 Task: Request a call on "(758) 555-1234" in the English language with the "Saint Lucia" region.
Action: Mouse moved to (899, 381)
Screenshot: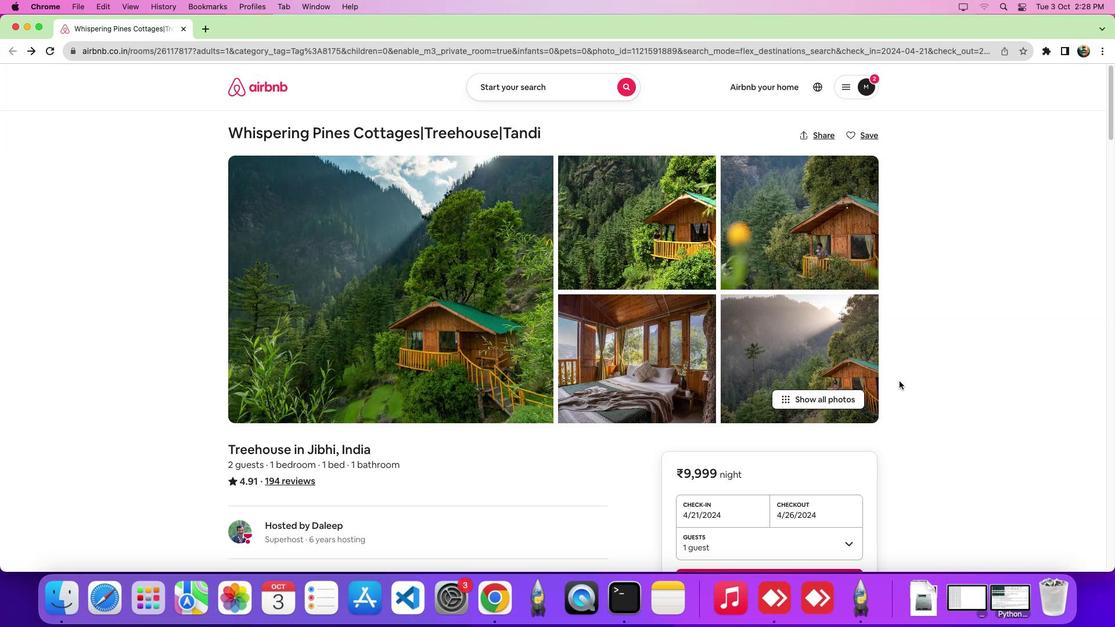 
Action: Mouse scrolled (899, 381) with delta (0, 0)
Screenshot: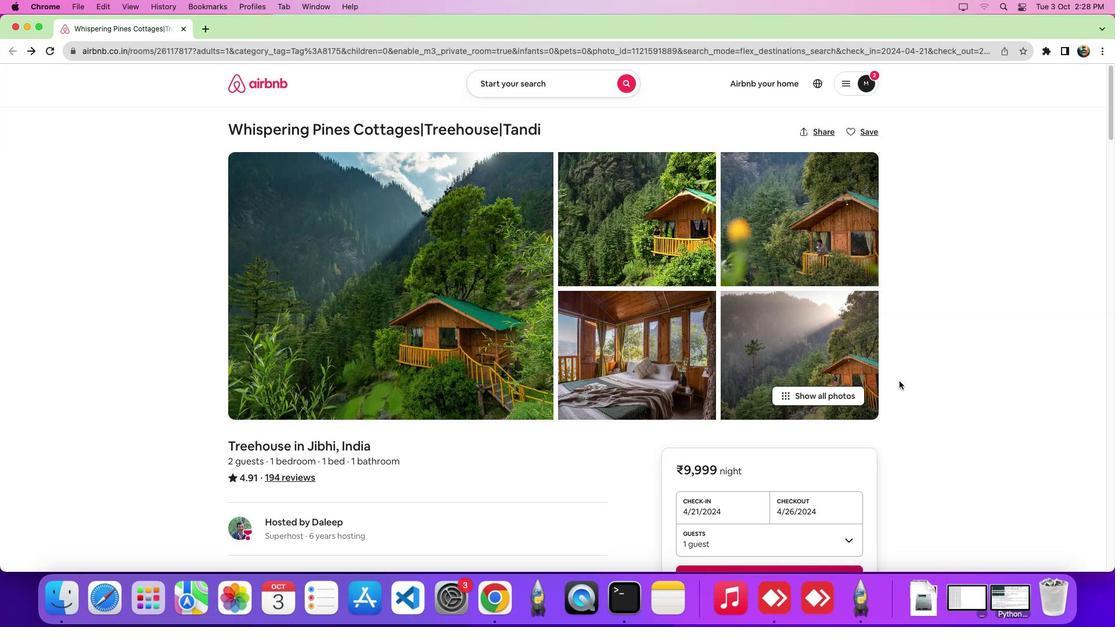
Action: Mouse scrolled (899, 381) with delta (0, 0)
Screenshot: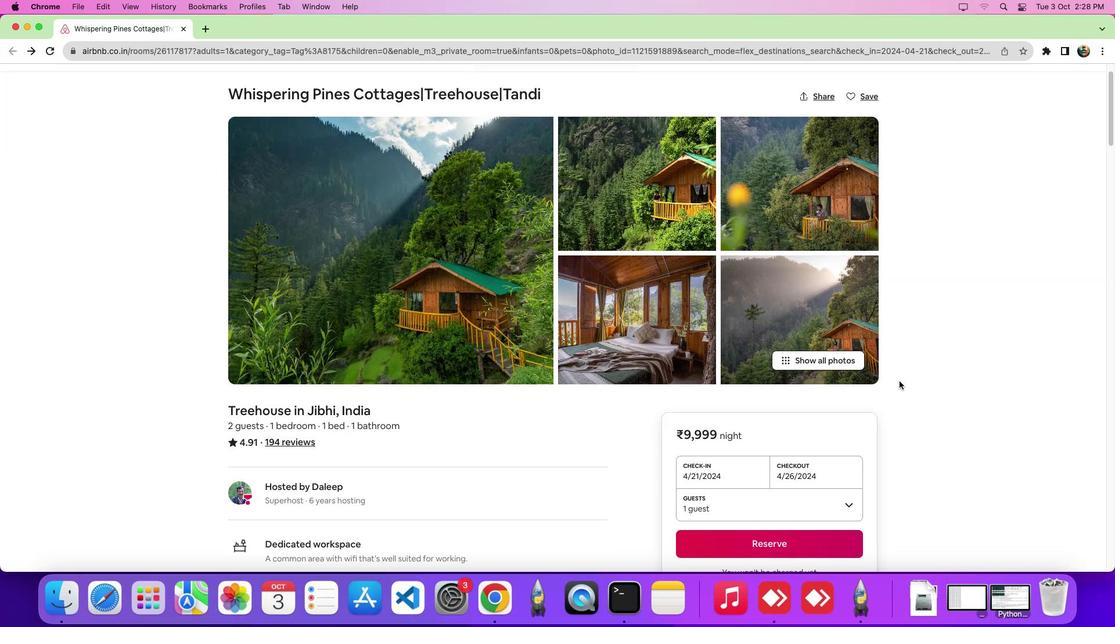 
Action: Mouse scrolled (899, 381) with delta (0, -4)
Screenshot: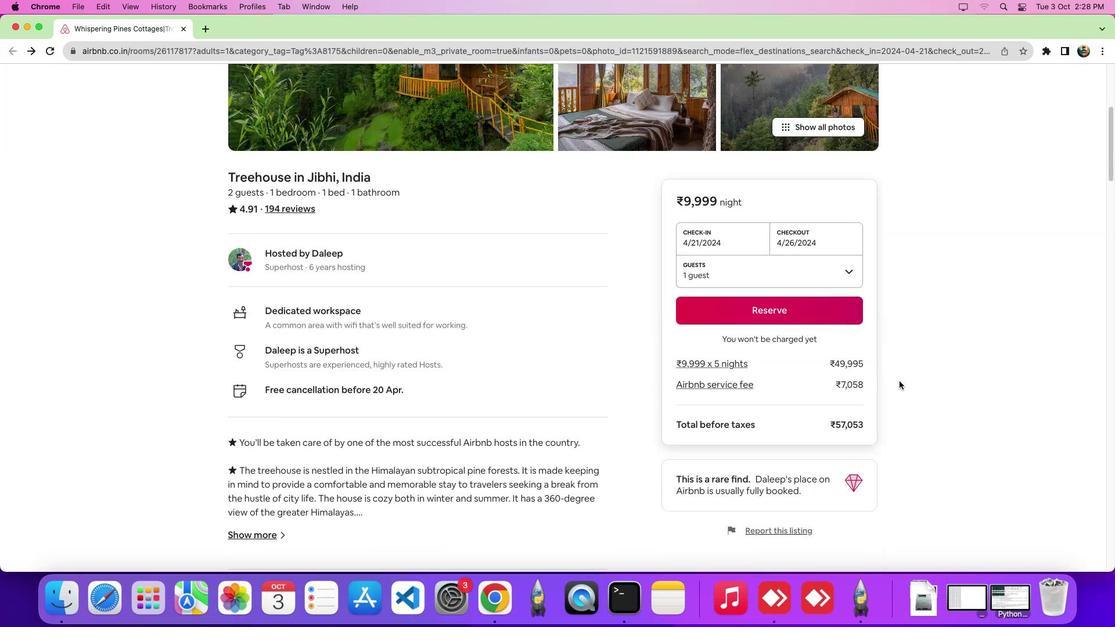 
Action: Mouse scrolled (899, 381) with delta (0, -6)
Screenshot: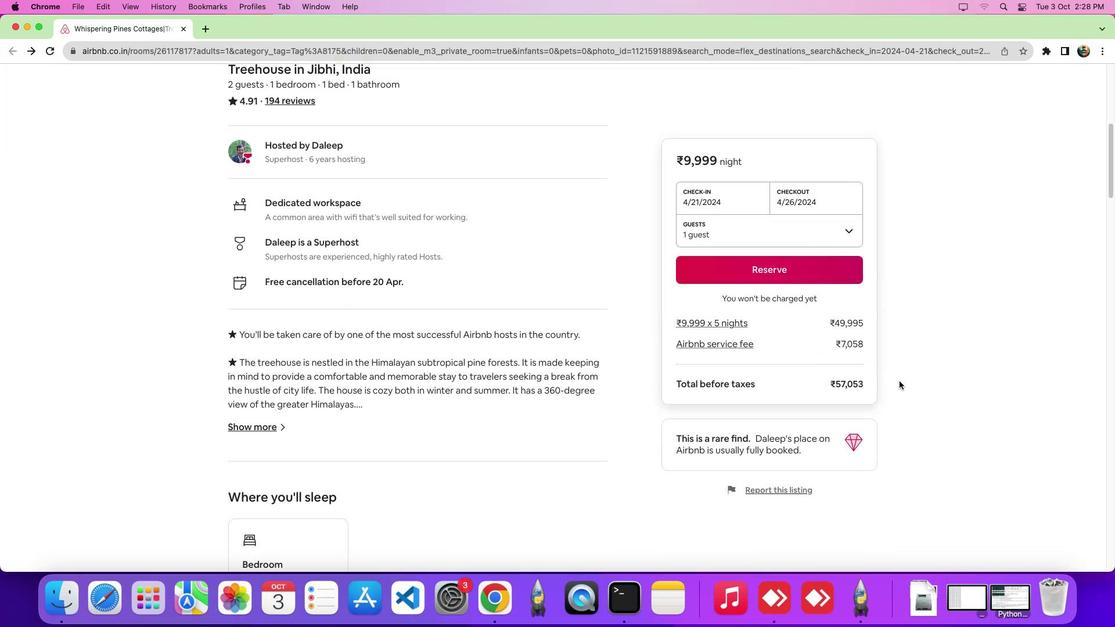 
Action: Mouse moved to (901, 381)
Screenshot: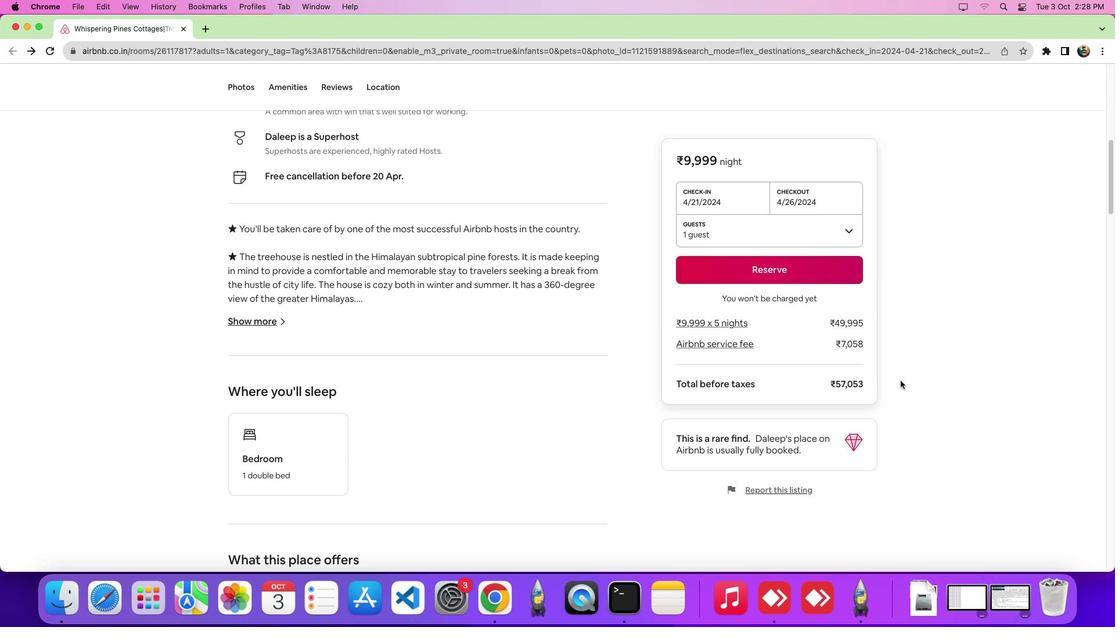 
Action: Mouse scrolled (901, 381) with delta (0, 0)
Screenshot: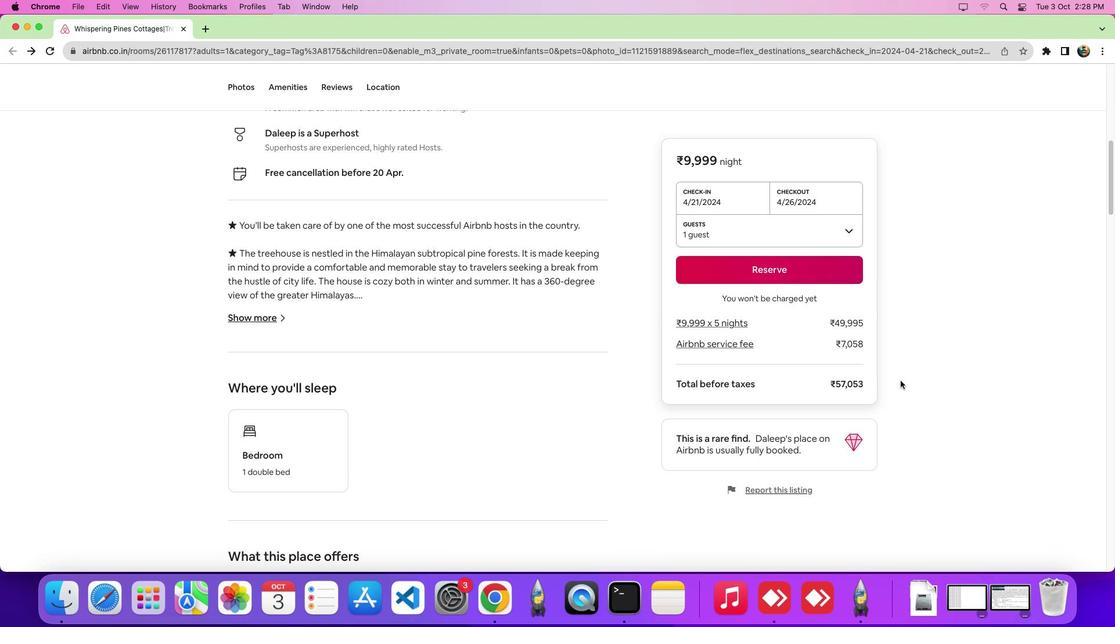 
Action: Mouse scrolled (901, 381) with delta (0, 0)
Screenshot: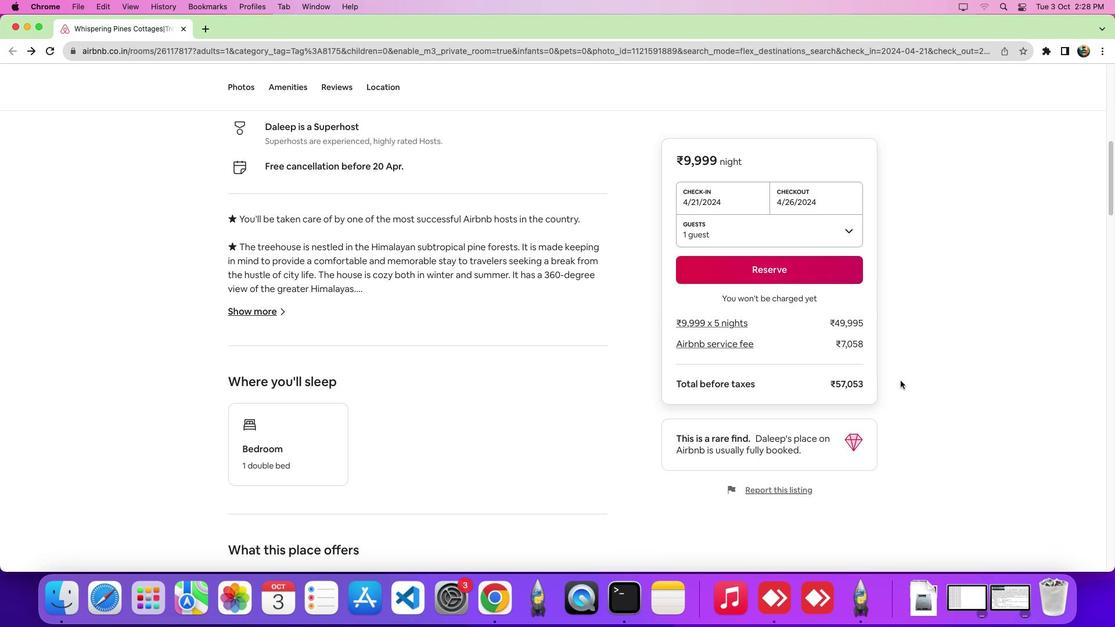 
Action: Mouse scrolled (901, 381) with delta (0, -1)
Screenshot: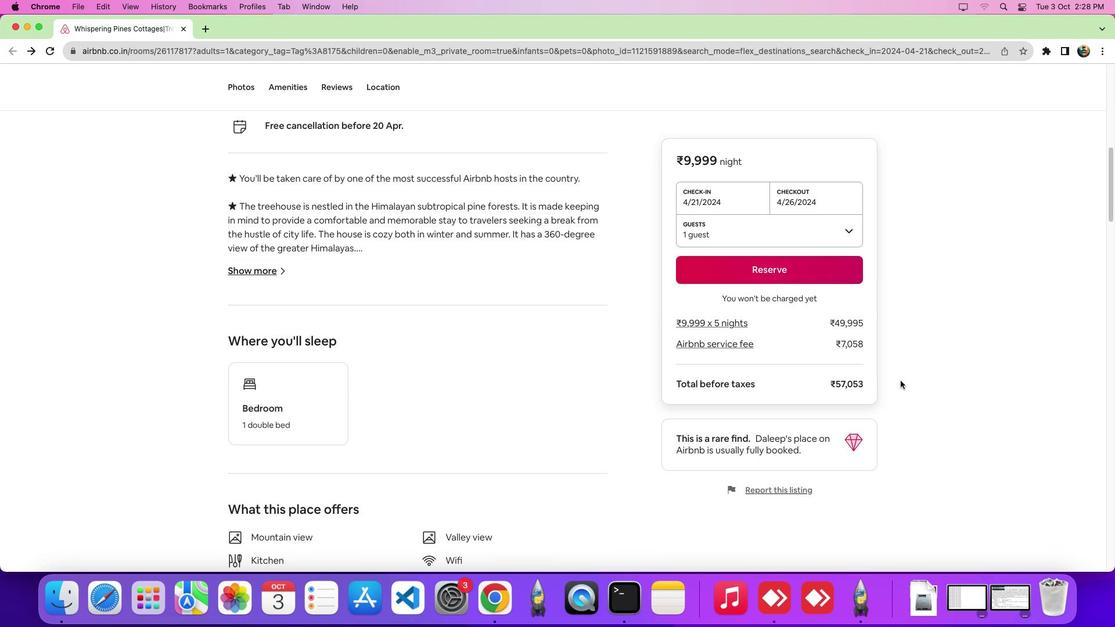 
Action: Mouse moved to (901, 381)
Screenshot: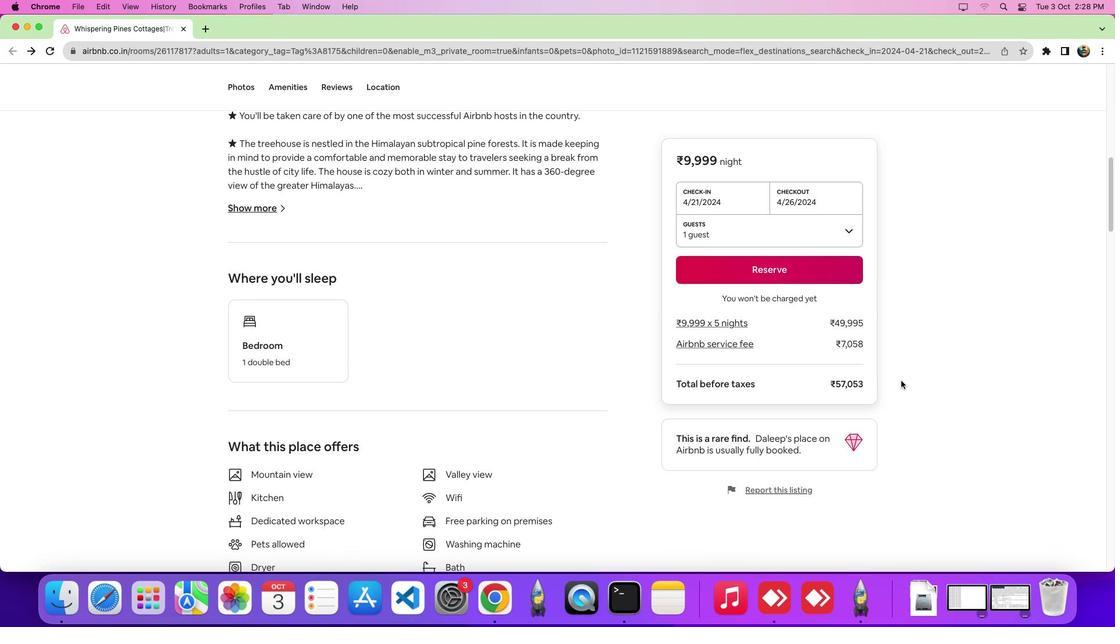 
Action: Mouse scrolled (901, 381) with delta (0, 0)
Screenshot: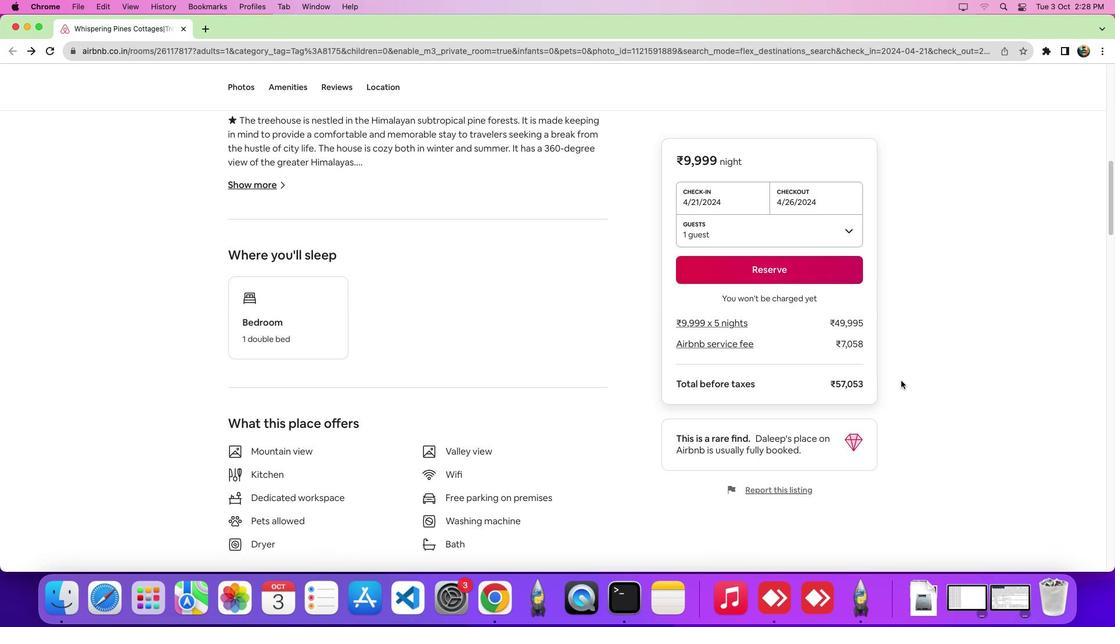 
Action: Mouse scrolled (901, 381) with delta (0, 0)
Screenshot: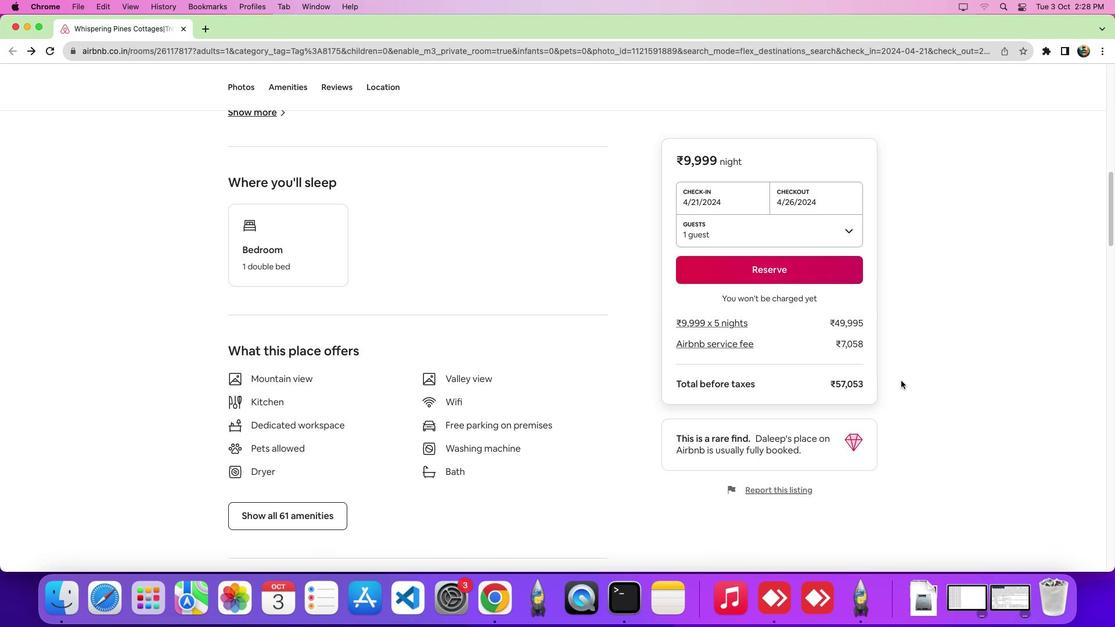 
Action: Mouse scrolled (901, 381) with delta (0, -4)
Screenshot: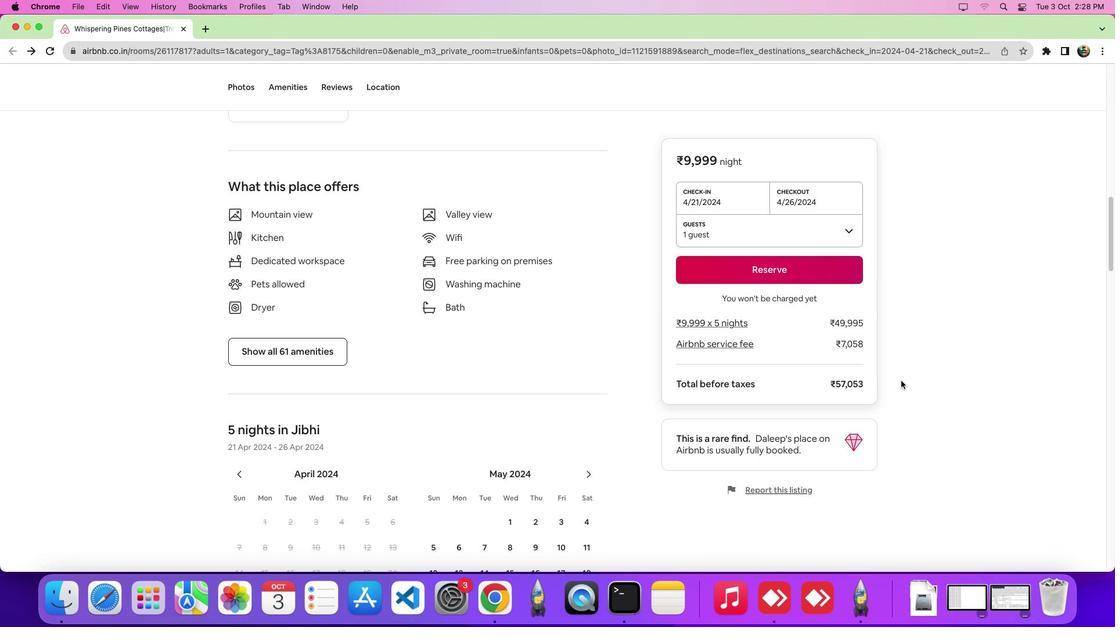 
Action: Mouse scrolled (901, 381) with delta (0, -5)
Screenshot: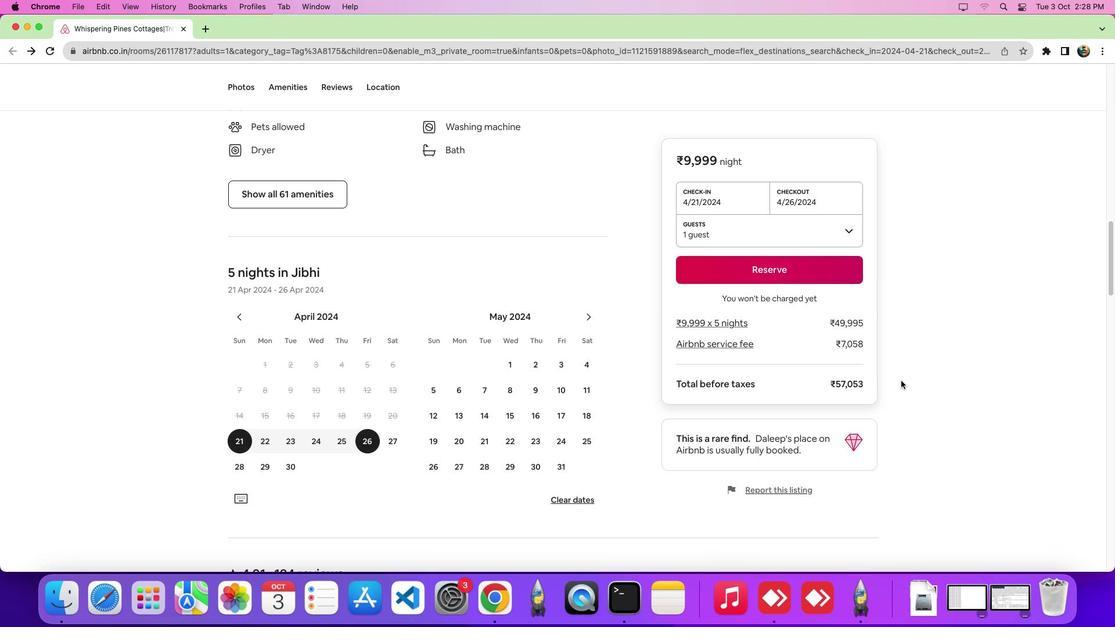 
Action: Mouse scrolled (901, 381) with delta (0, 0)
Screenshot: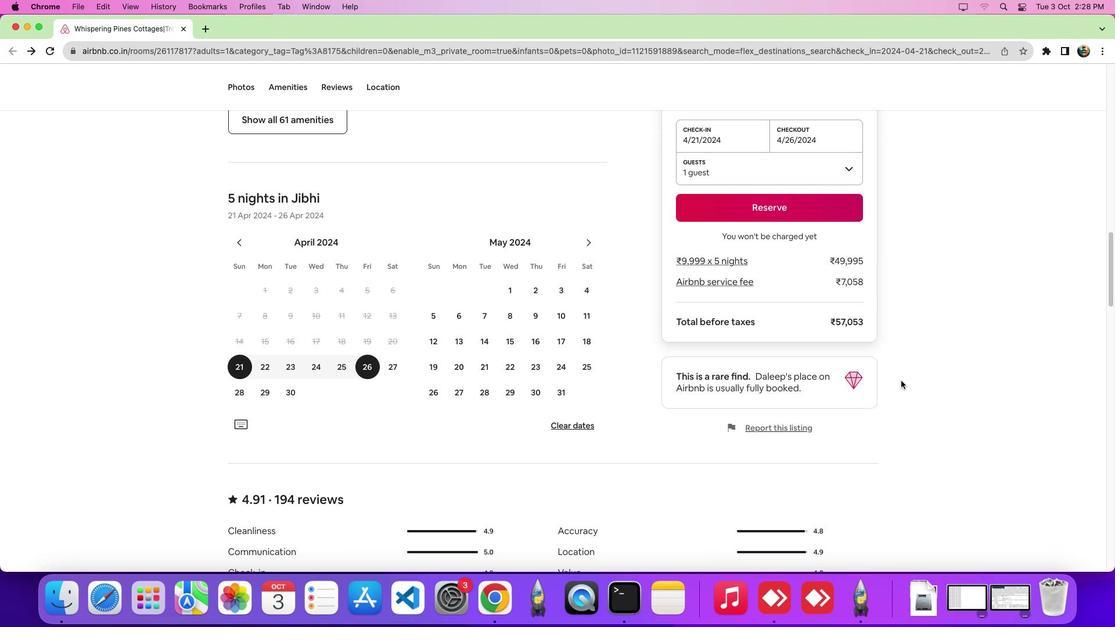 
Action: Mouse scrolled (901, 381) with delta (0, 0)
Screenshot: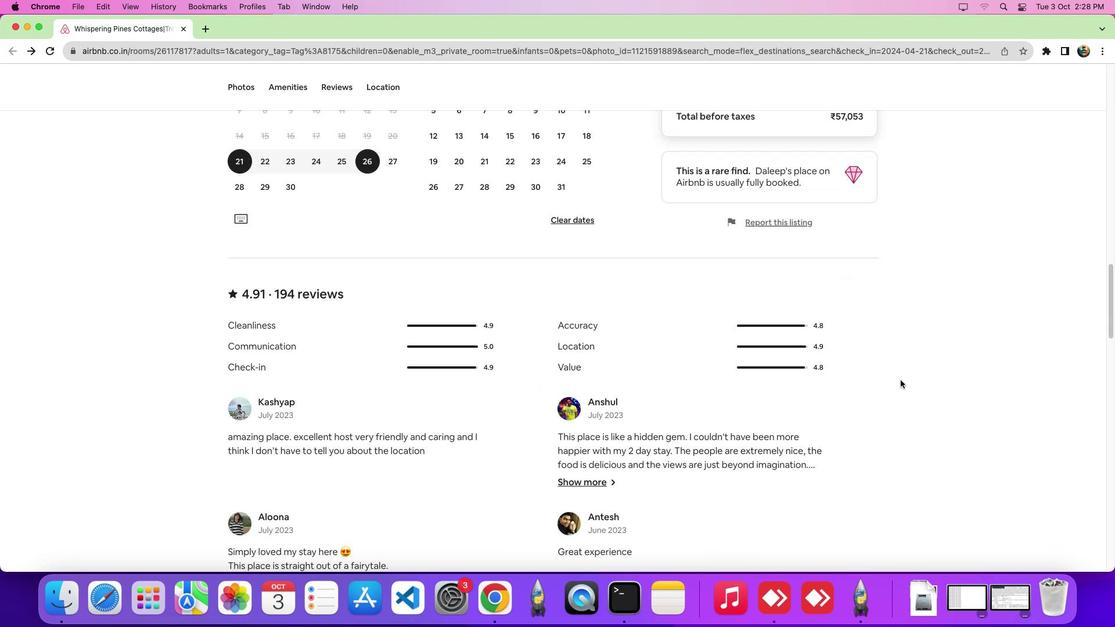 
Action: Mouse scrolled (901, 381) with delta (0, -5)
Screenshot: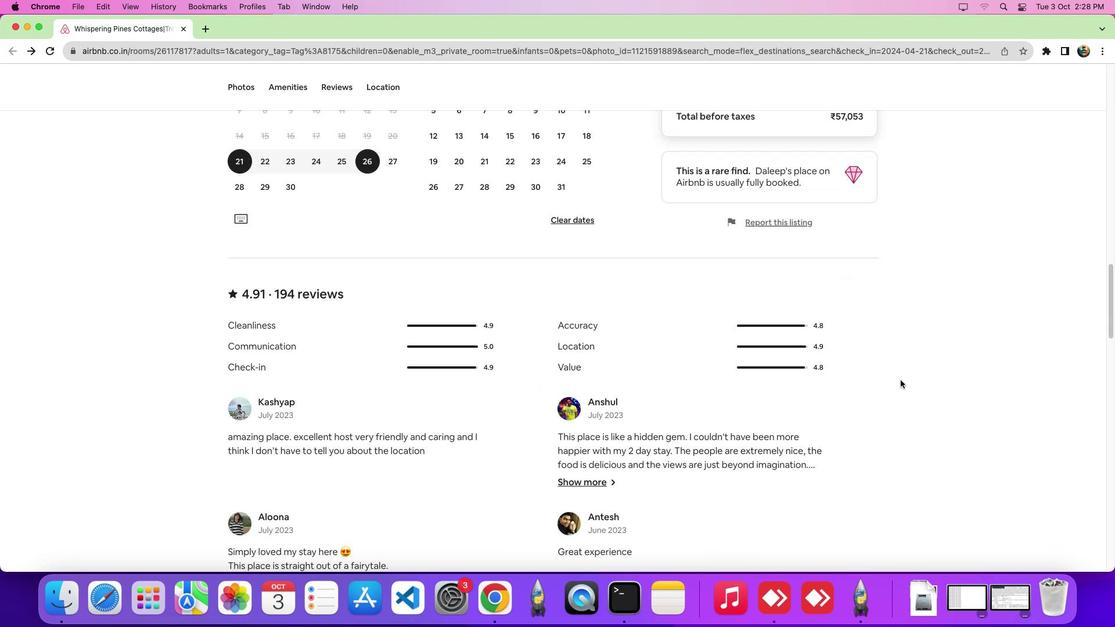 
Action: Mouse scrolled (901, 381) with delta (0, -7)
Screenshot: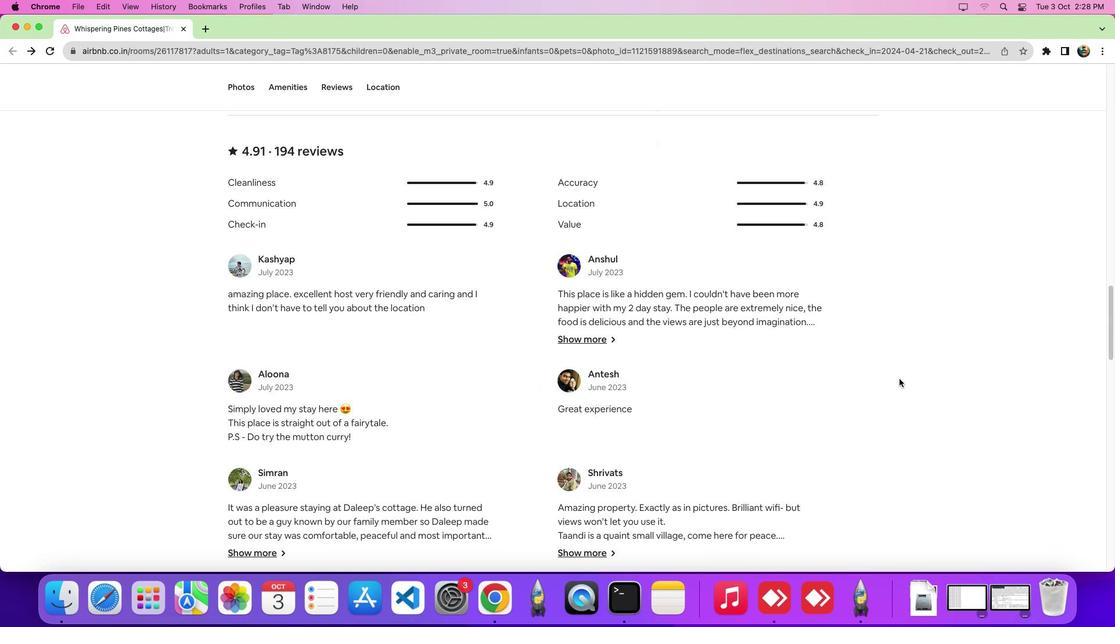 
Action: Mouse moved to (901, 380)
Screenshot: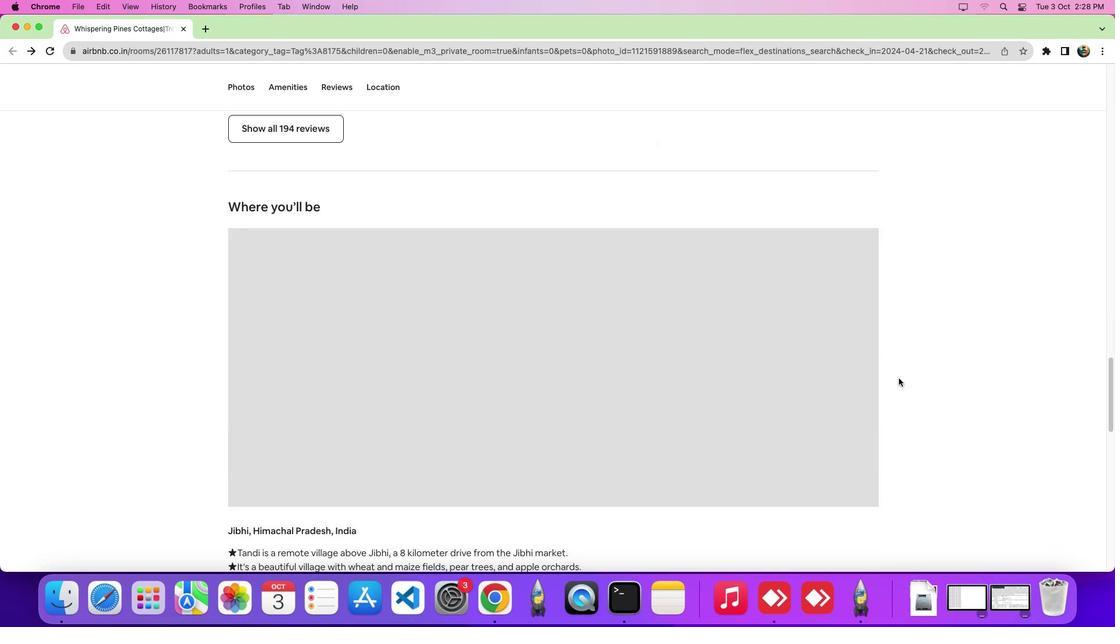 
Action: Mouse scrolled (901, 380) with delta (0, -8)
Screenshot: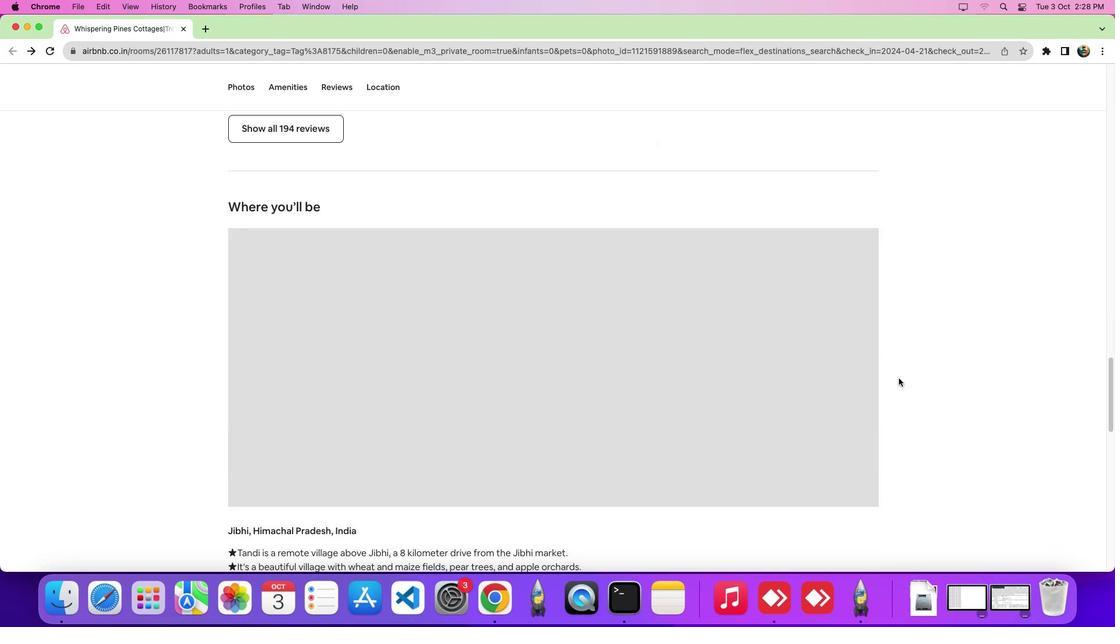 
Action: Mouse moved to (895, 373)
Screenshot: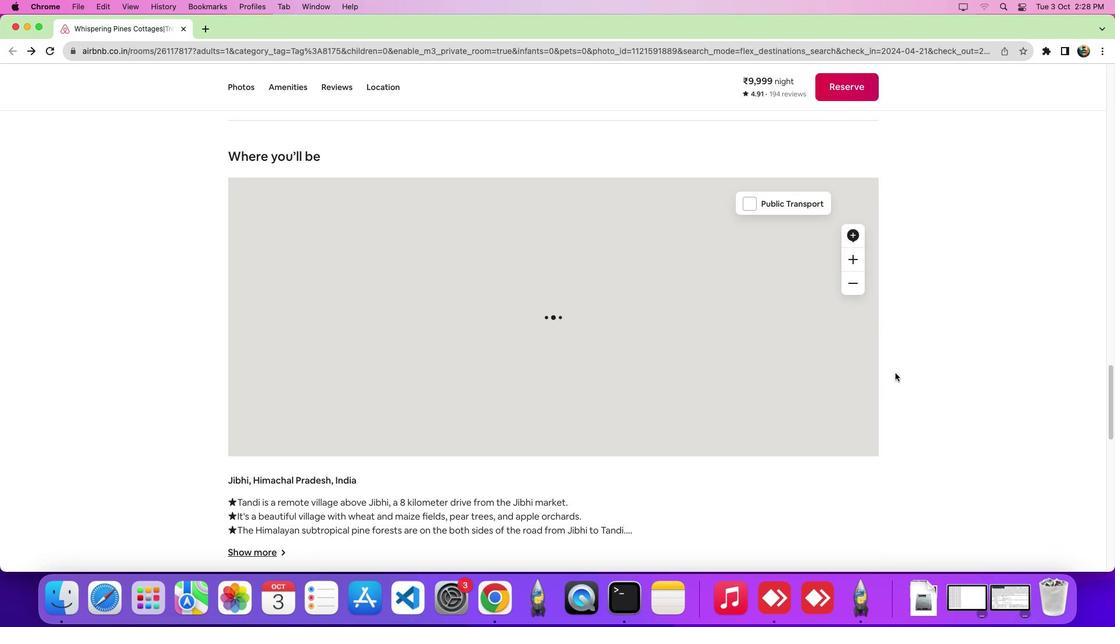 
Action: Mouse scrolled (895, 373) with delta (0, 0)
Screenshot: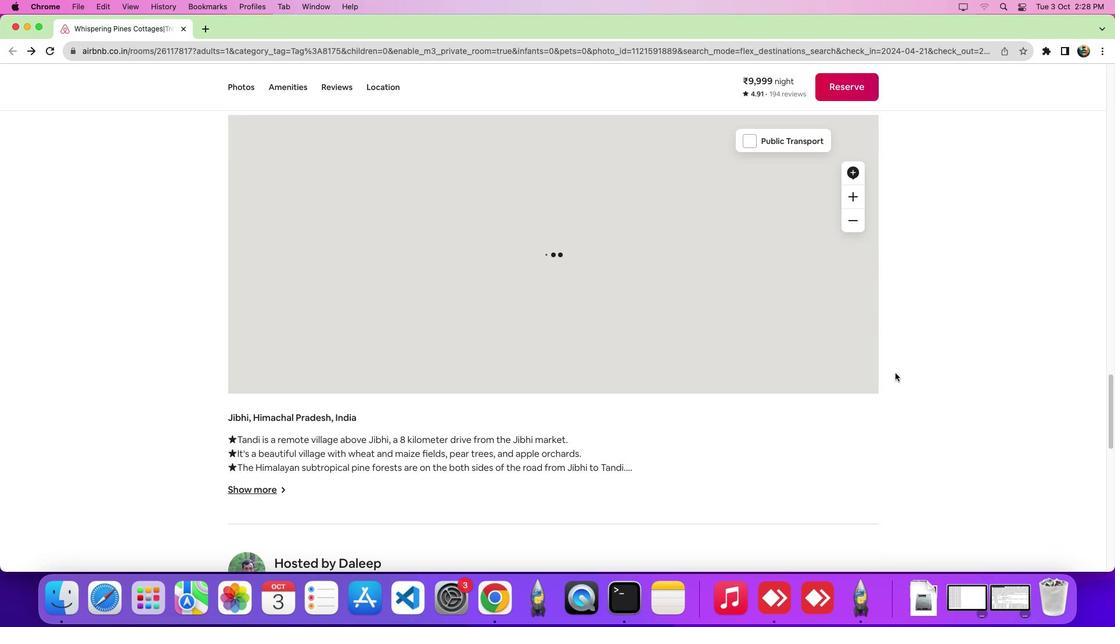 
Action: Mouse scrolled (895, 373) with delta (0, -1)
Screenshot: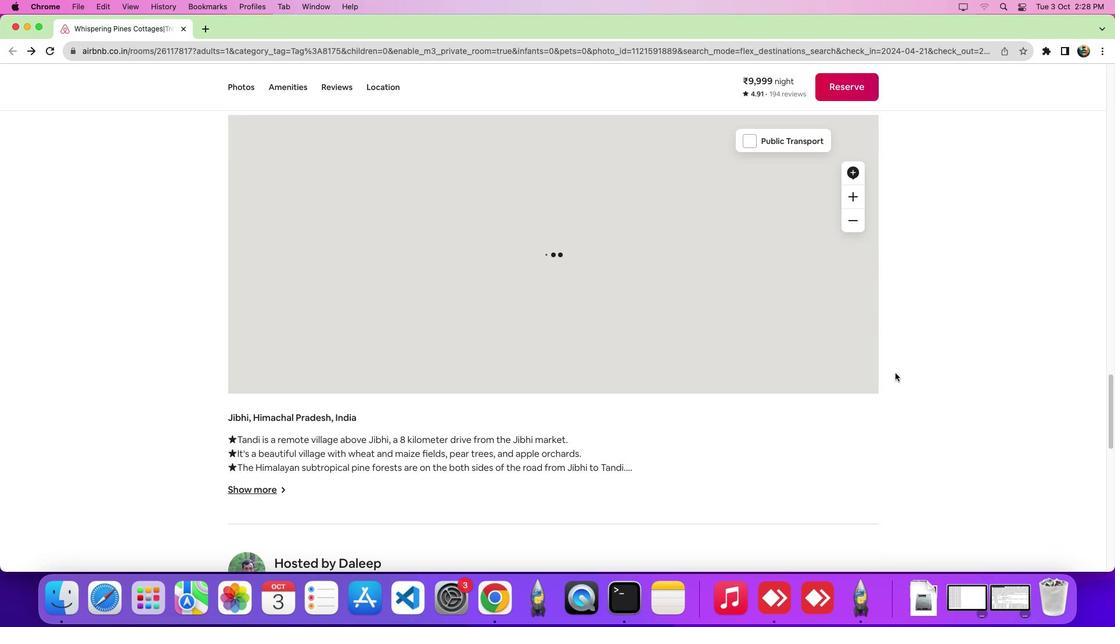 
Action: Mouse scrolled (895, 373) with delta (0, -5)
Screenshot: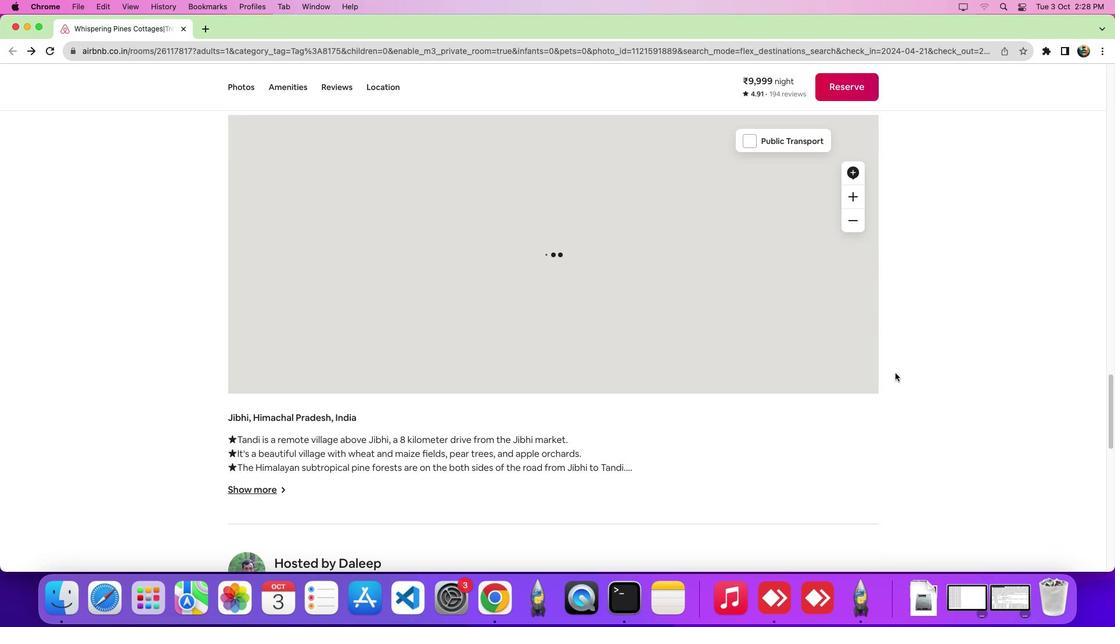 
Action: Mouse scrolled (895, 373) with delta (0, -7)
Screenshot: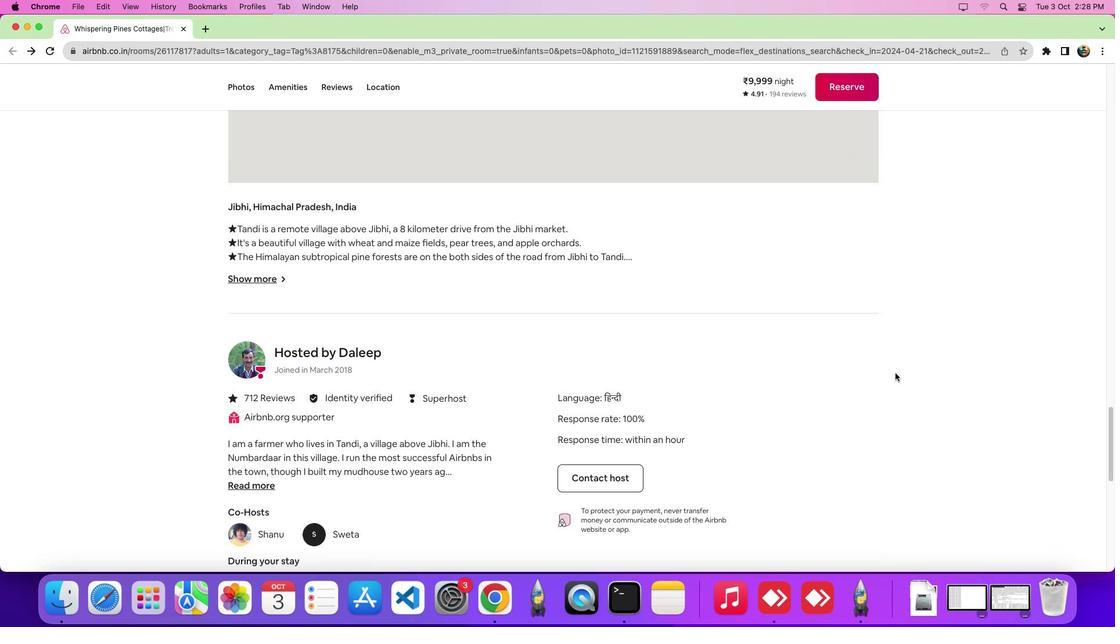 
Action: Mouse scrolled (895, 373) with delta (0, -8)
Screenshot: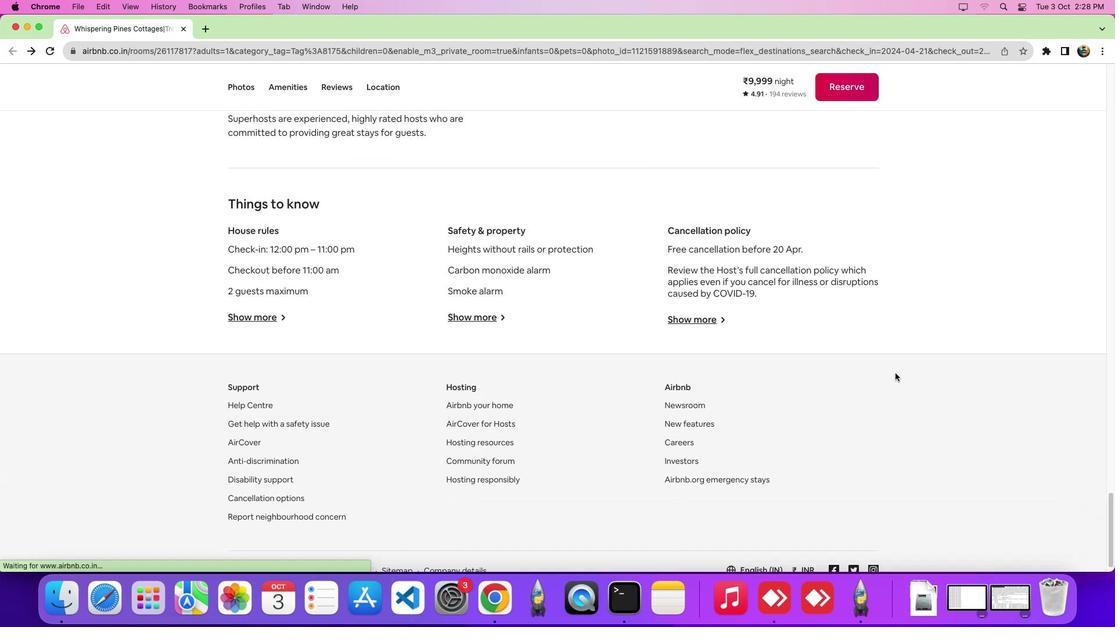 
Action: Mouse scrolled (895, 373) with delta (0, 0)
Screenshot: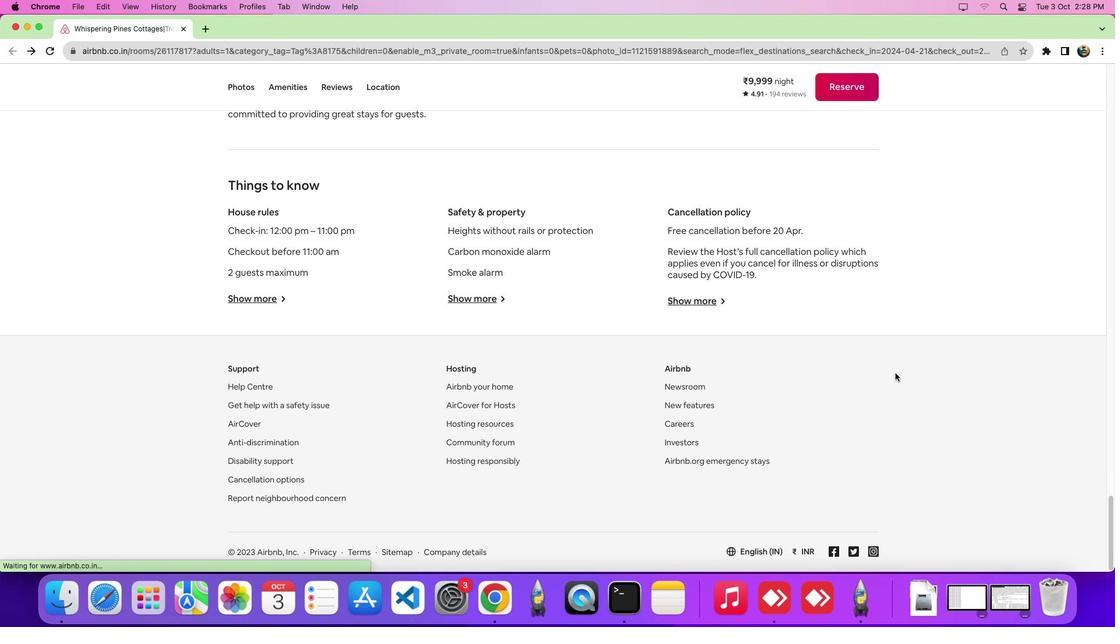 
Action: Mouse scrolled (895, 373) with delta (0, -1)
Screenshot: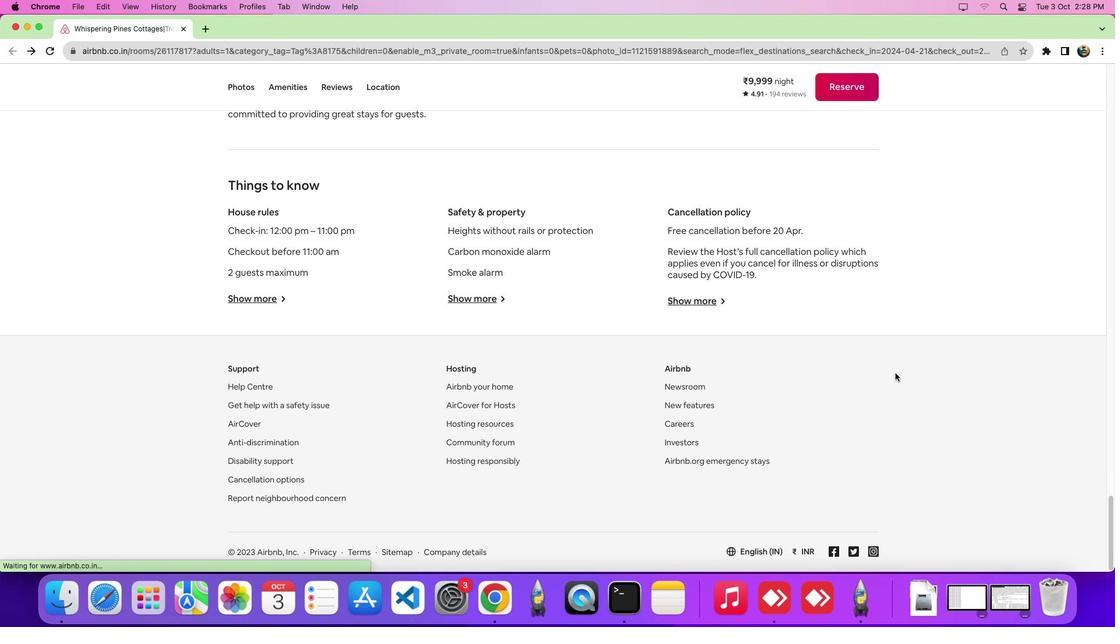 
Action: Mouse scrolled (895, 373) with delta (0, -5)
Screenshot: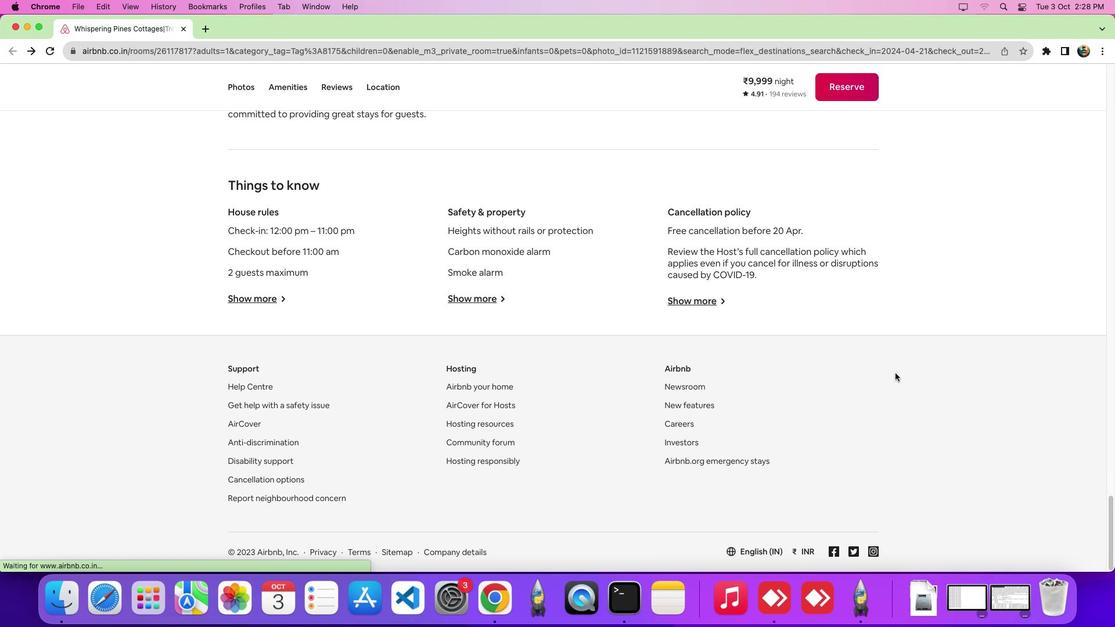 
Action: Mouse scrolled (895, 373) with delta (0, -8)
Screenshot: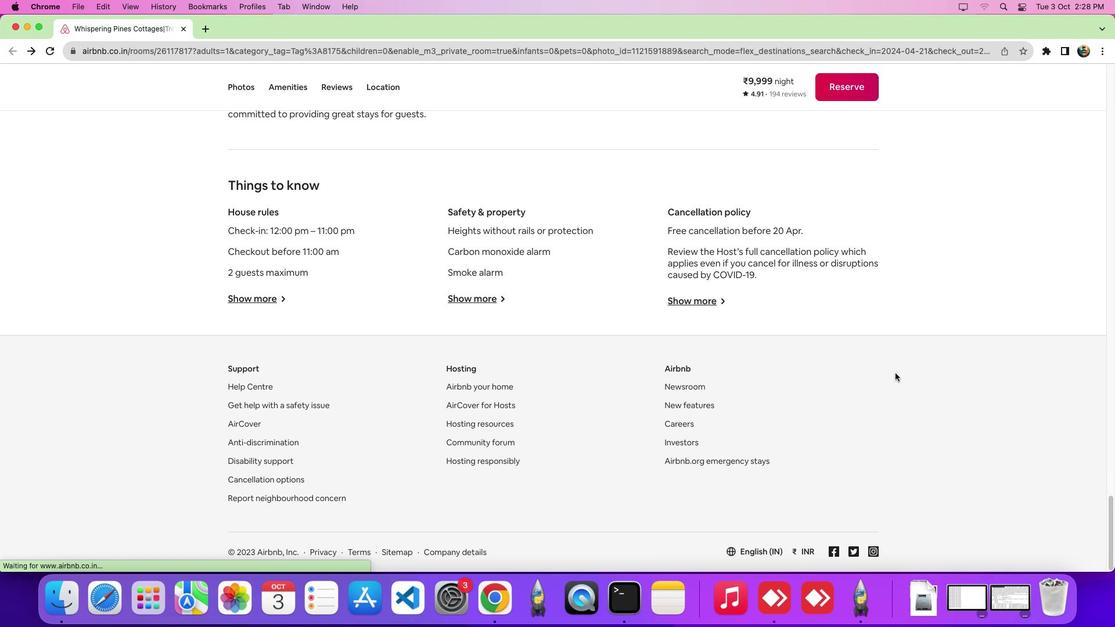 
Action: Mouse scrolled (895, 373) with delta (0, -8)
Screenshot: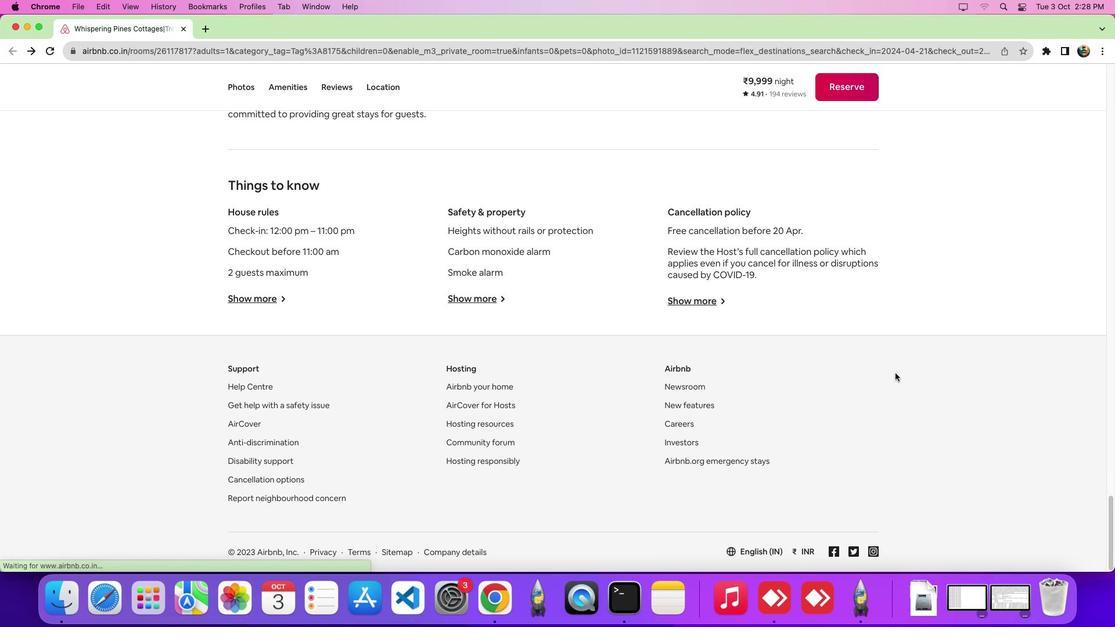 
Action: Mouse scrolled (895, 373) with delta (0, 0)
Screenshot: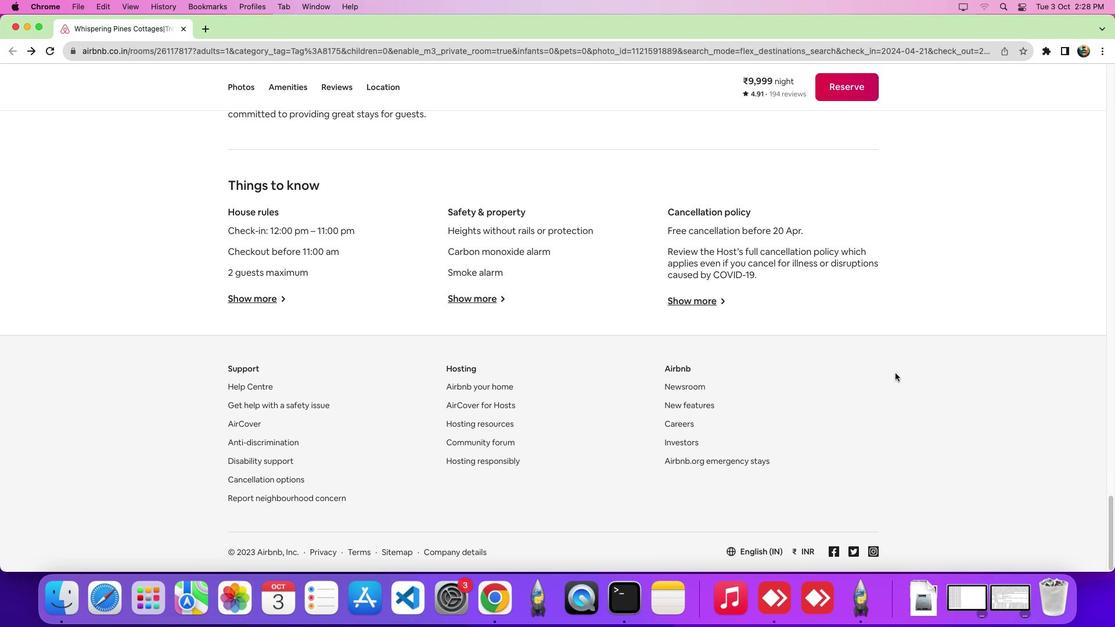 
Action: Mouse scrolled (895, 373) with delta (0, -1)
Screenshot: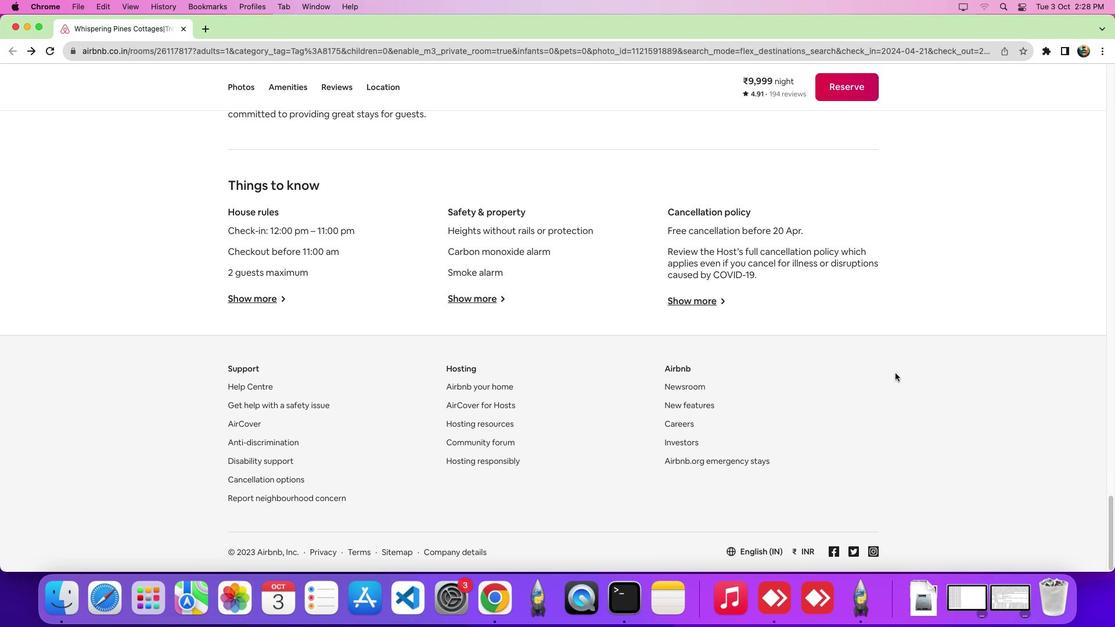 
Action: Mouse scrolled (895, 373) with delta (0, -5)
Screenshot: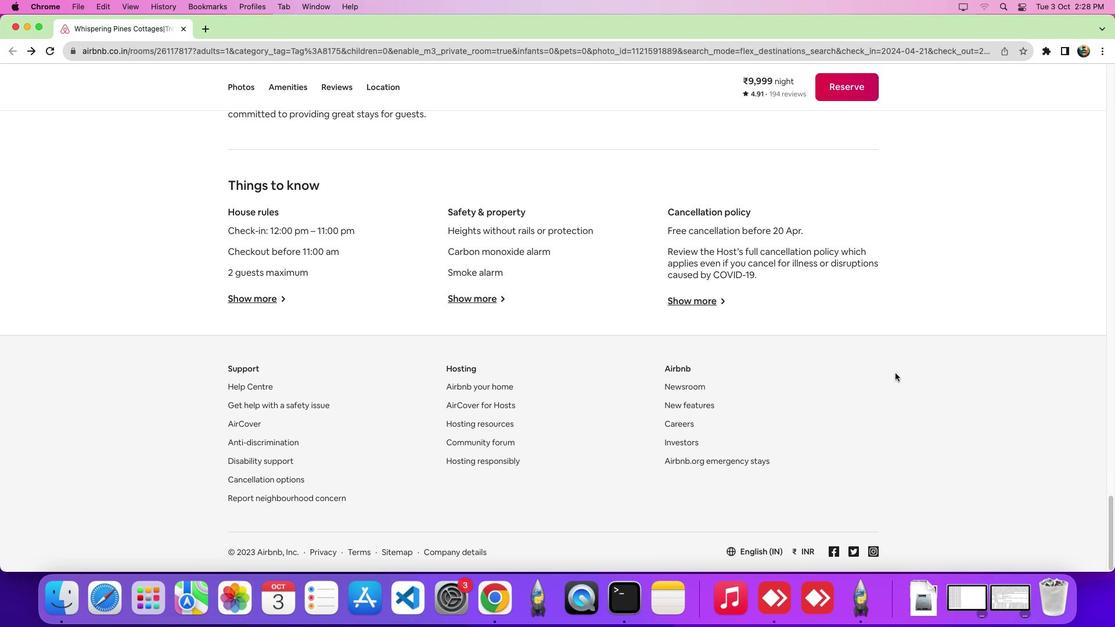 
Action: Mouse scrolled (895, 373) with delta (0, -7)
Screenshot: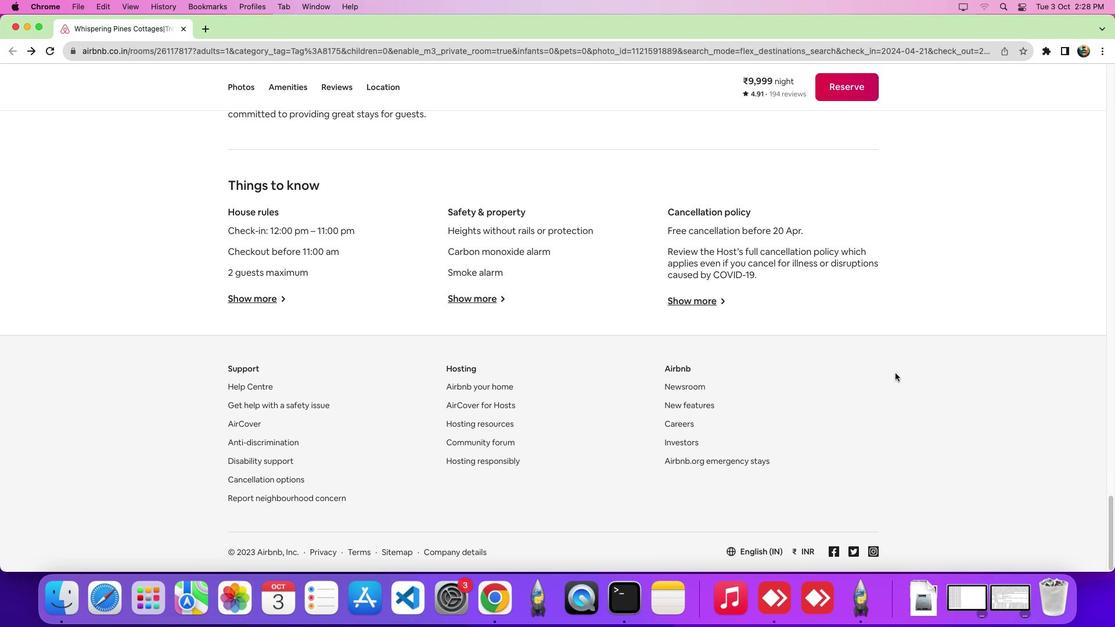 
Action: Mouse moved to (274, 495)
Screenshot: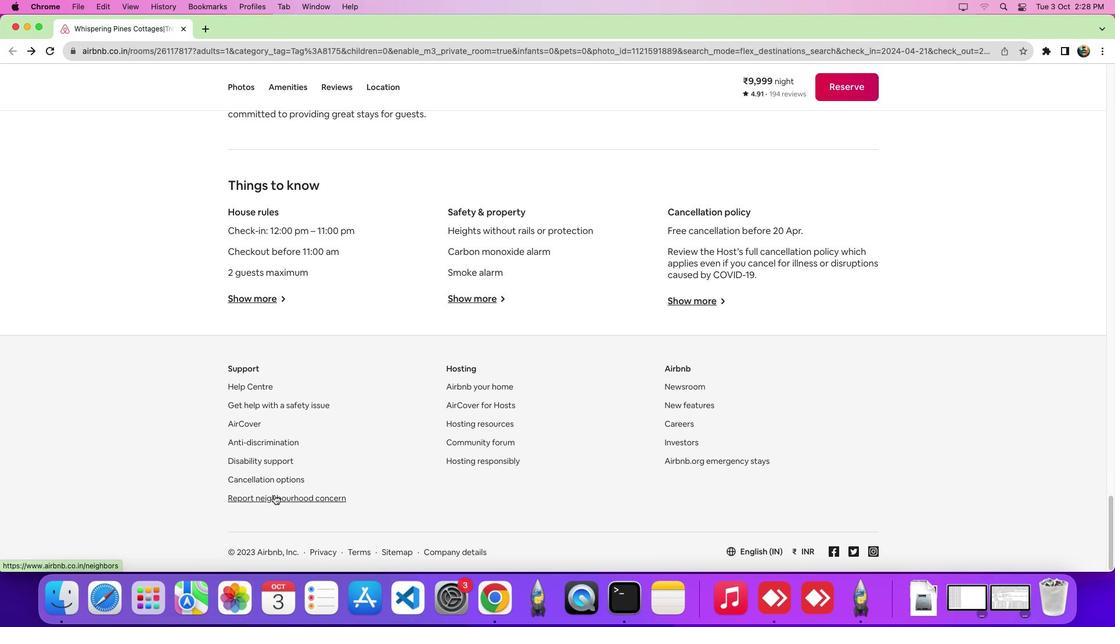 
Action: Mouse pressed left at (274, 495)
Screenshot: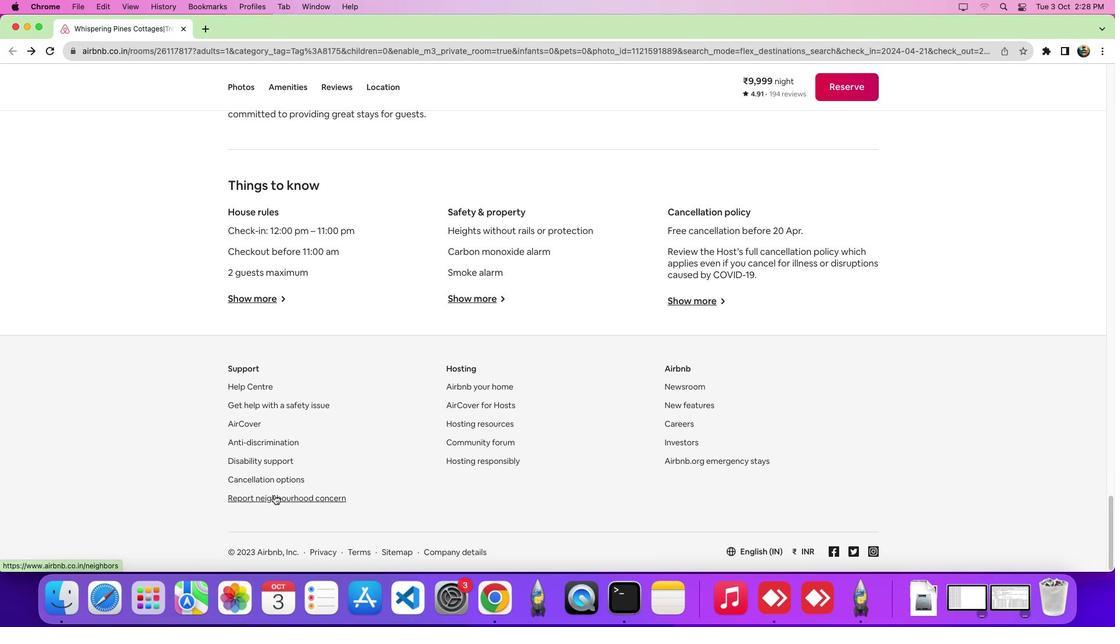 
Action: Mouse moved to (277, 498)
Screenshot: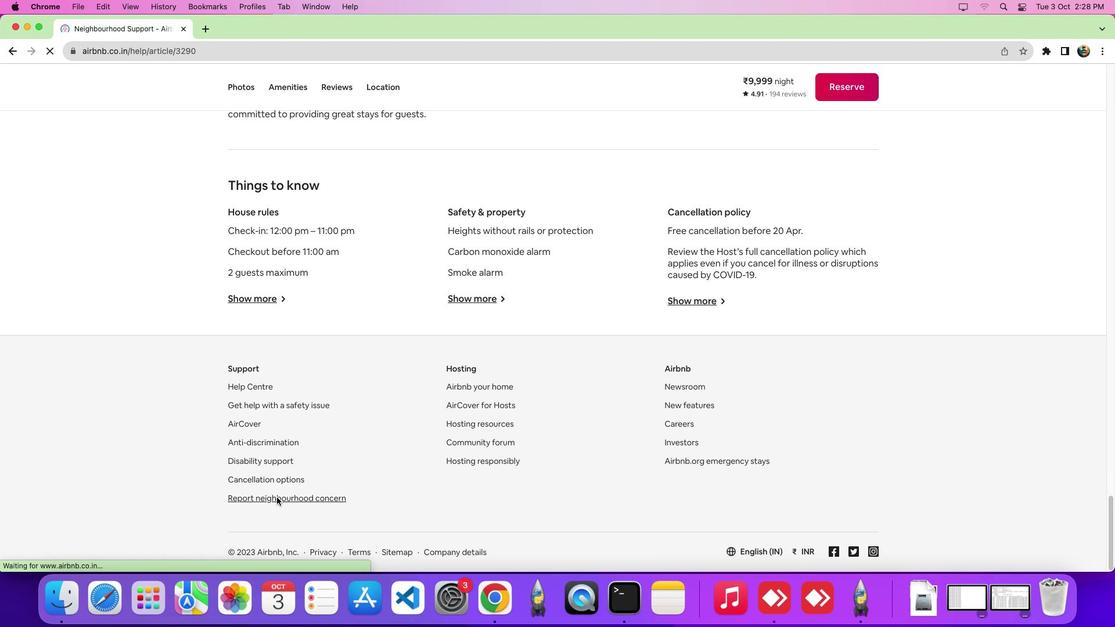 
Action: Mouse pressed left at (277, 498)
Screenshot: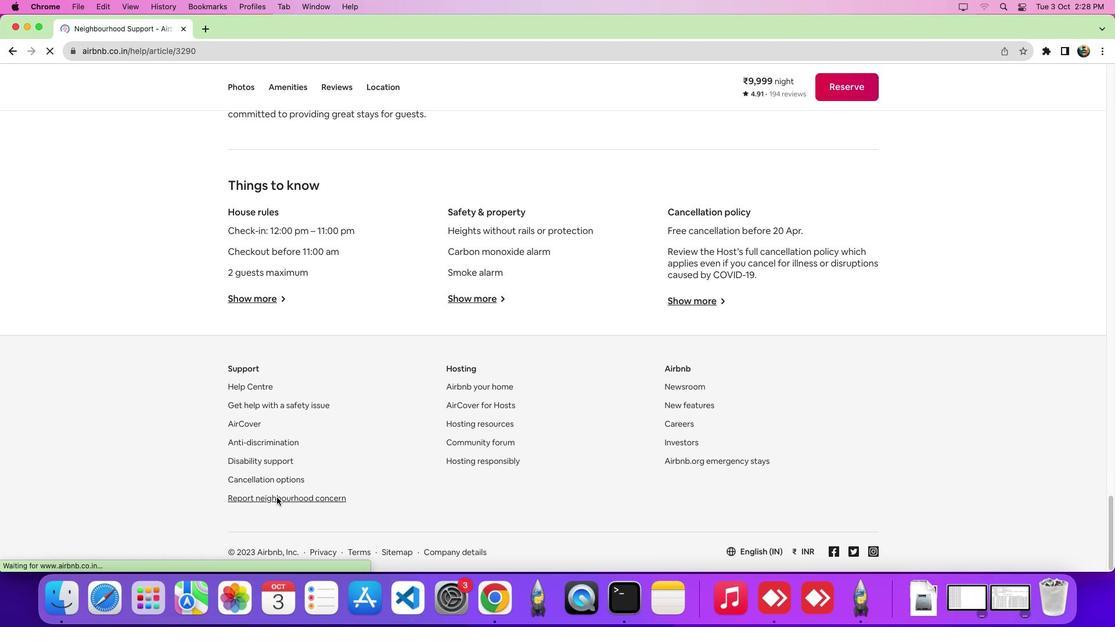 
Action: Mouse moved to (288, 433)
Screenshot: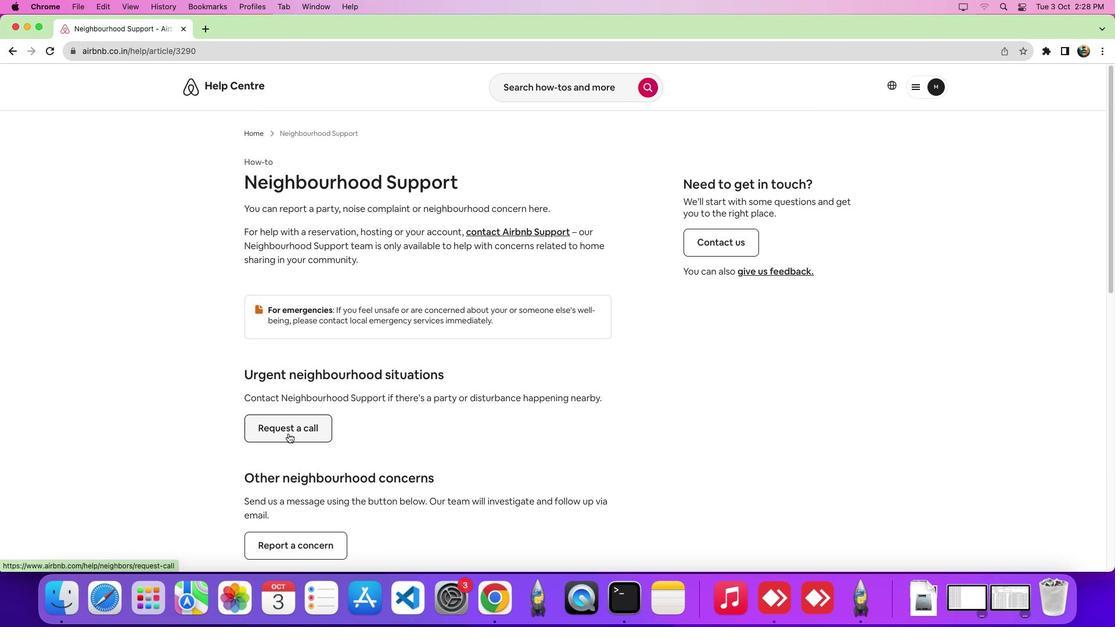 
Action: Mouse pressed left at (288, 433)
Screenshot: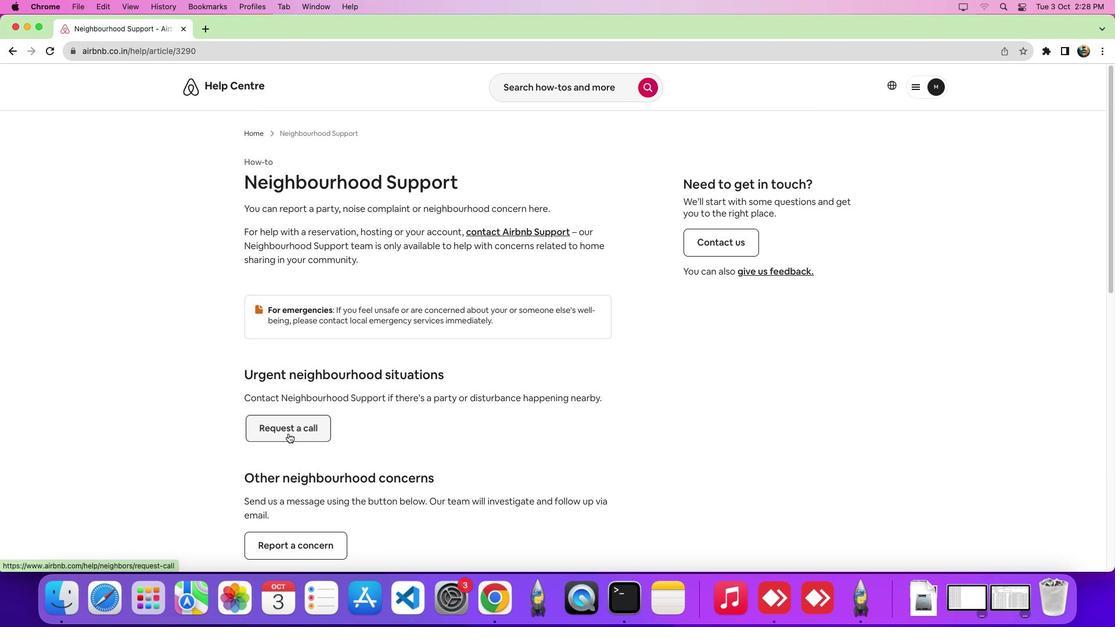 
Action: Mouse moved to (344, 252)
Screenshot: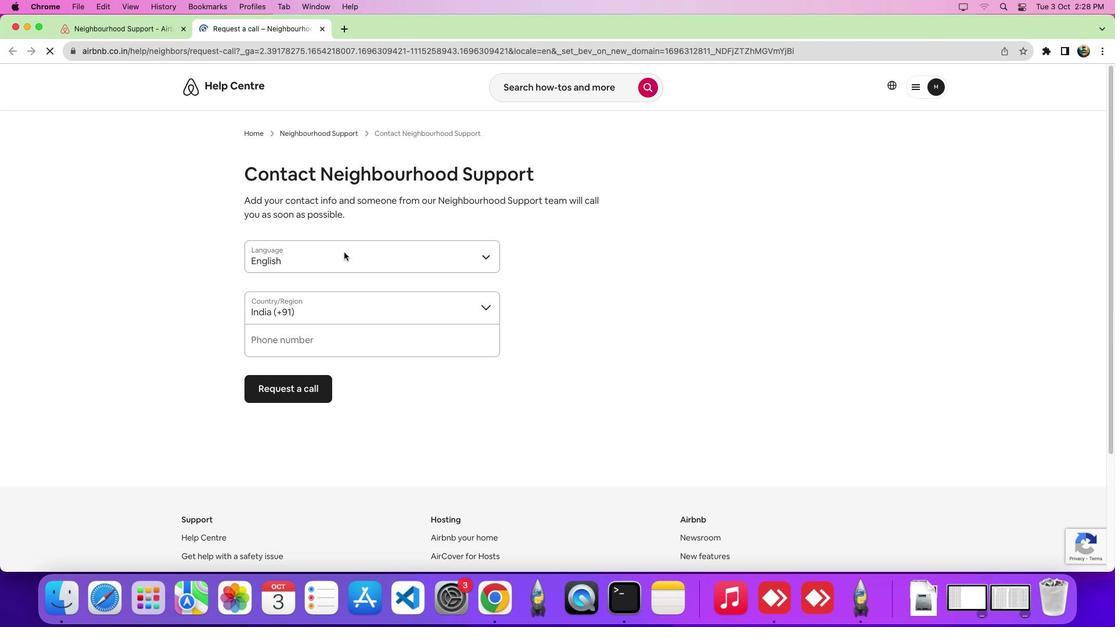 
Action: Mouse pressed left at (344, 252)
Screenshot: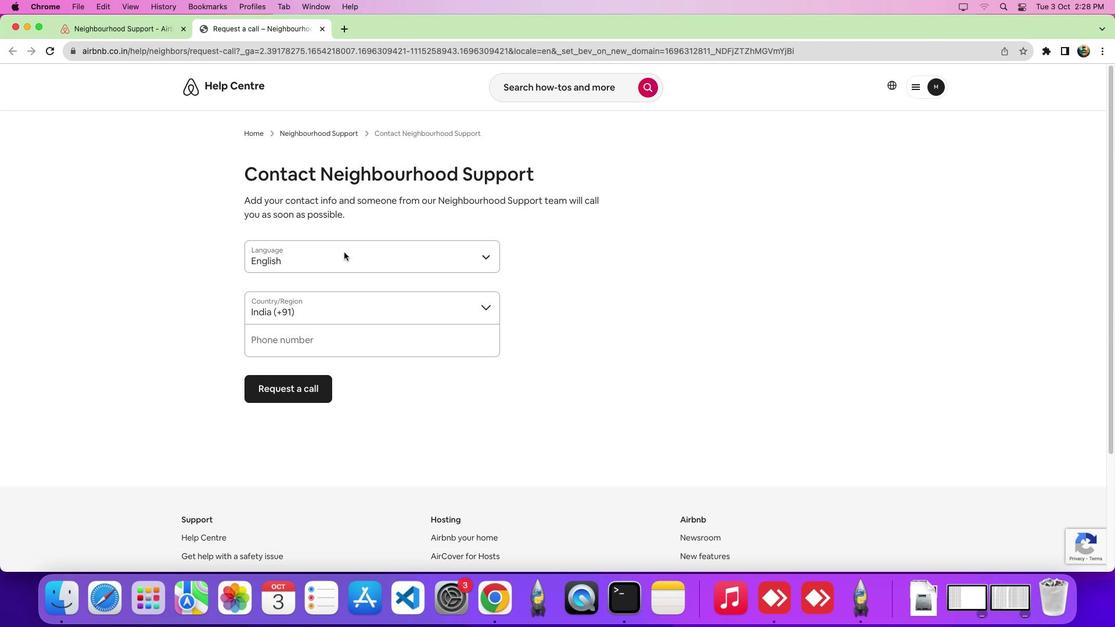 
Action: Mouse moved to (348, 262)
Screenshot: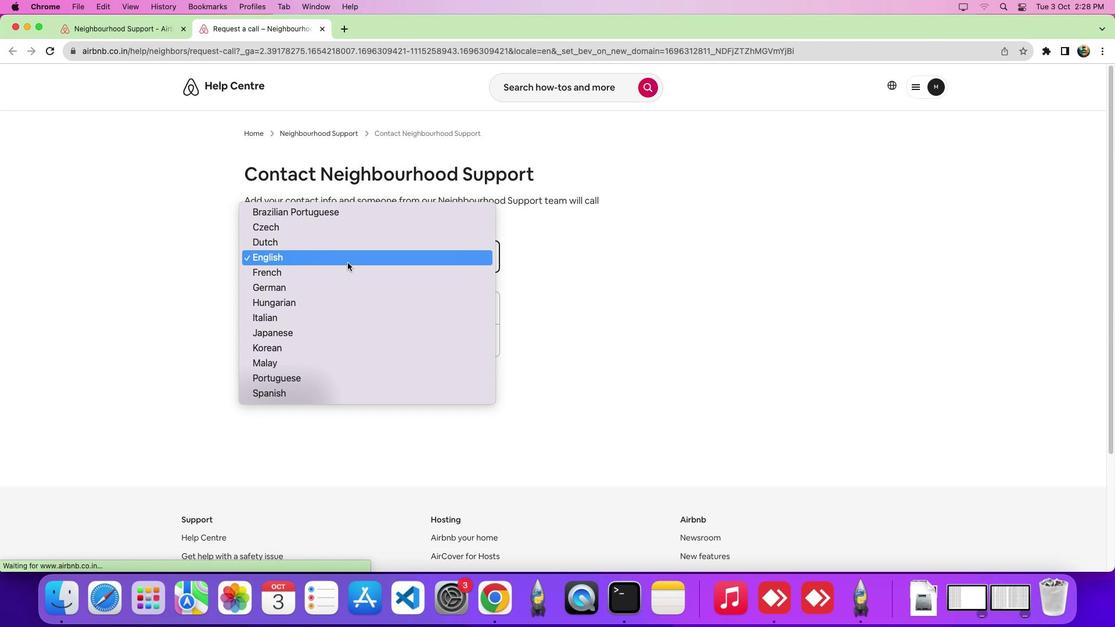 
Action: Mouse pressed left at (348, 262)
Screenshot: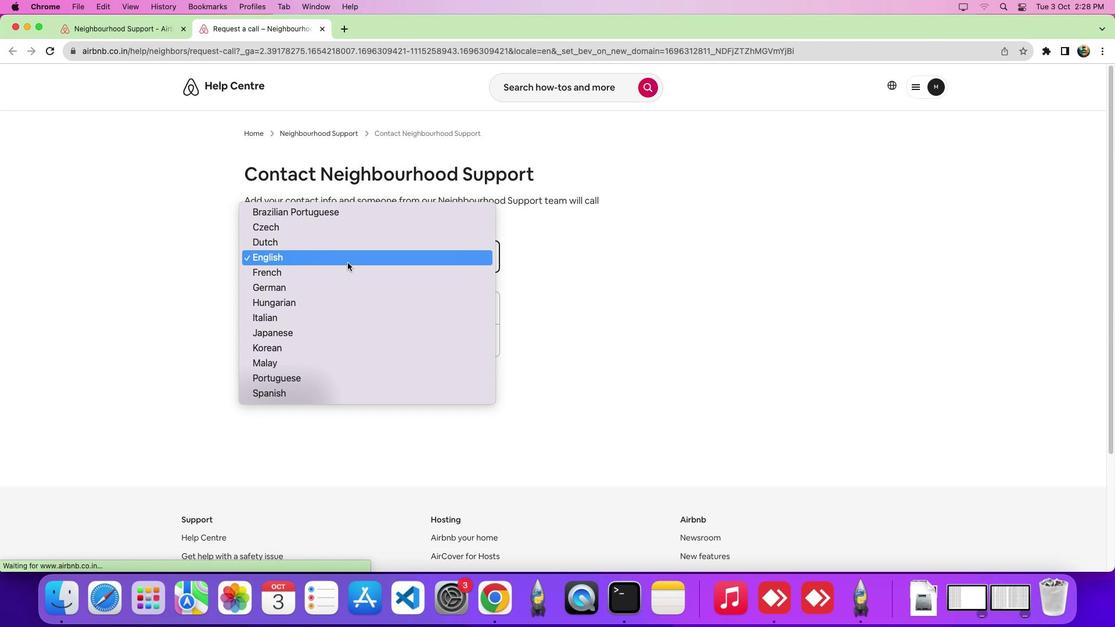 
Action: Mouse moved to (360, 313)
Screenshot: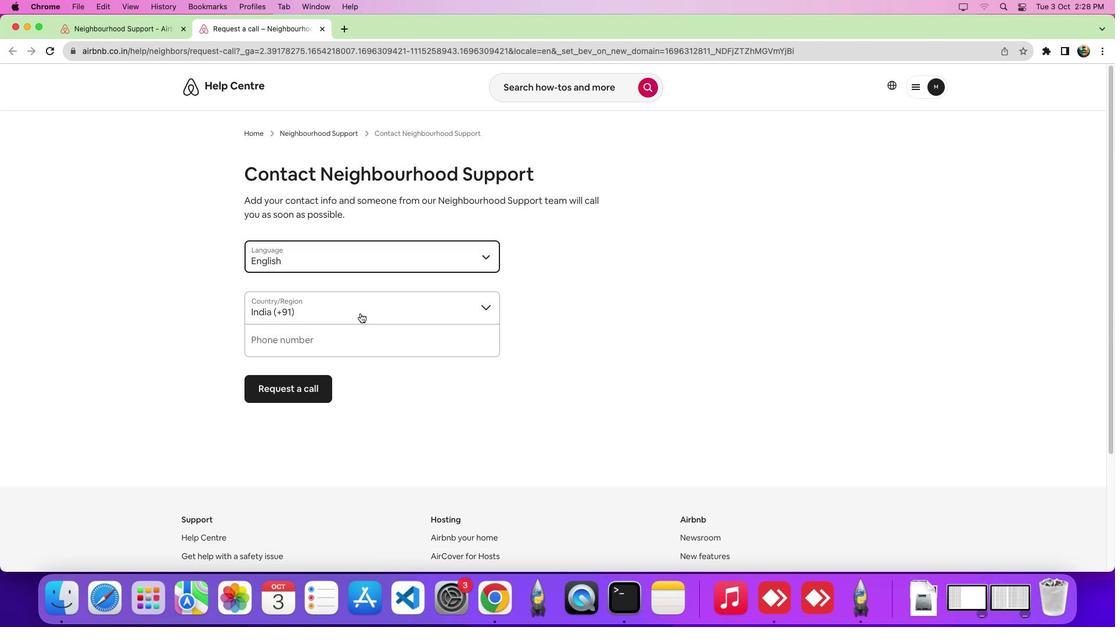 
Action: Mouse pressed left at (360, 313)
Screenshot: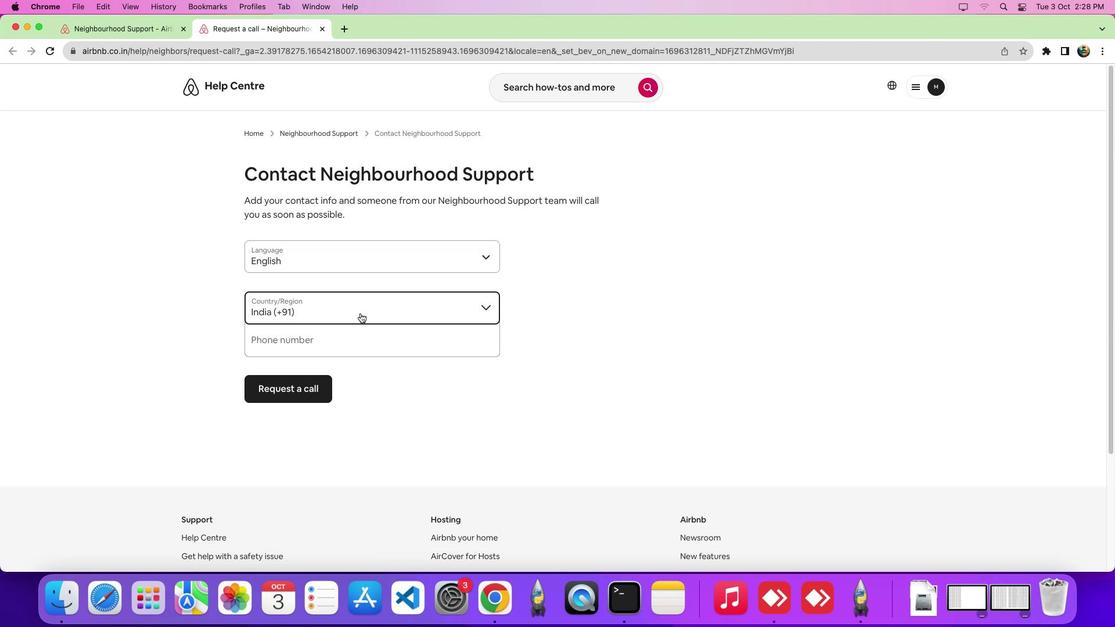 
Action: Mouse moved to (497, 306)
Screenshot: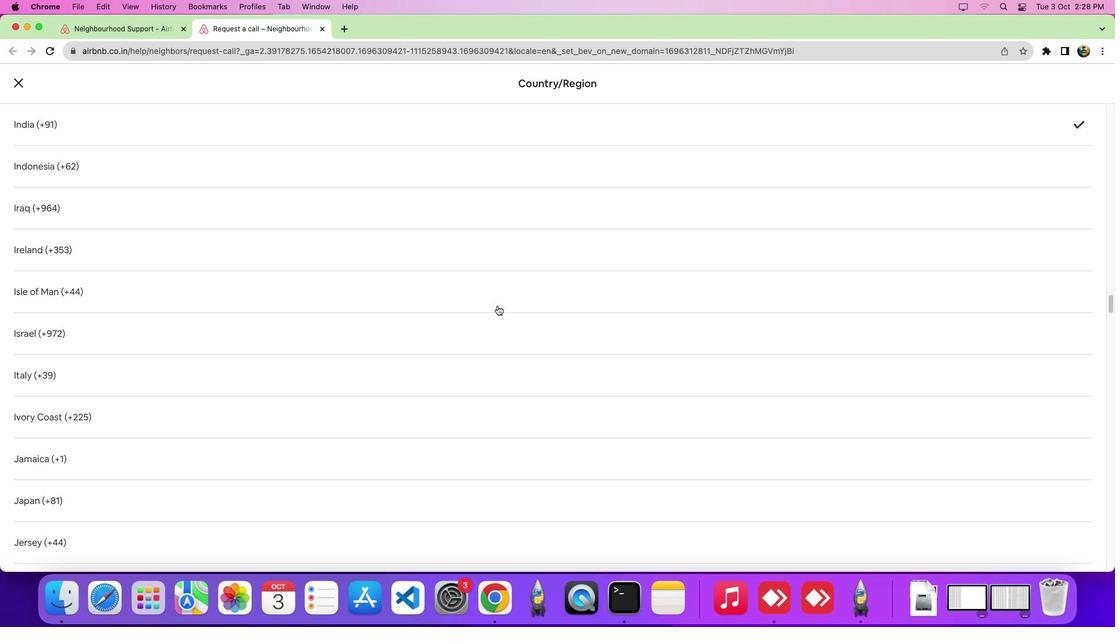 
Action: Mouse scrolled (497, 306) with delta (0, 0)
Screenshot: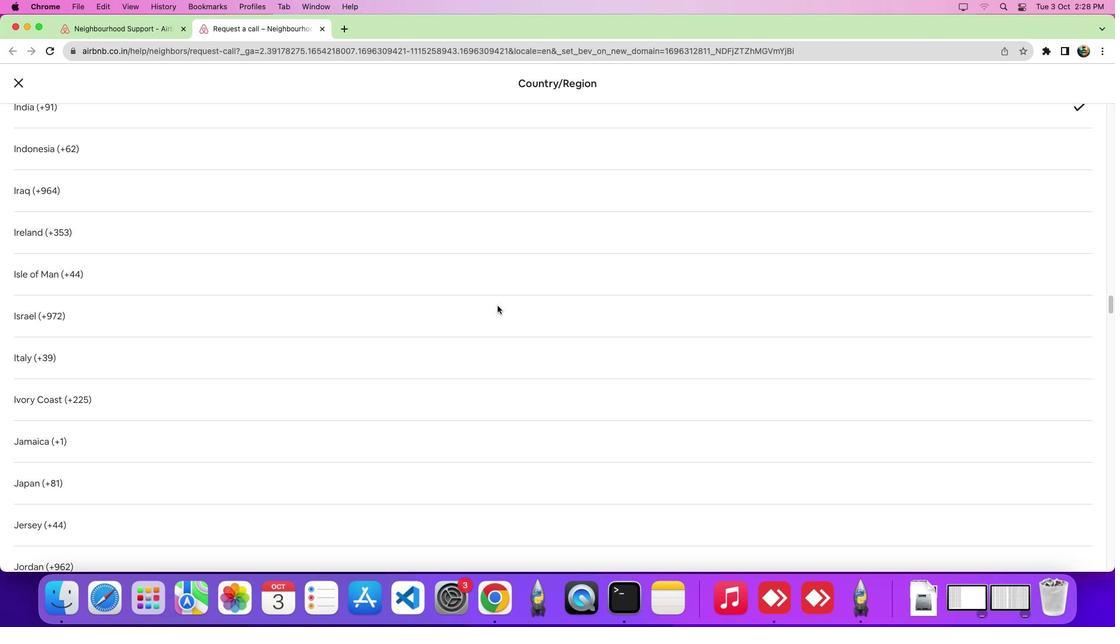 
Action: Mouse scrolled (497, 306) with delta (0, 0)
Screenshot: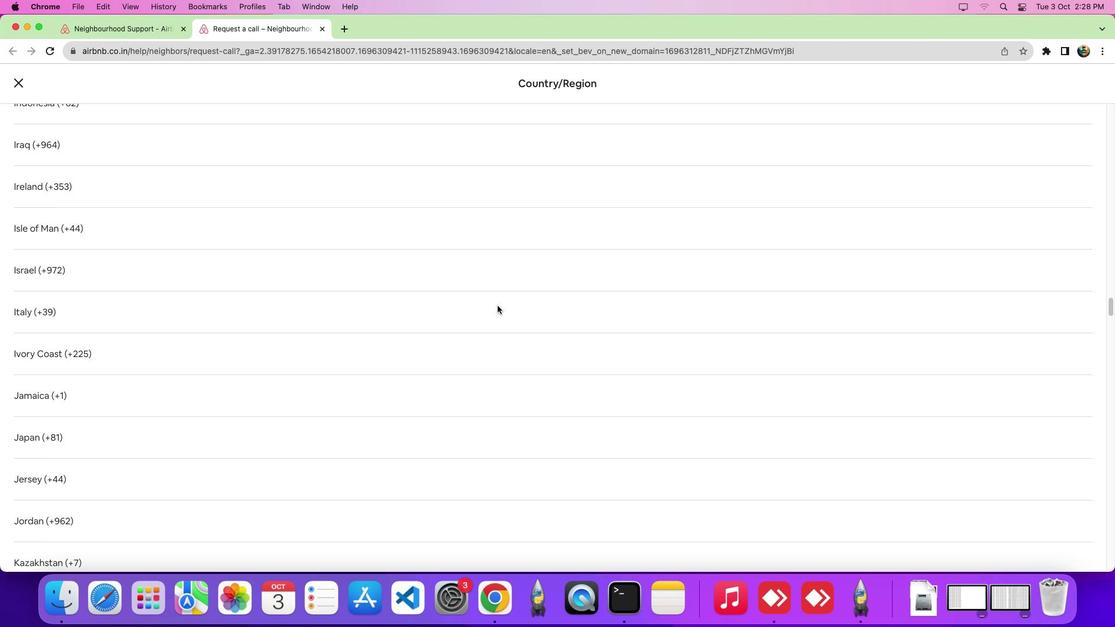 
Action: Mouse scrolled (497, 306) with delta (0, -3)
Screenshot: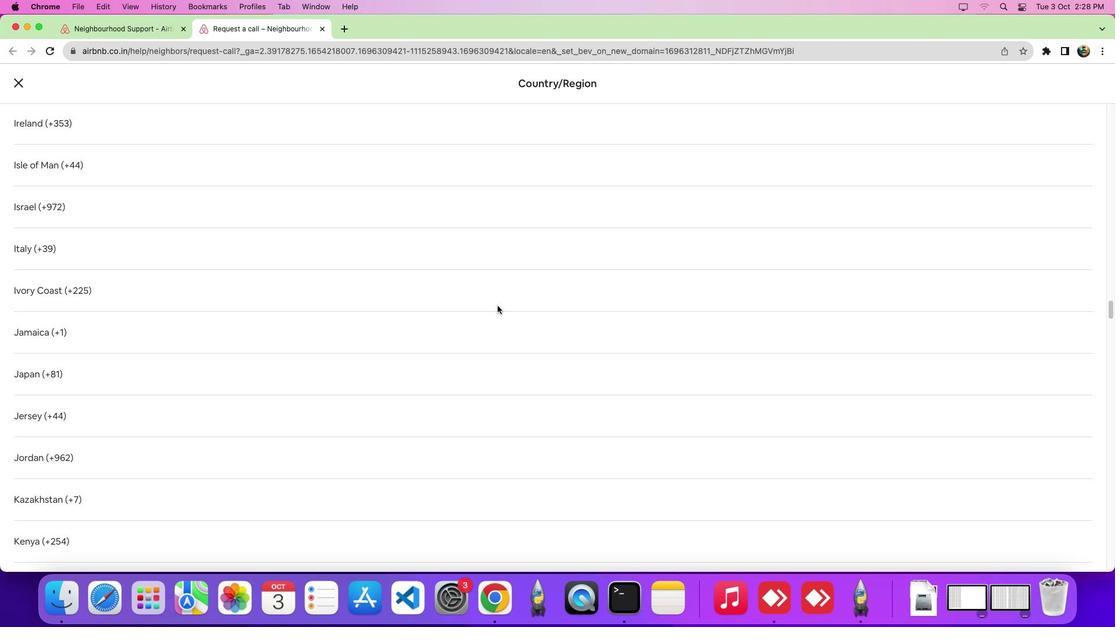 
Action: Mouse scrolled (497, 306) with delta (0, 0)
Screenshot: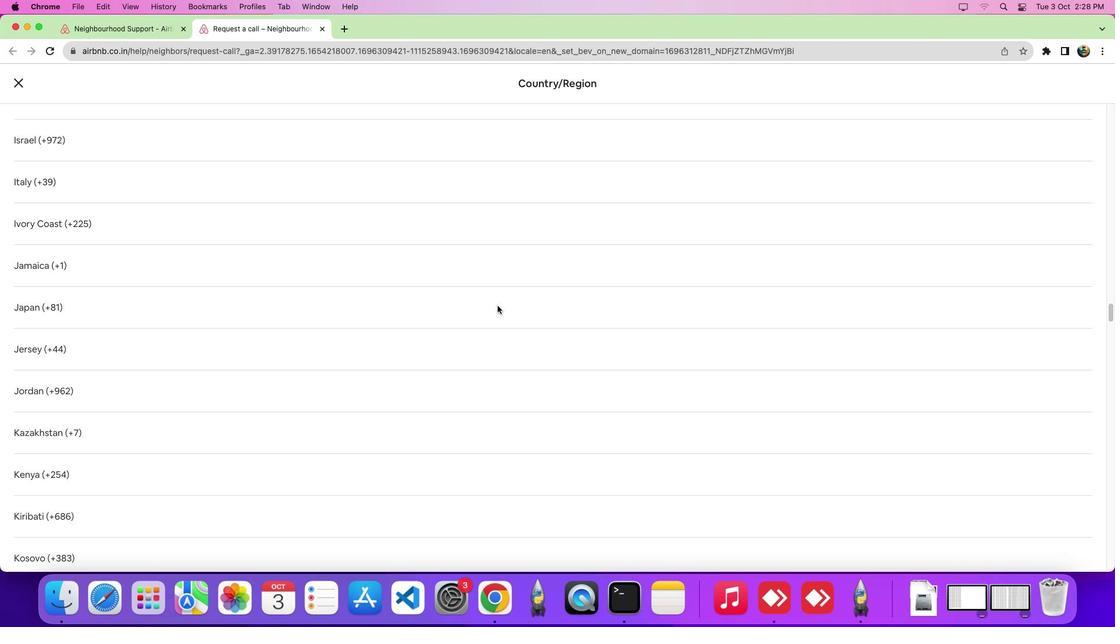 
Action: Mouse scrolled (497, 306) with delta (0, 0)
Screenshot: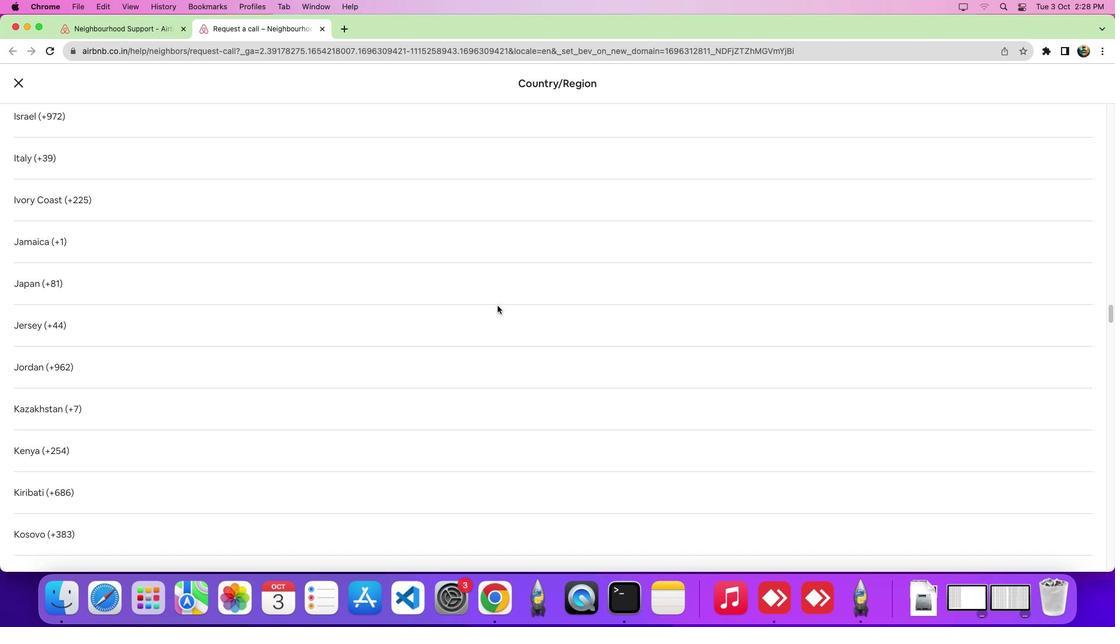 
Action: Mouse scrolled (497, 306) with delta (0, -4)
Screenshot: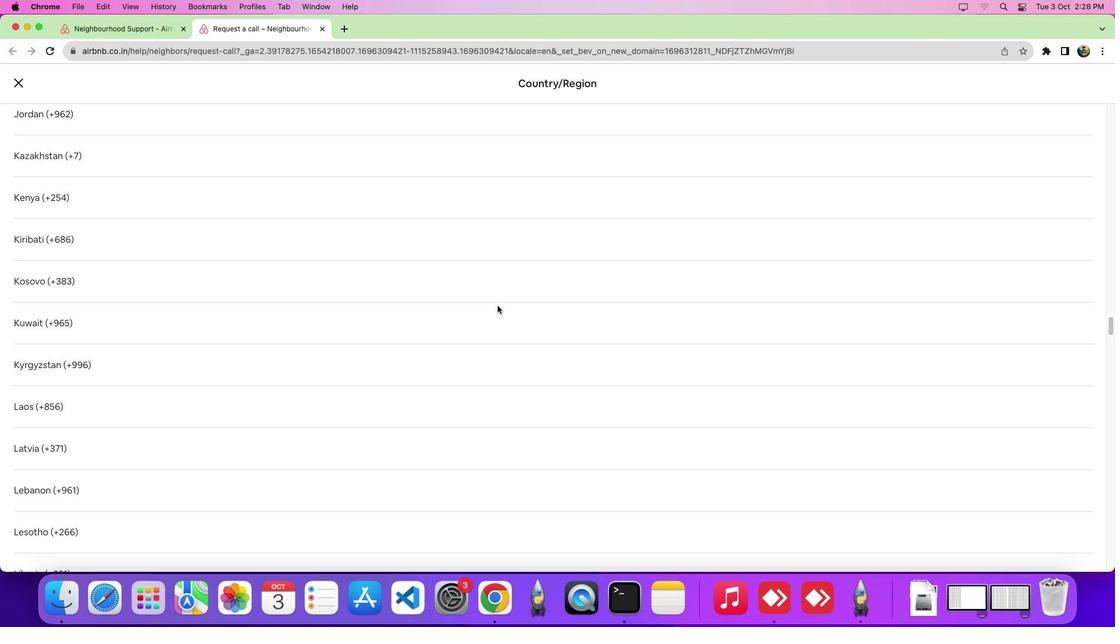 
Action: Mouse scrolled (497, 306) with delta (0, -5)
Screenshot: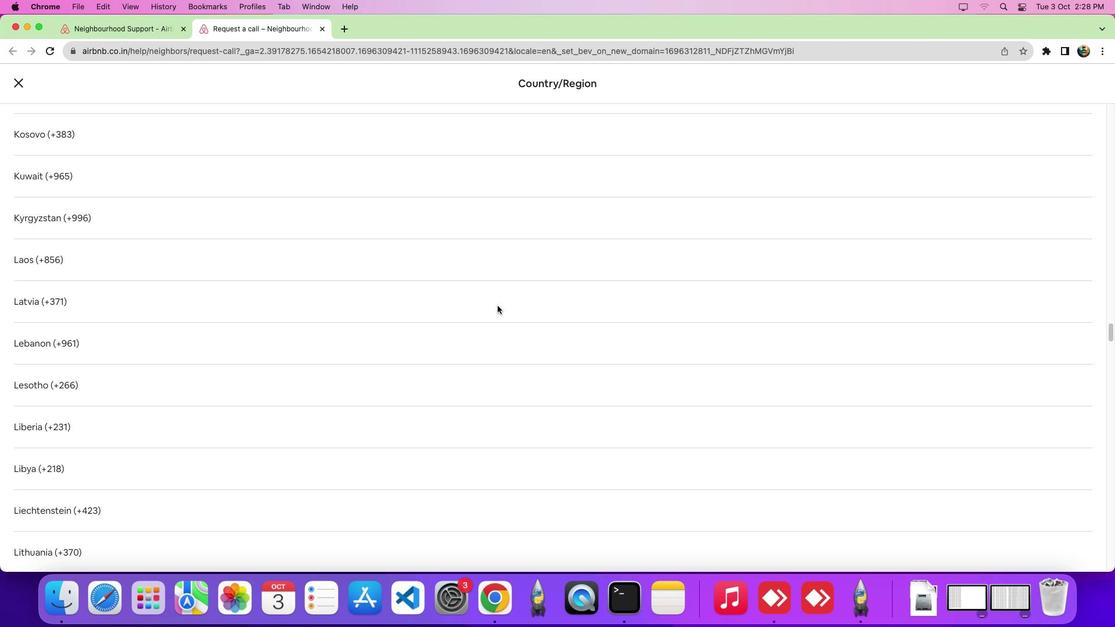 
Action: Mouse moved to (498, 306)
Screenshot: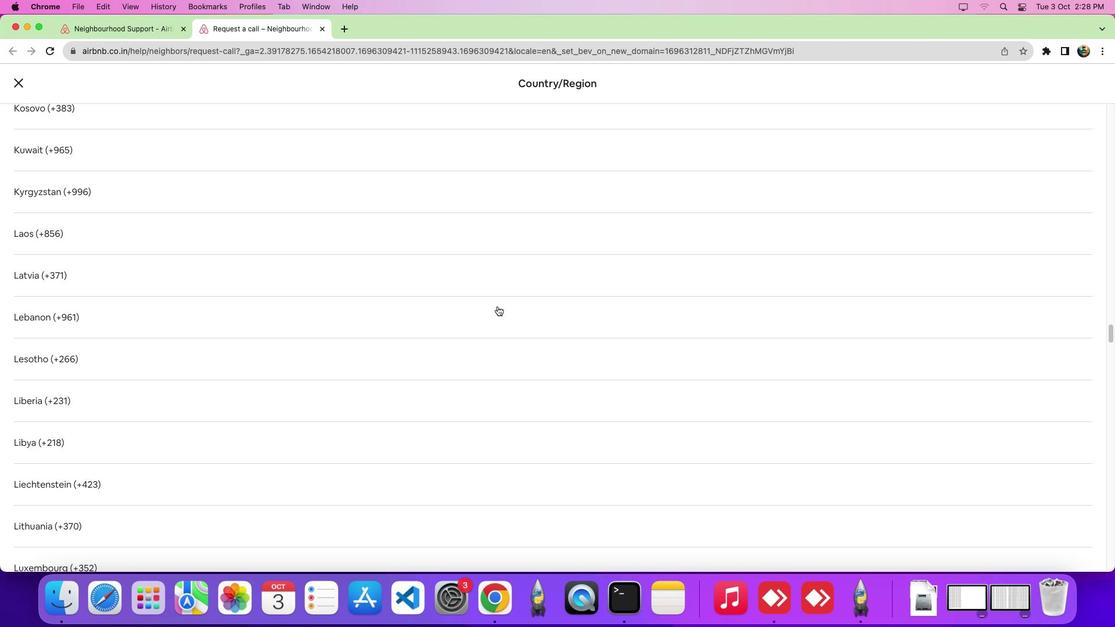 
Action: Mouse scrolled (498, 306) with delta (0, 0)
Screenshot: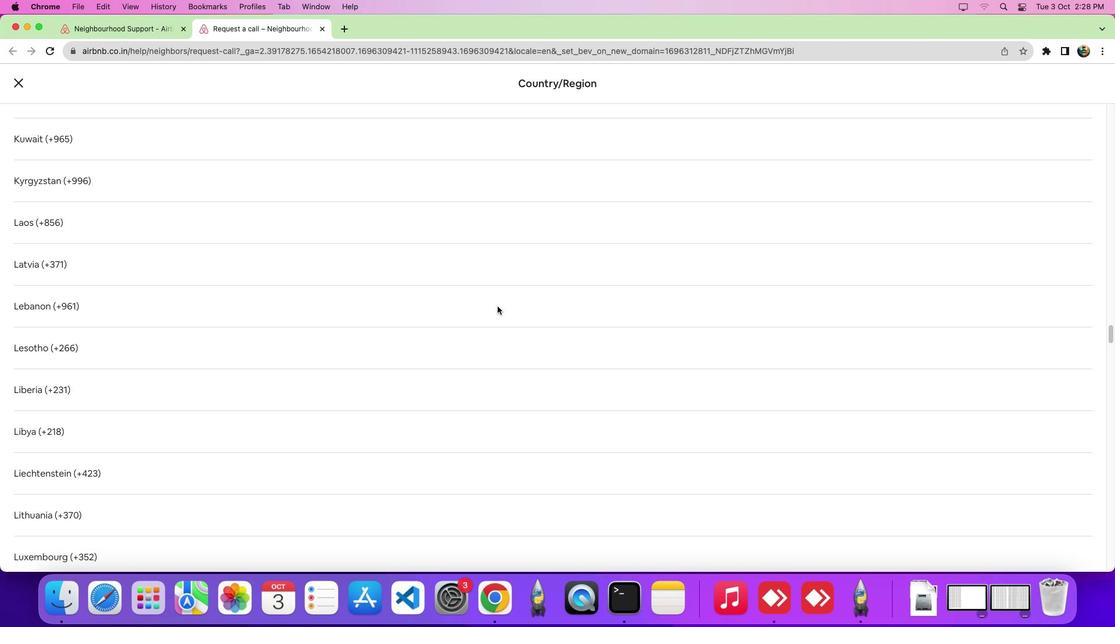 
Action: Mouse scrolled (498, 306) with delta (0, 0)
Screenshot: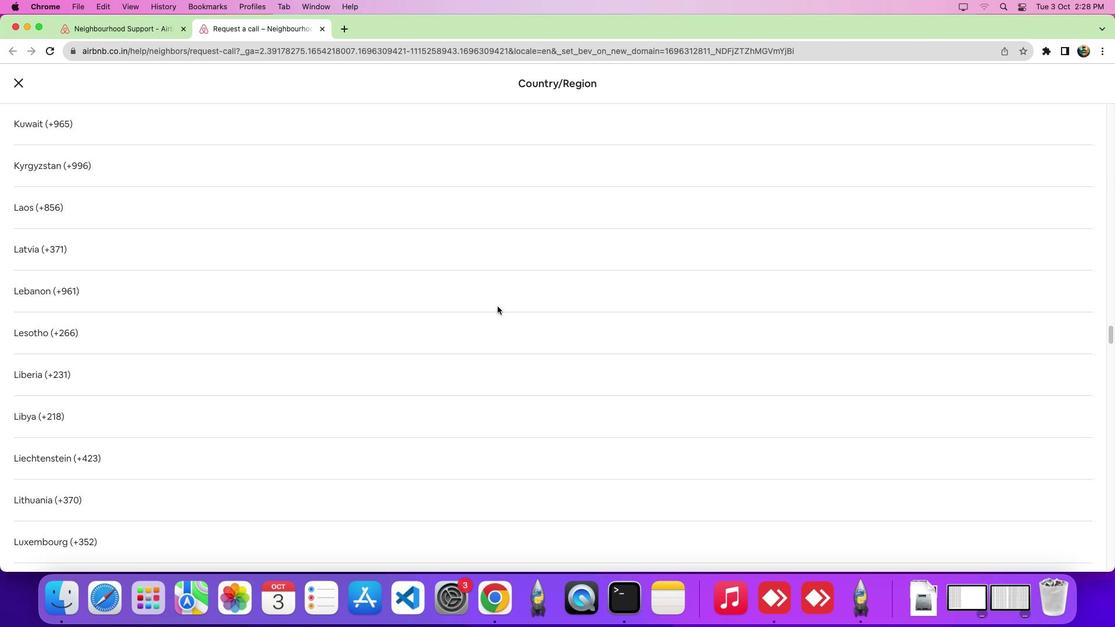 
Action: Mouse scrolled (498, 306) with delta (0, -2)
Screenshot: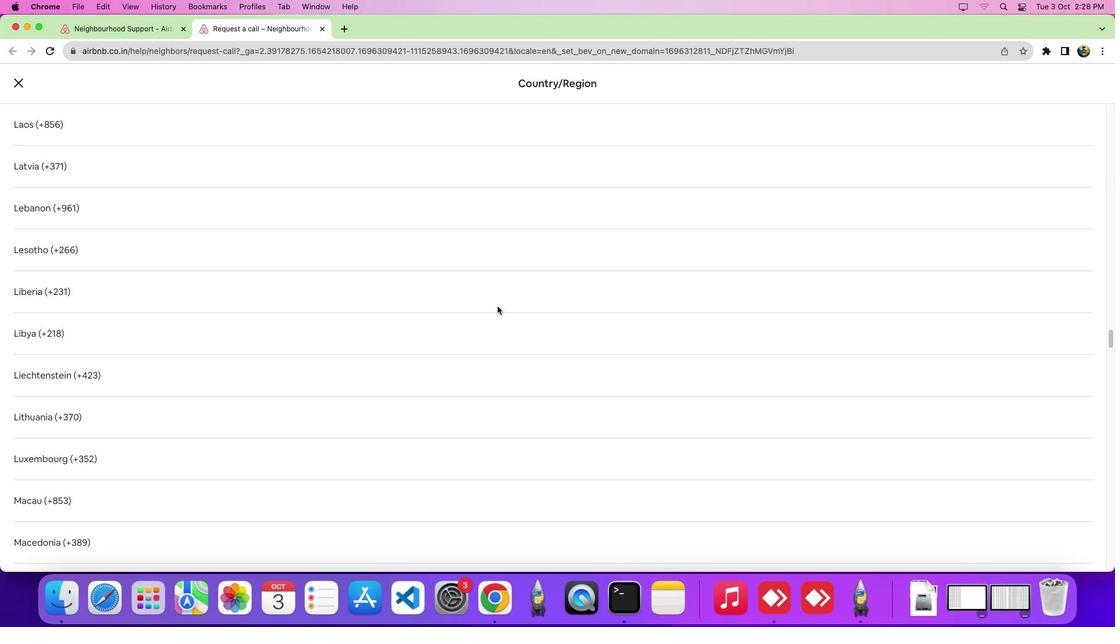 
Action: Mouse scrolled (498, 306) with delta (0, 0)
Screenshot: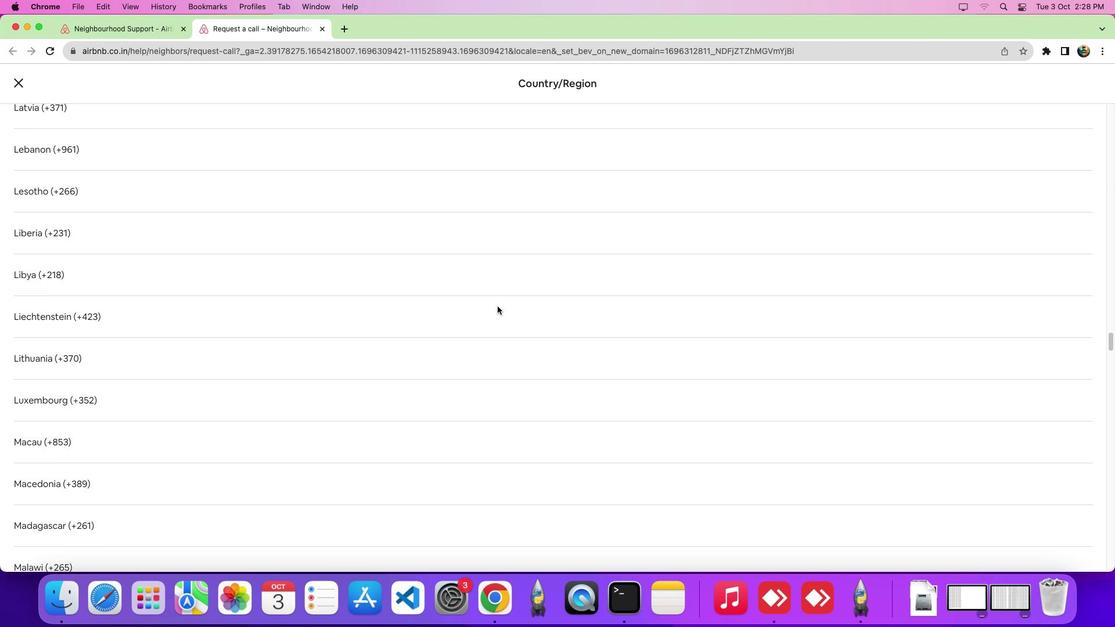 
Action: Mouse scrolled (498, 306) with delta (0, 0)
Screenshot: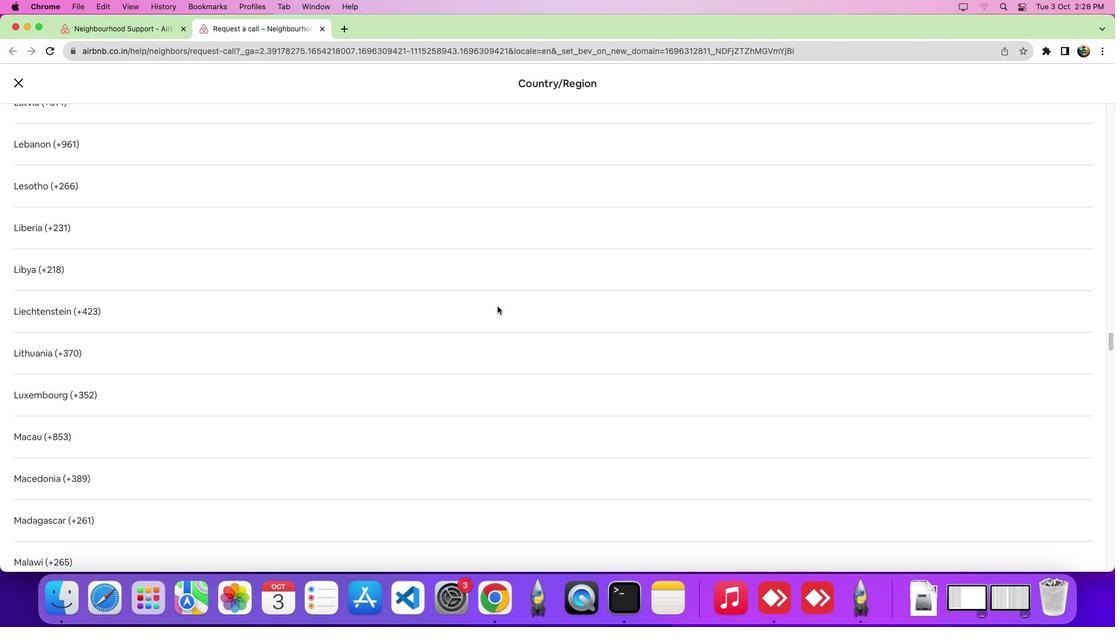 
Action: Mouse scrolled (498, 306) with delta (0, 0)
Screenshot: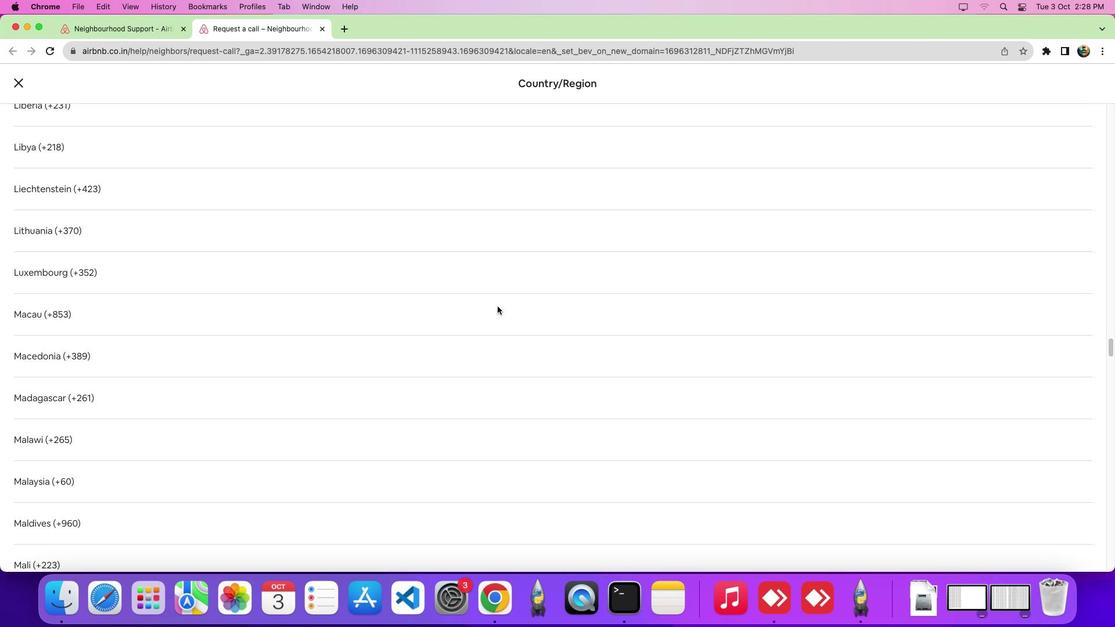 
Action: Mouse scrolled (498, 306) with delta (0, -1)
Screenshot: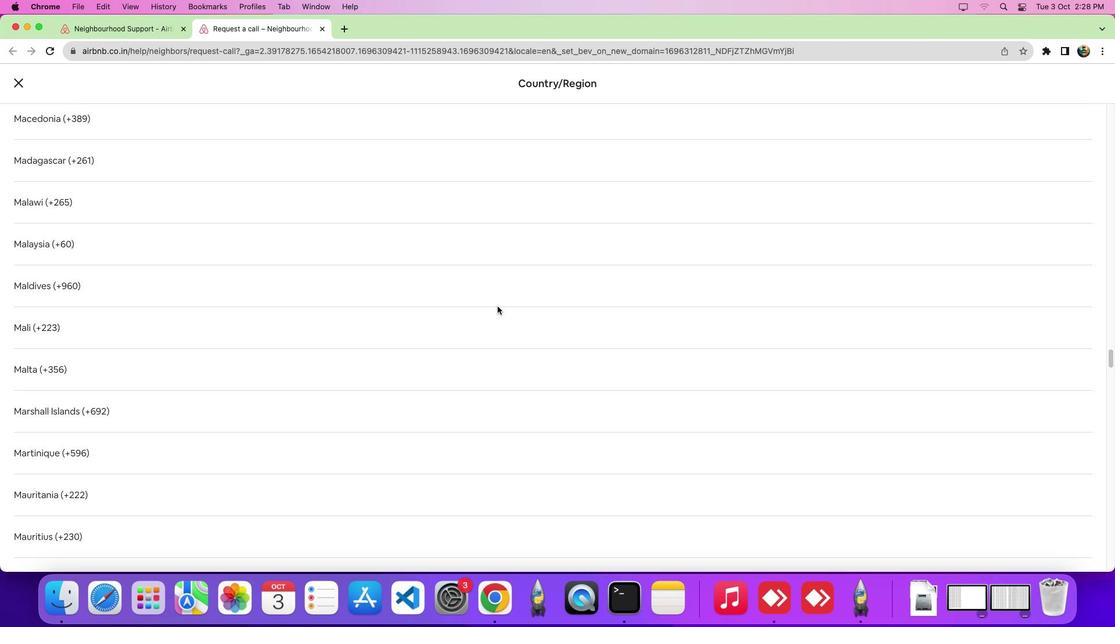 
Action: Mouse scrolled (498, 306) with delta (0, -5)
Screenshot: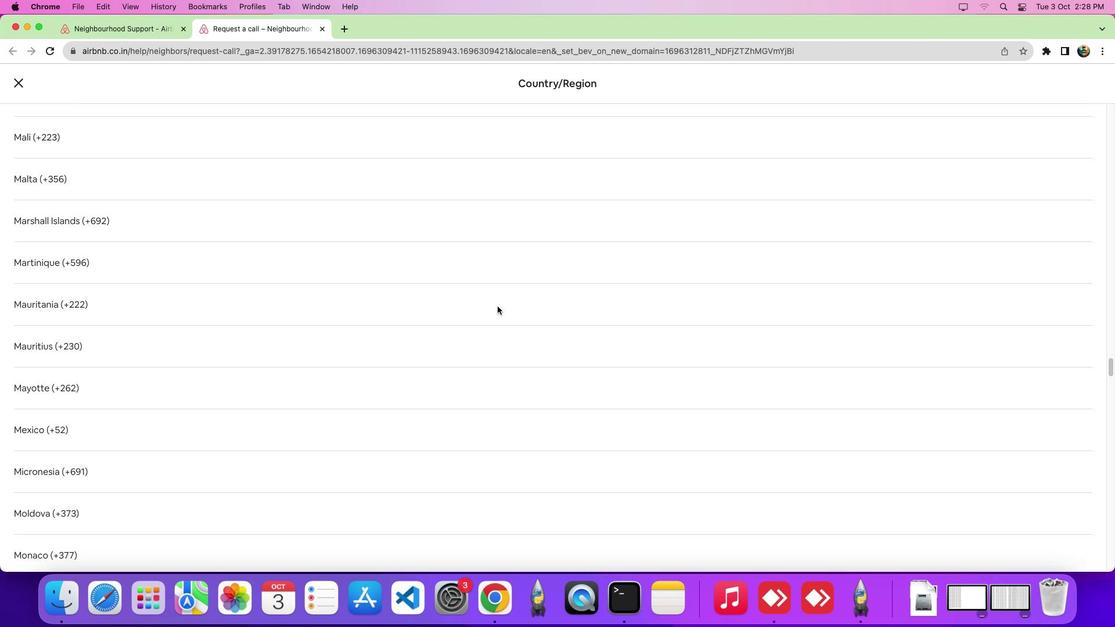 
Action: Mouse scrolled (498, 306) with delta (0, -7)
Screenshot: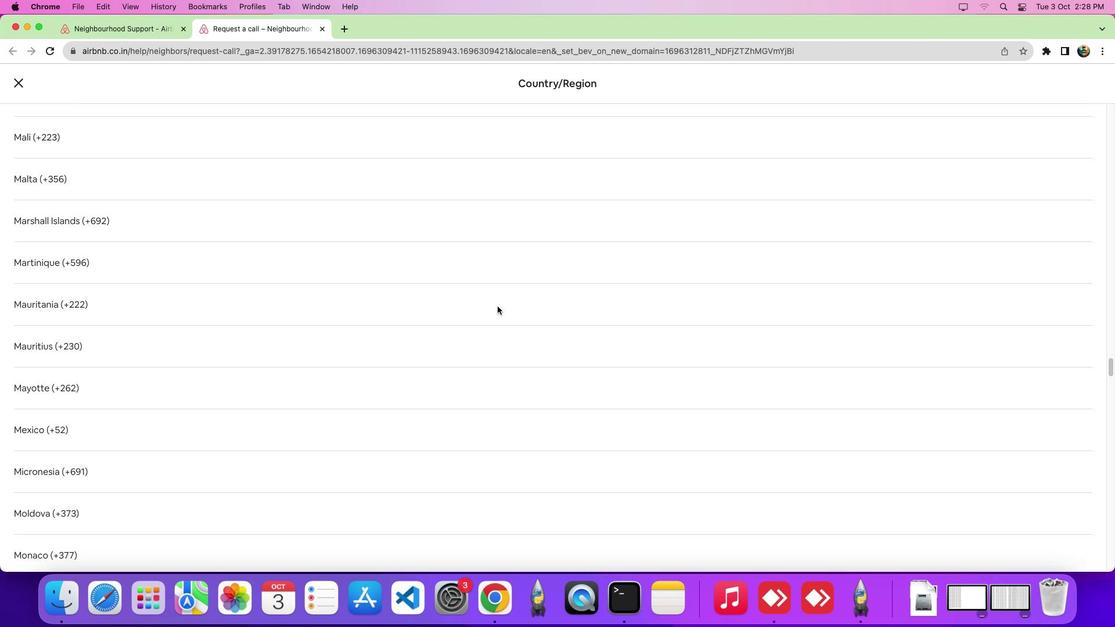 
Action: Mouse scrolled (498, 306) with delta (0, 0)
Screenshot: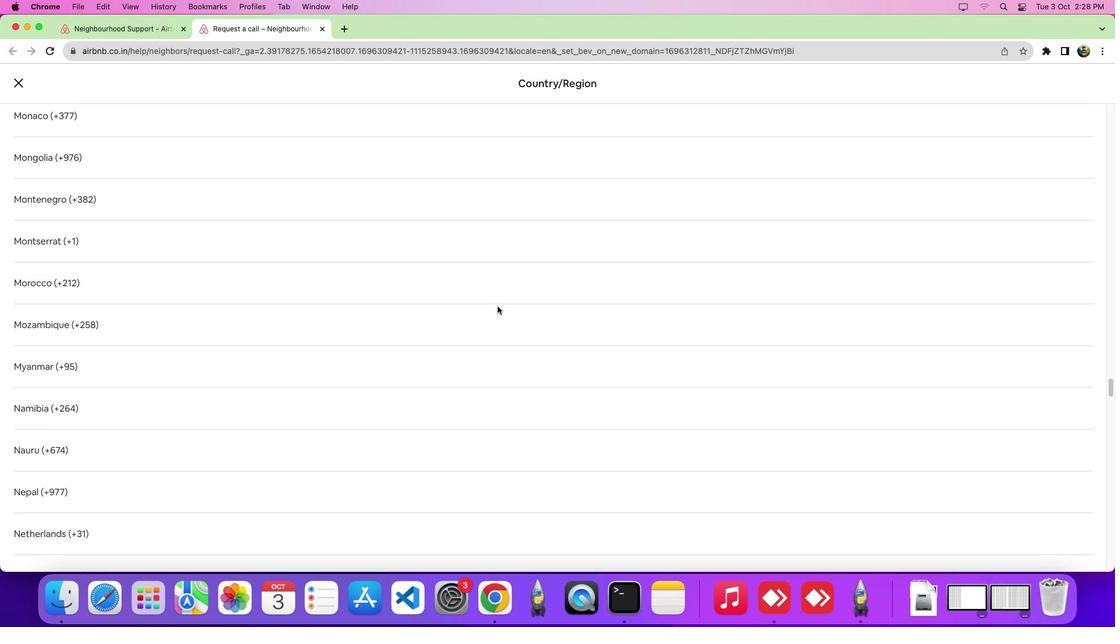 
Action: Mouse scrolled (498, 306) with delta (0, -1)
Screenshot: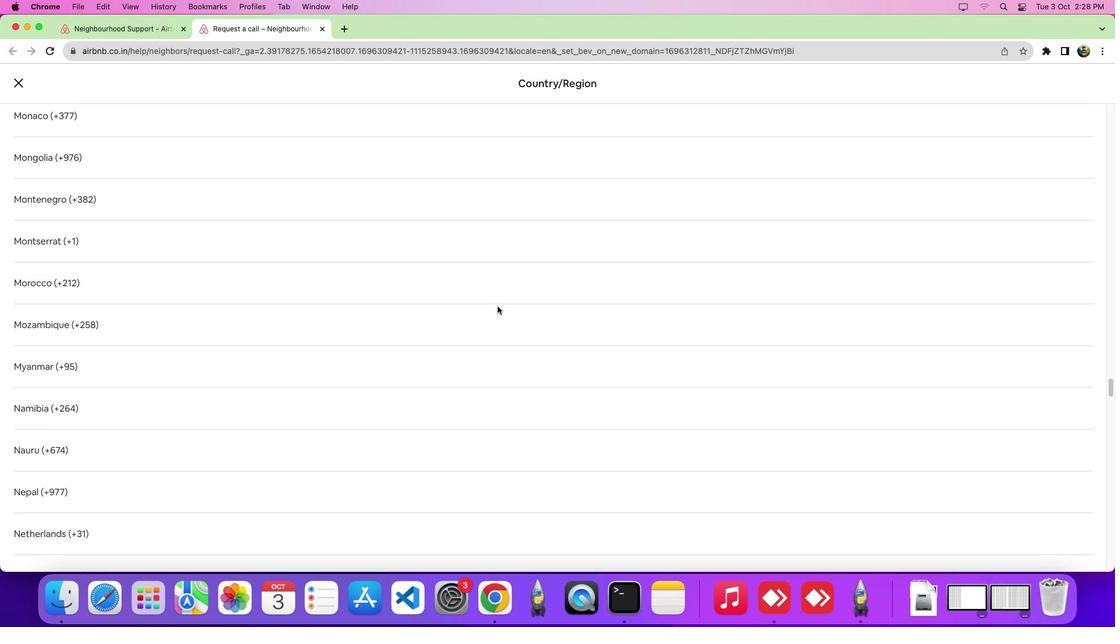 
Action: Mouse scrolled (498, 306) with delta (0, -5)
Screenshot: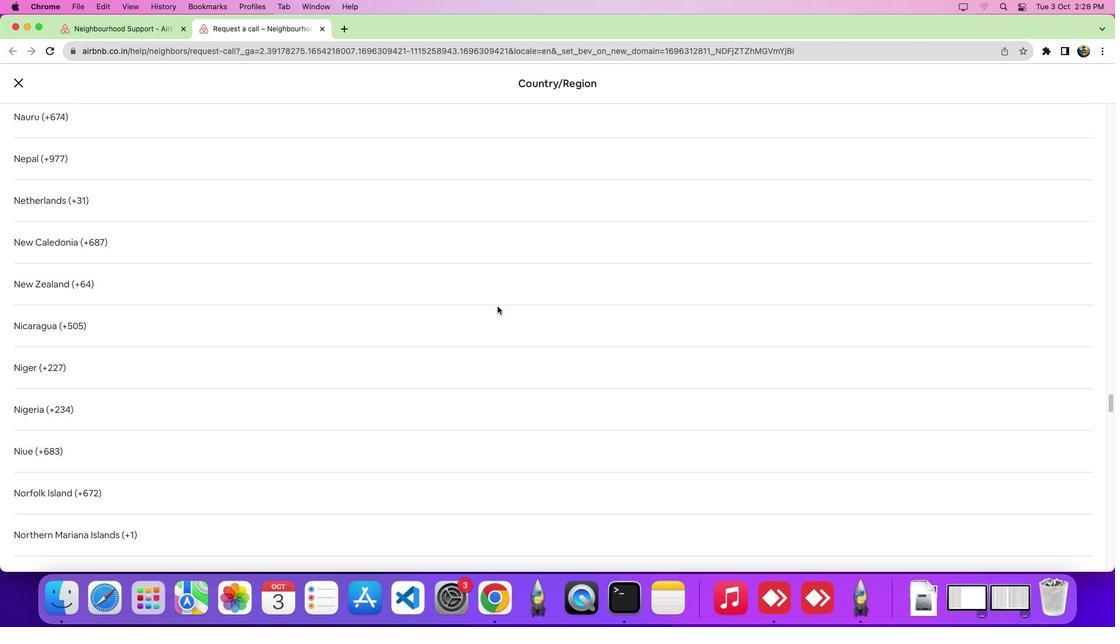
Action: Mouse scrolled (498, 306) with delta (0, -8)
Screenshot: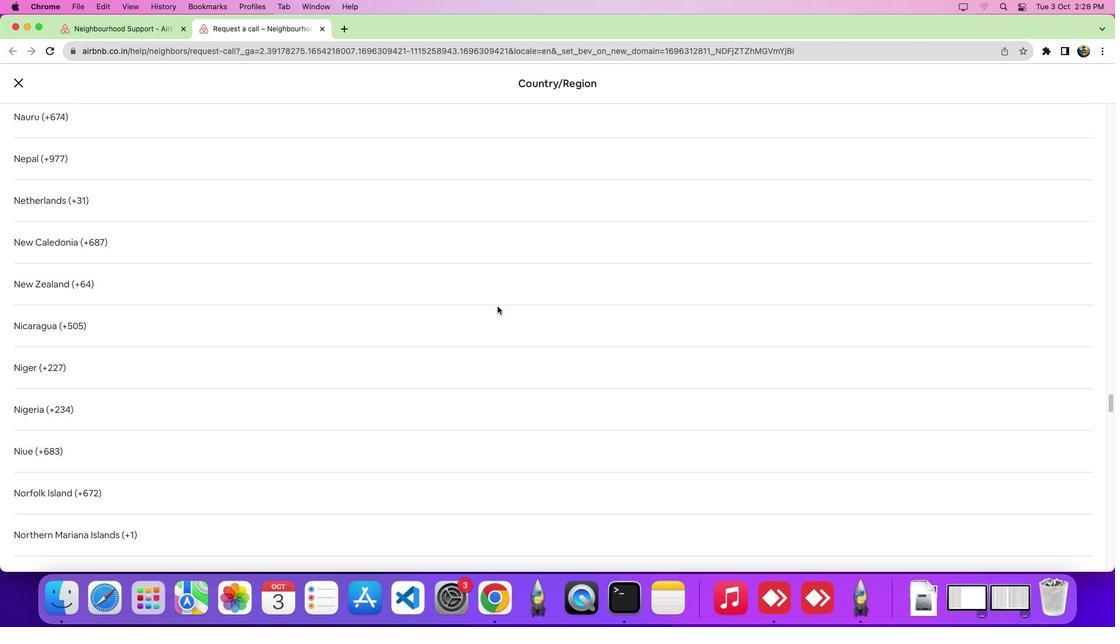 
Action: Mouse scrolled (498, 306) with delta (0, -8)
Screenshot: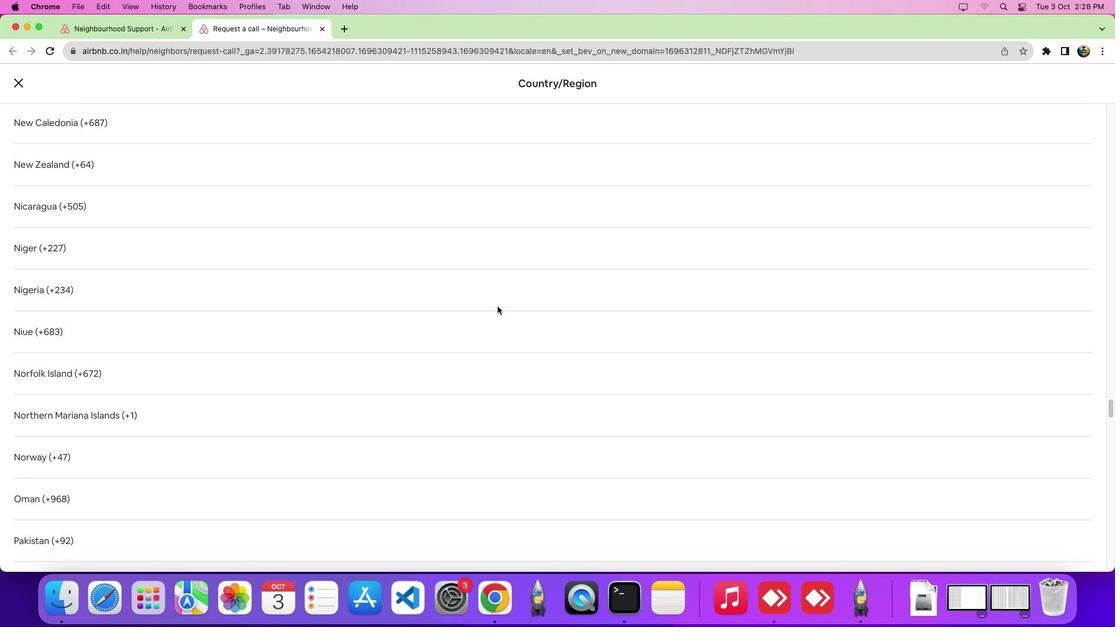 
Action: Mouse scrolled (498, 306) with delta (0, 0)
Screenshot: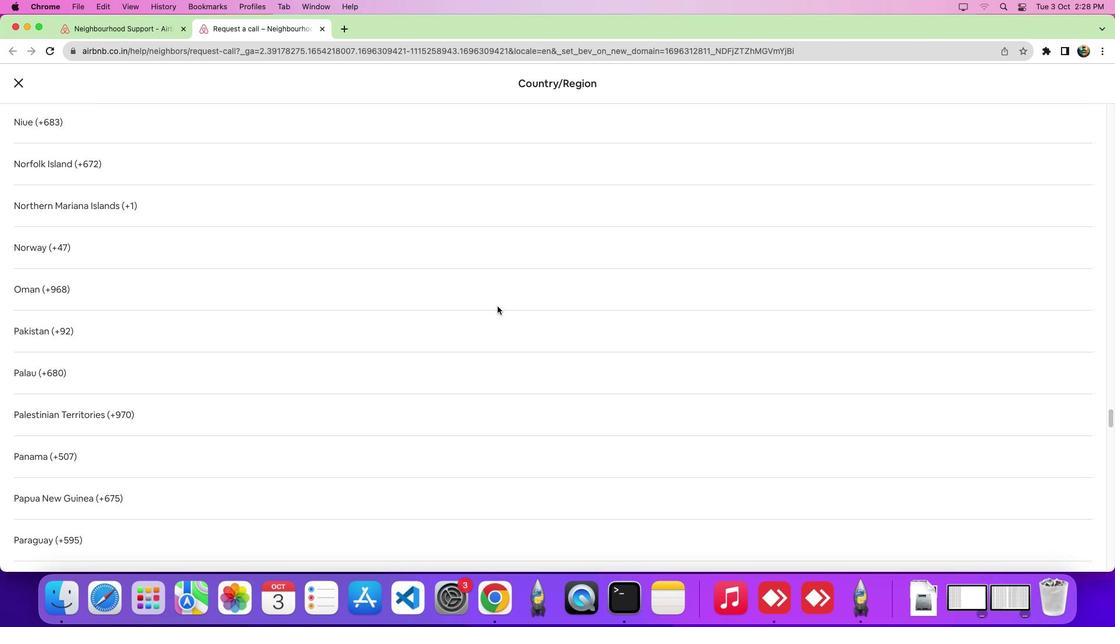 
Action: Mouse scrolled (498, 306) with delta (0, -1)
Screenshot: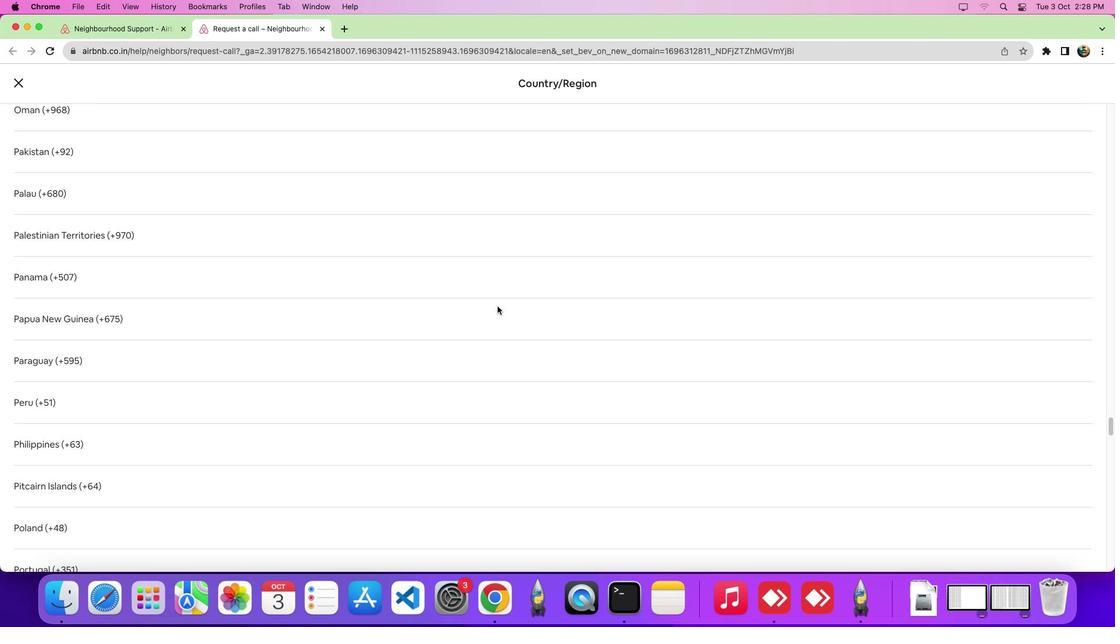 
Action: Mouse scrolled (498, 306) with delta (0, -5)
Screenshot: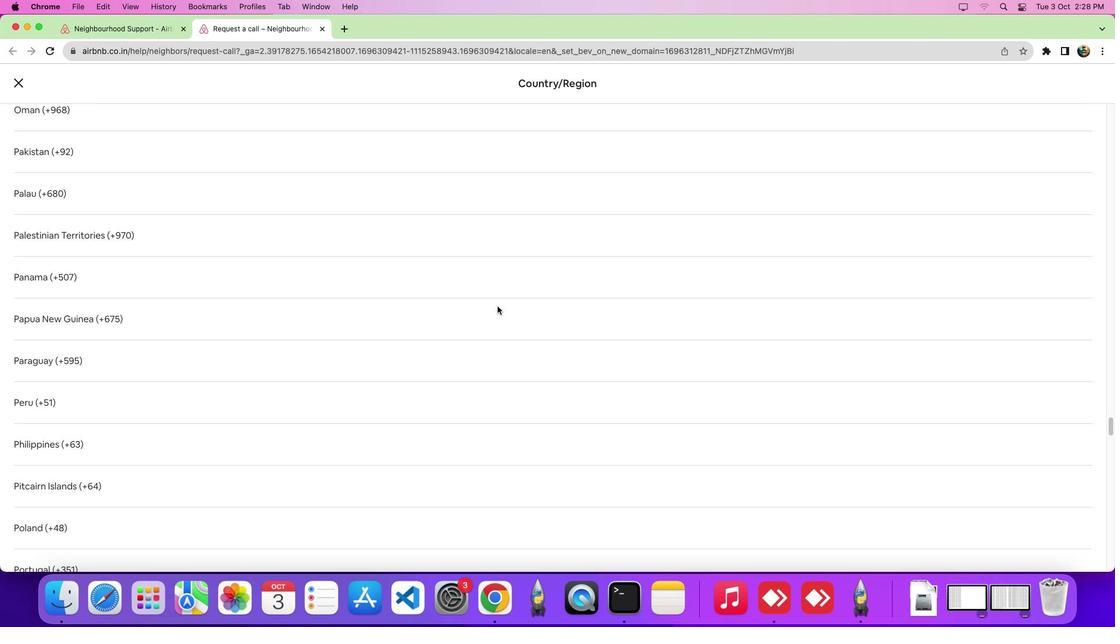 
Action: Mouse scrolled (498, 306) with delta (0, -6)
Screenshot: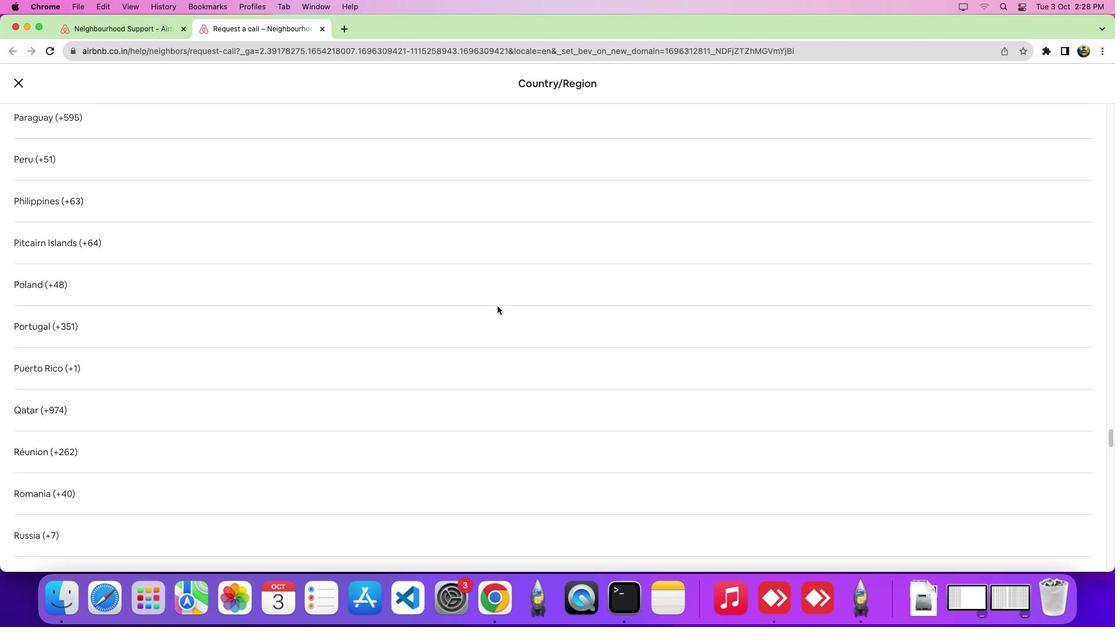
Action: Mouse scrolled (498, 306) with delta (0, 0)
Screenshot: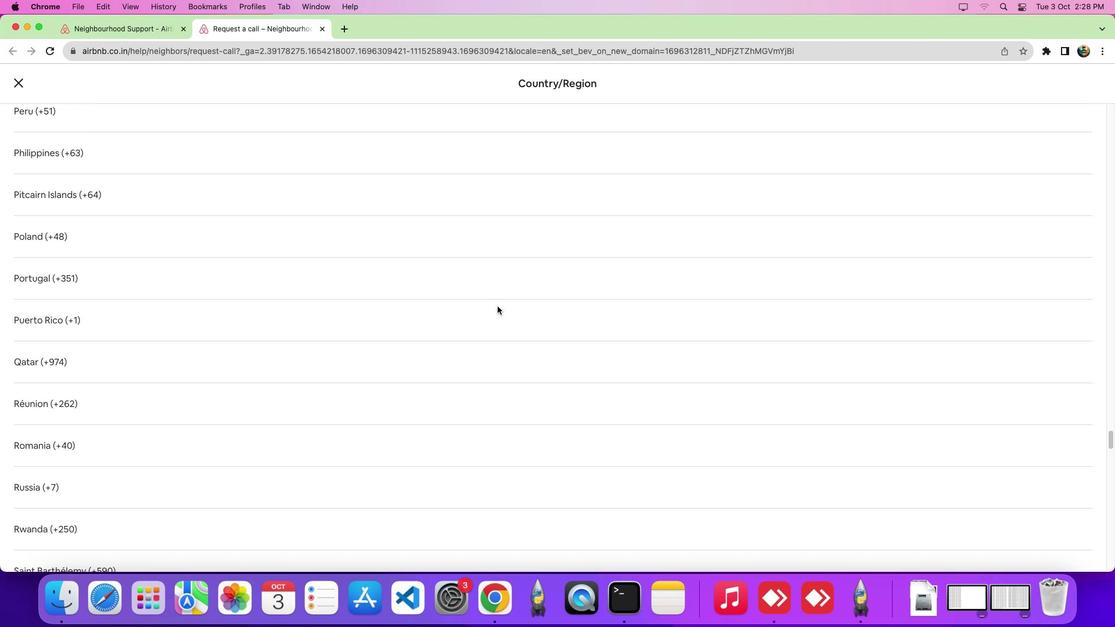 
Action: Mouse scrolled (498, 306) with delta (0, 0)
Screenshot: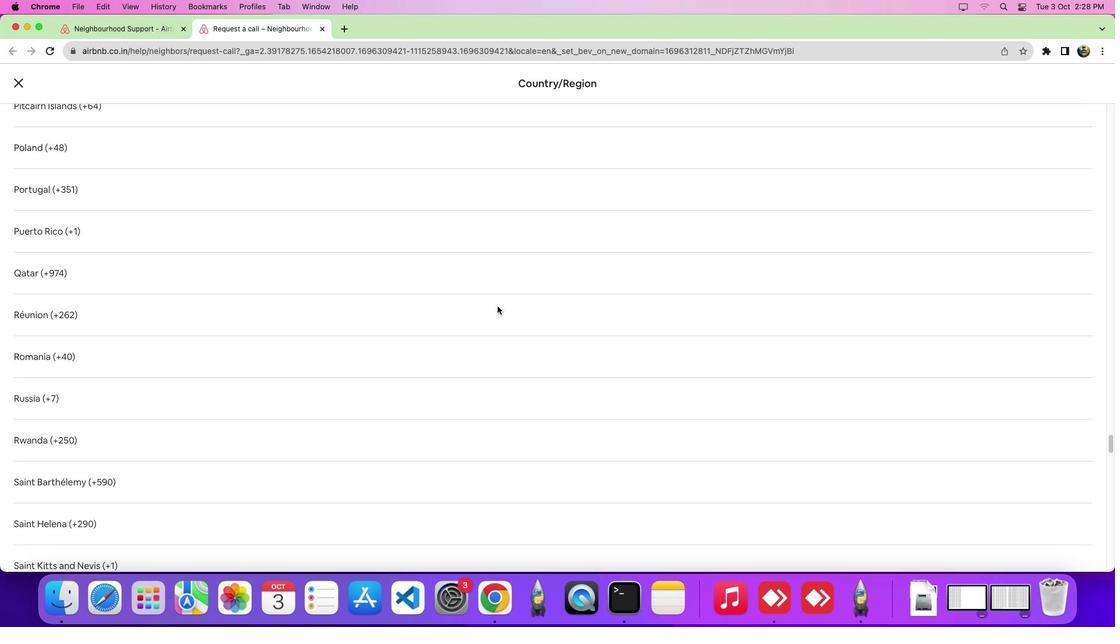 
Action: Mouse scrolled (498, 306) with delta (0, -4)
Screenshot: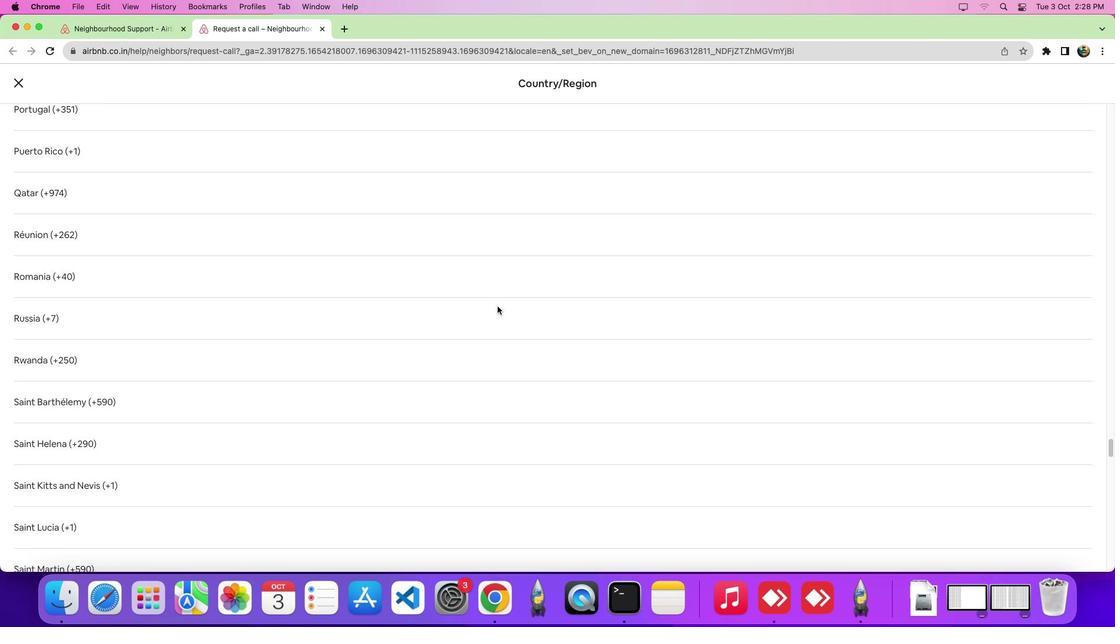 
Action: Mouse scrolled (498, 306) with delta (0, -4)
Screenshot: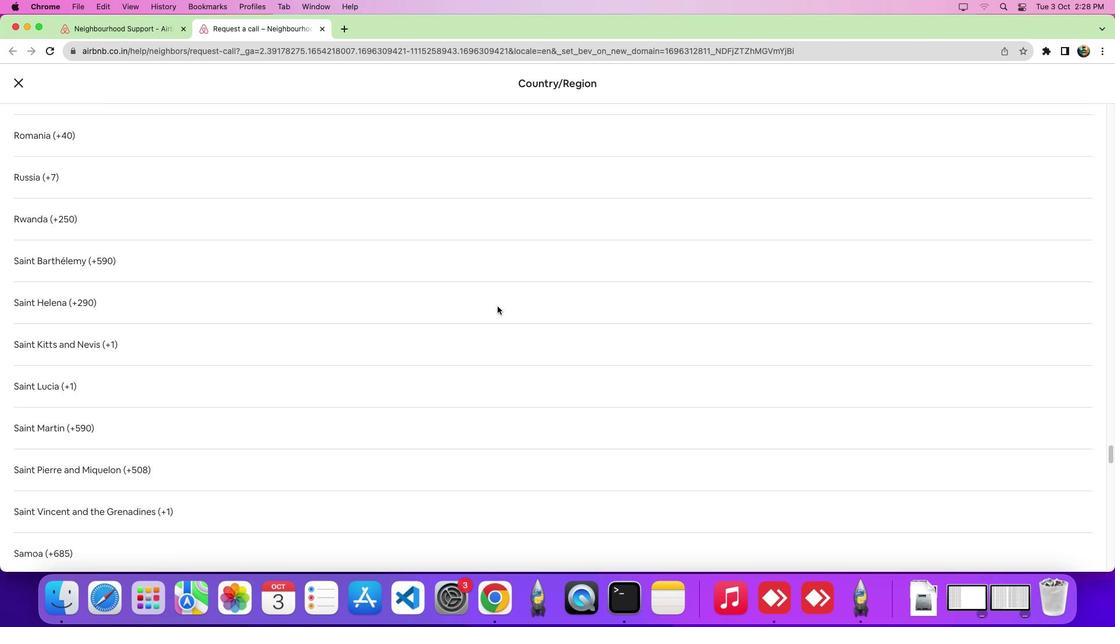 
Action: Mouse moved to (133, 335)
Screenshot: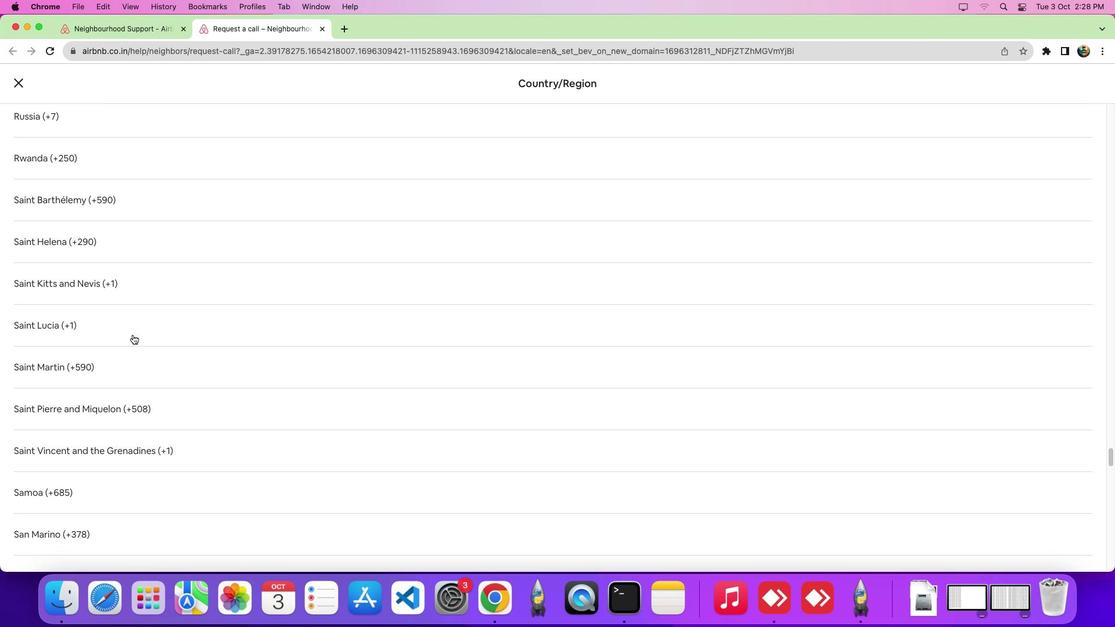 
Action: Mouse pressed left at (133, 335)
Screenshot: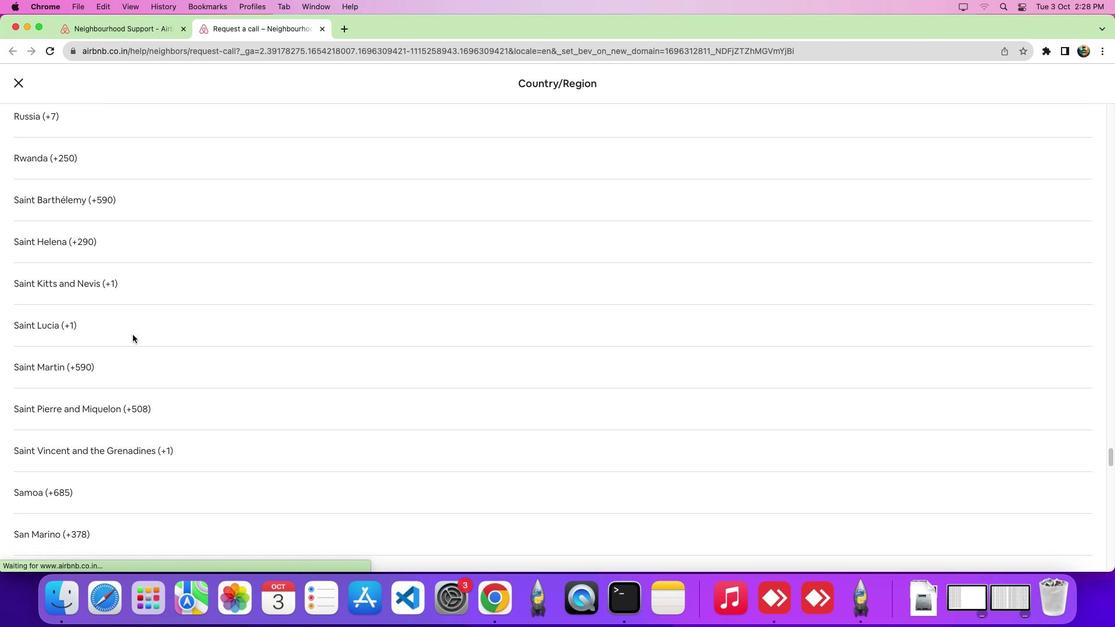
Action: Mouse moved to (320, 346)
Screenshot: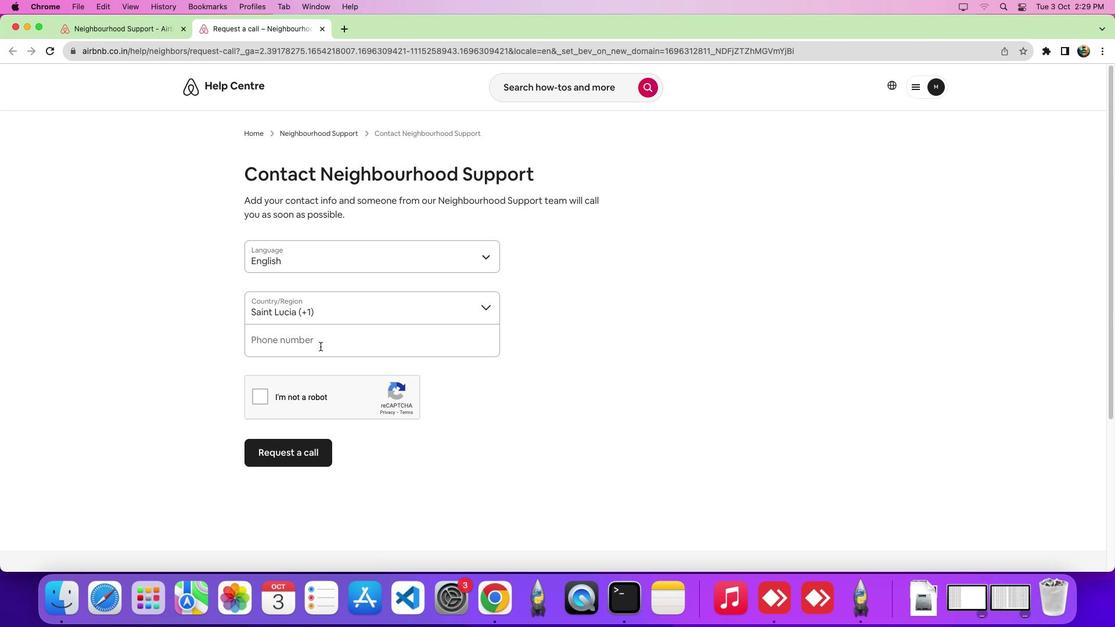 
Action: Mouse pressed left at (320, 346)
Screenshot: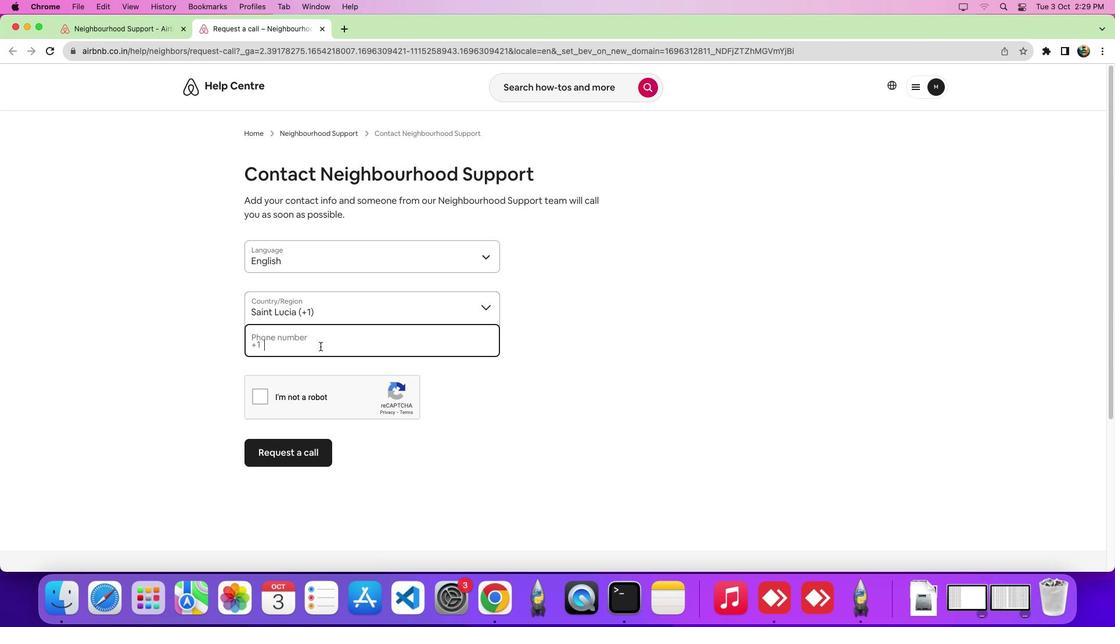 
Action: Key pressed '7''5''8''5''5''5''1''2''3''4''5'Key.backspace
Screenshot: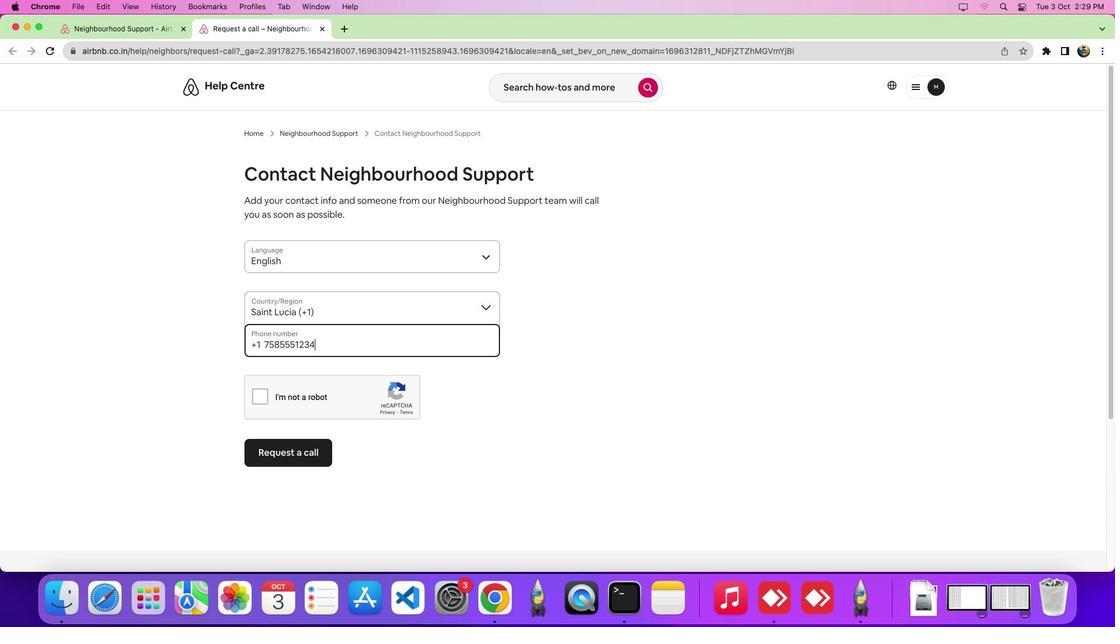
Action: Mouse moved to (259, 398)
Screenshot: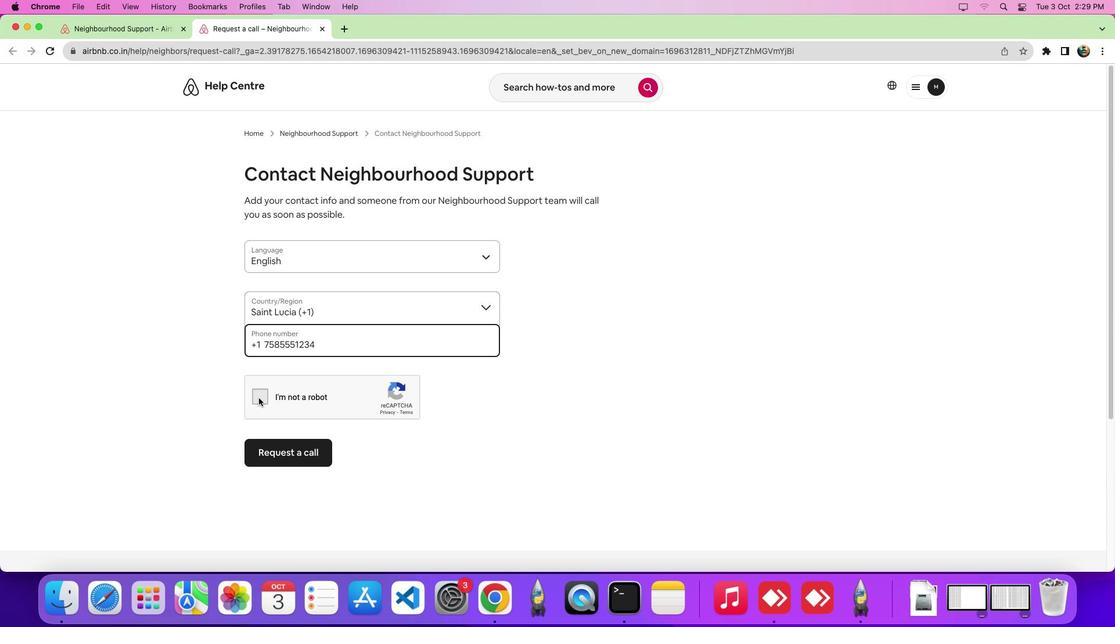 
Action: Mouse pressed left at (259, 398)
Screenshot: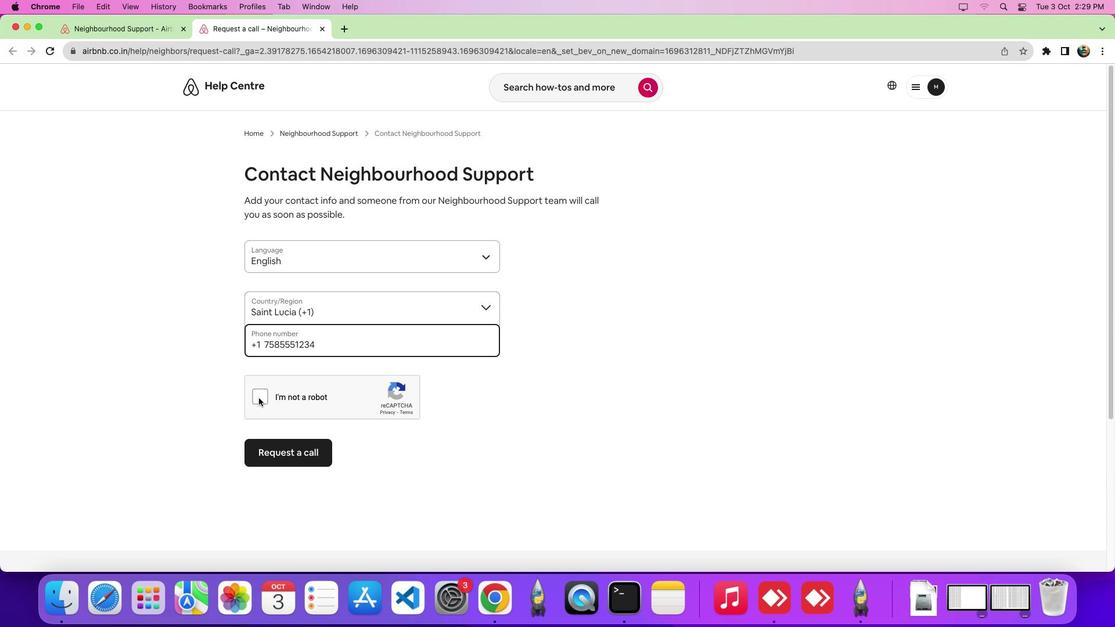 
Action: Mouse moved to (372, 402)
Screenshot: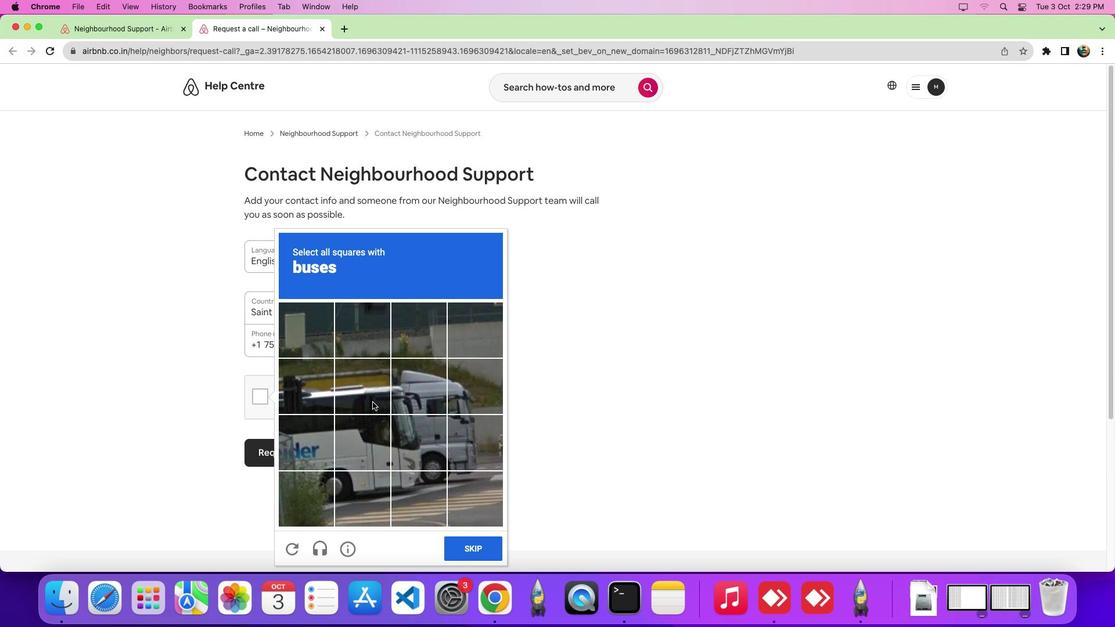 
Action: Mouse pressed left at (372, 402)
Screenshot: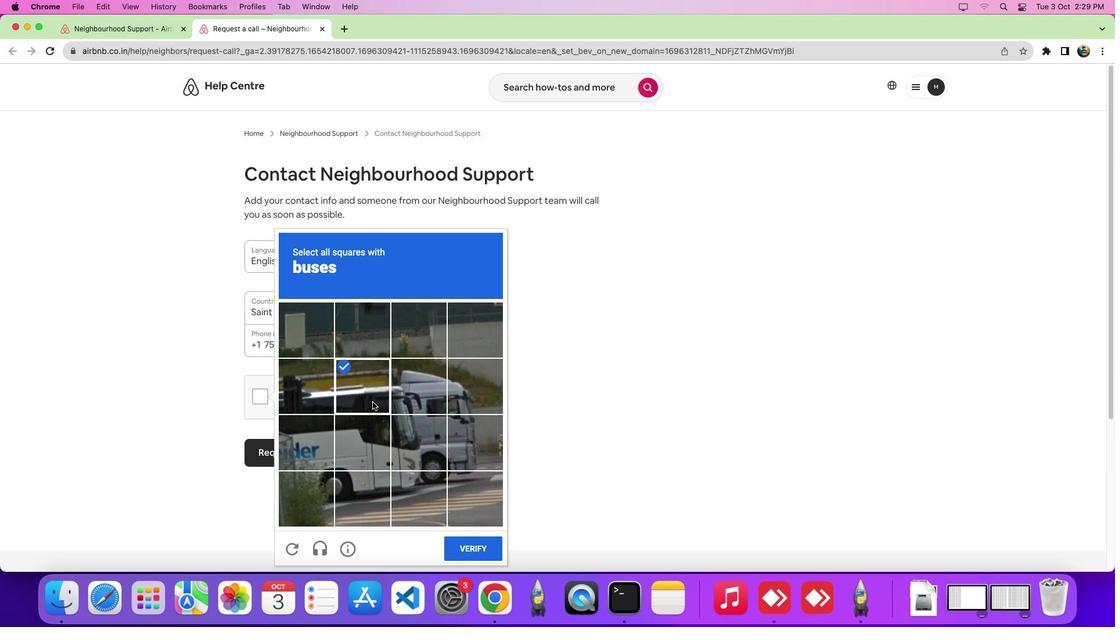 
Action: Mouse moved to (456, 399)
Screenshot: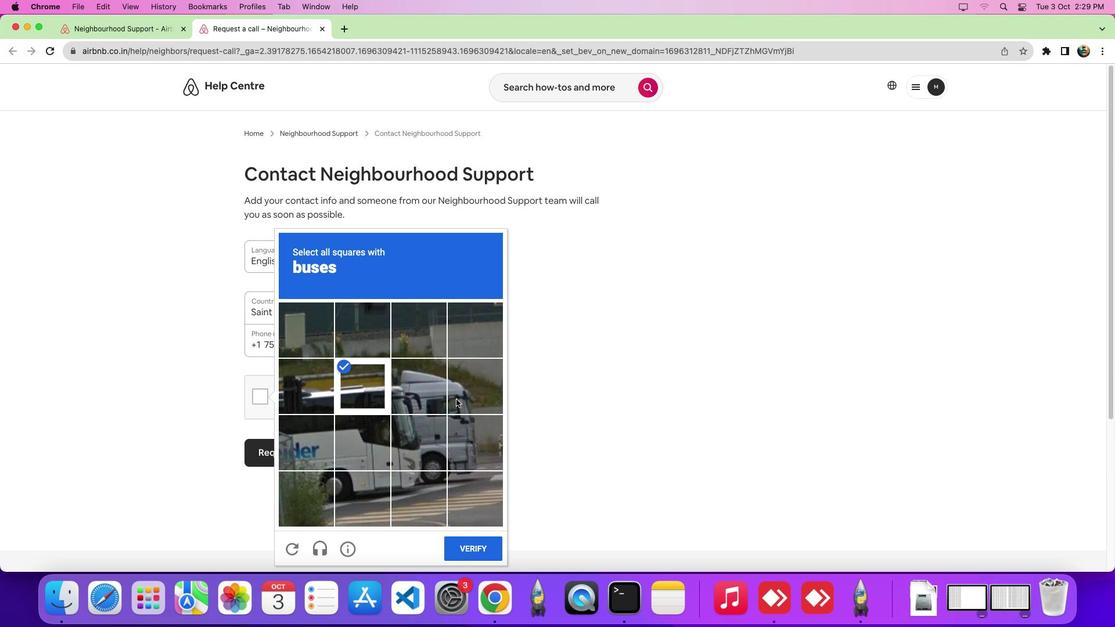 
Action: Mouse pressed left at (456, 399)
Screenshot: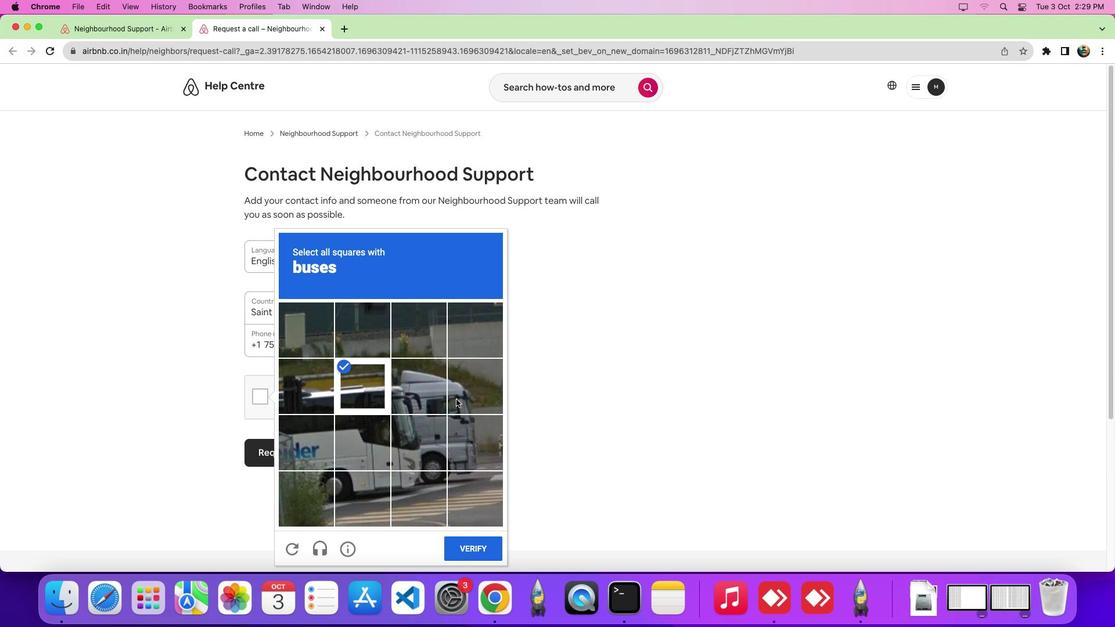 
Action: Mouse moved to (473, 399)
Screenshot: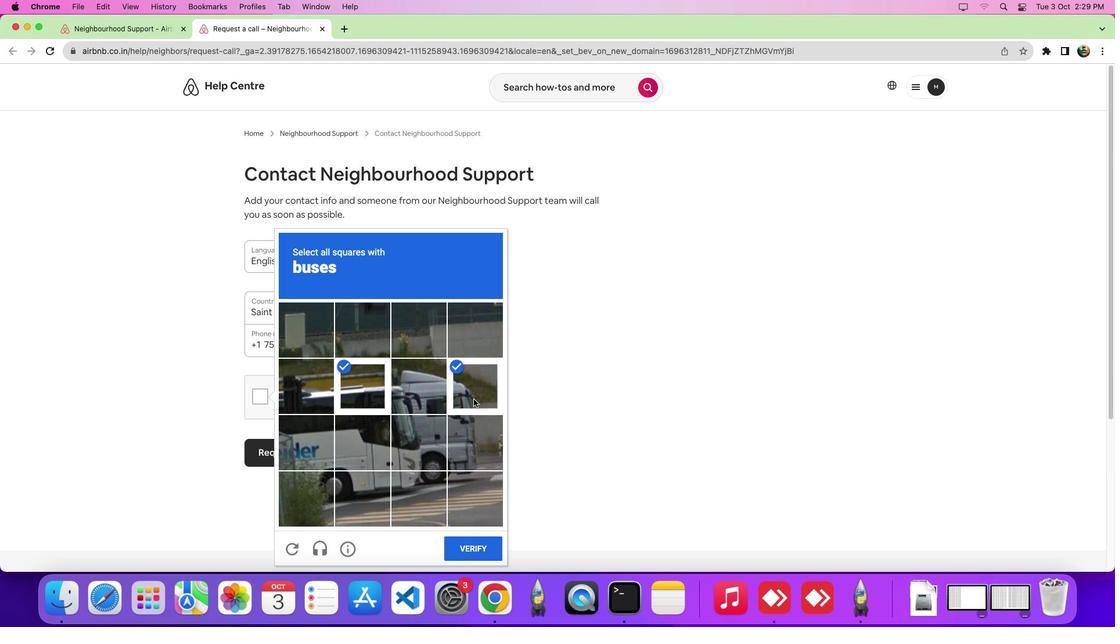 
Action: Mouse pressed left at (473, 399)
Screenshot: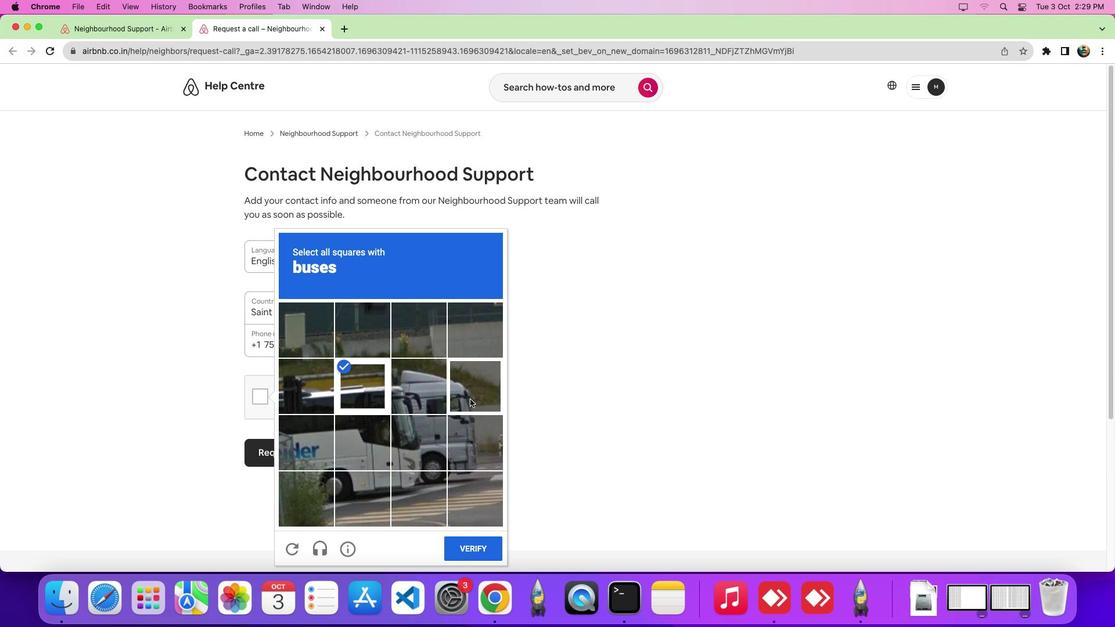 
Action: Mouse moved to (427, 400)
Screenshot: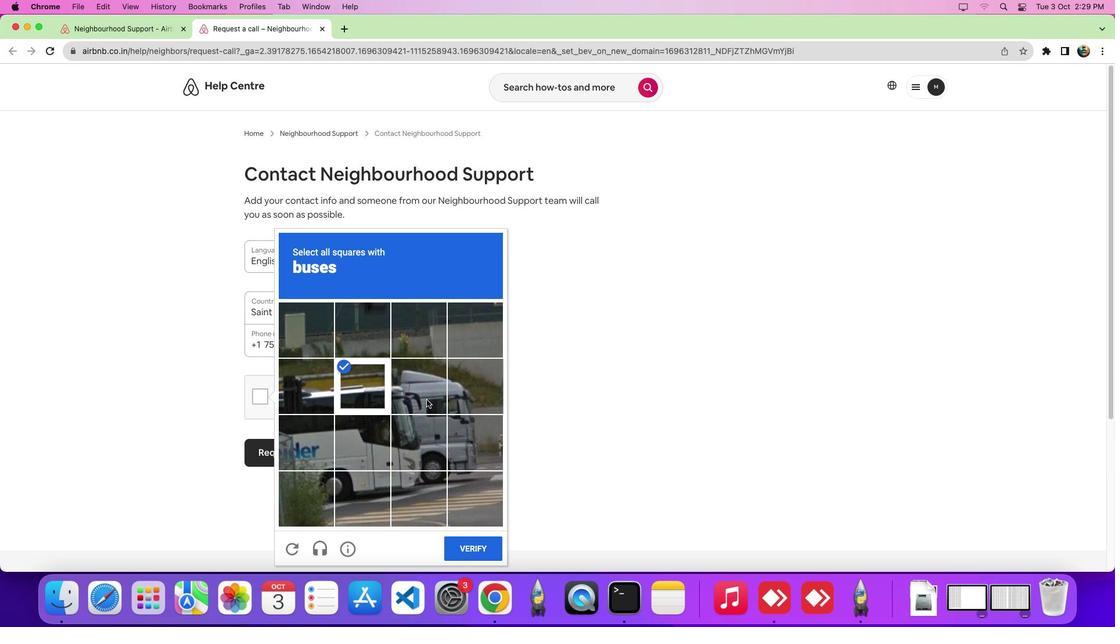 
Action: Mouse pressed left at (427, 400)
Screenshot: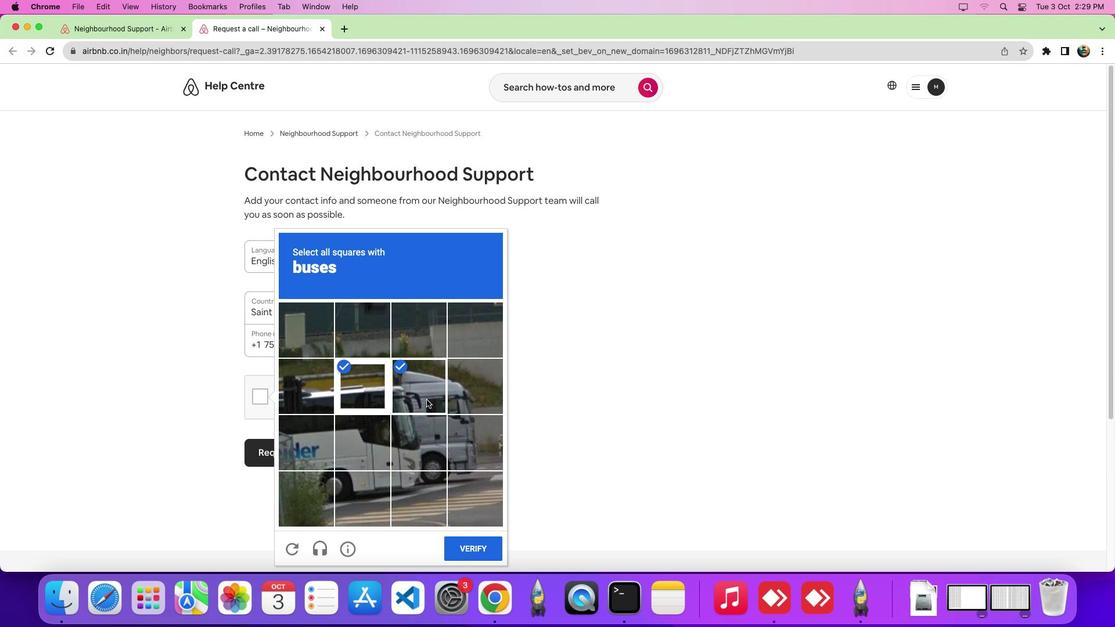 
Action: Mouse moved to (457, 449)
Screenshot: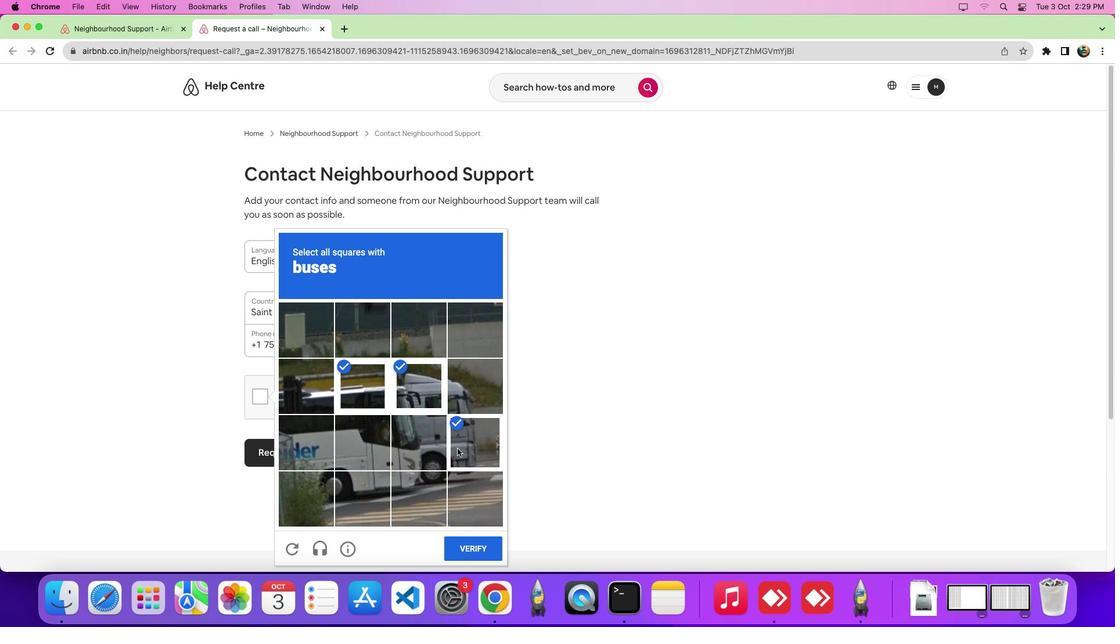 
Action: Mouse pressed left at (457, 449)
Screenshot: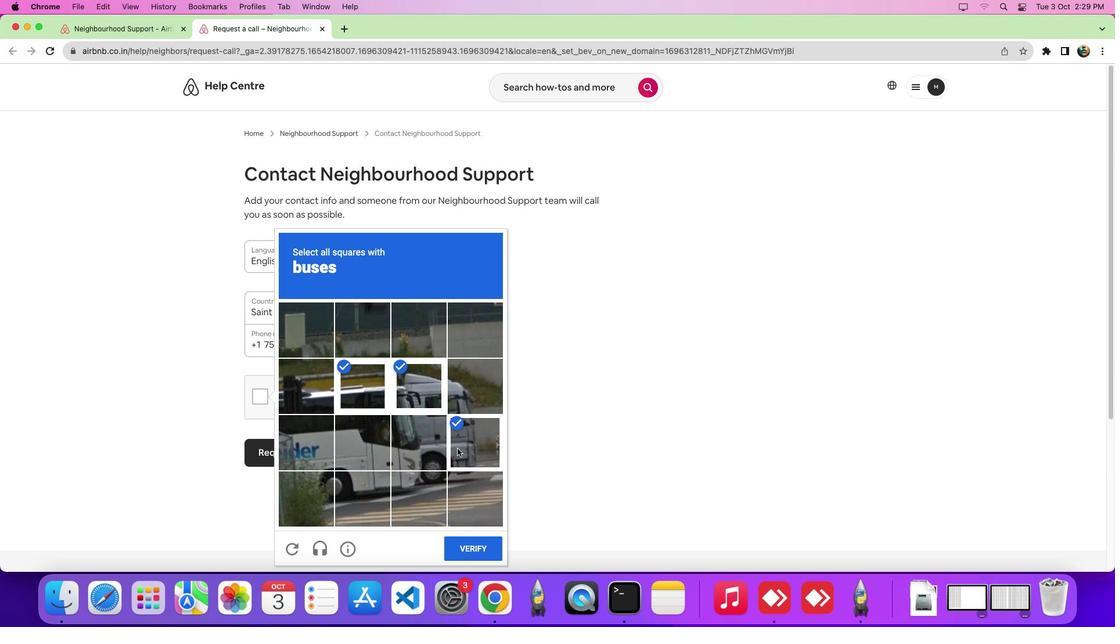 
Action: Mouse moved to (474, 552)
Screenshot: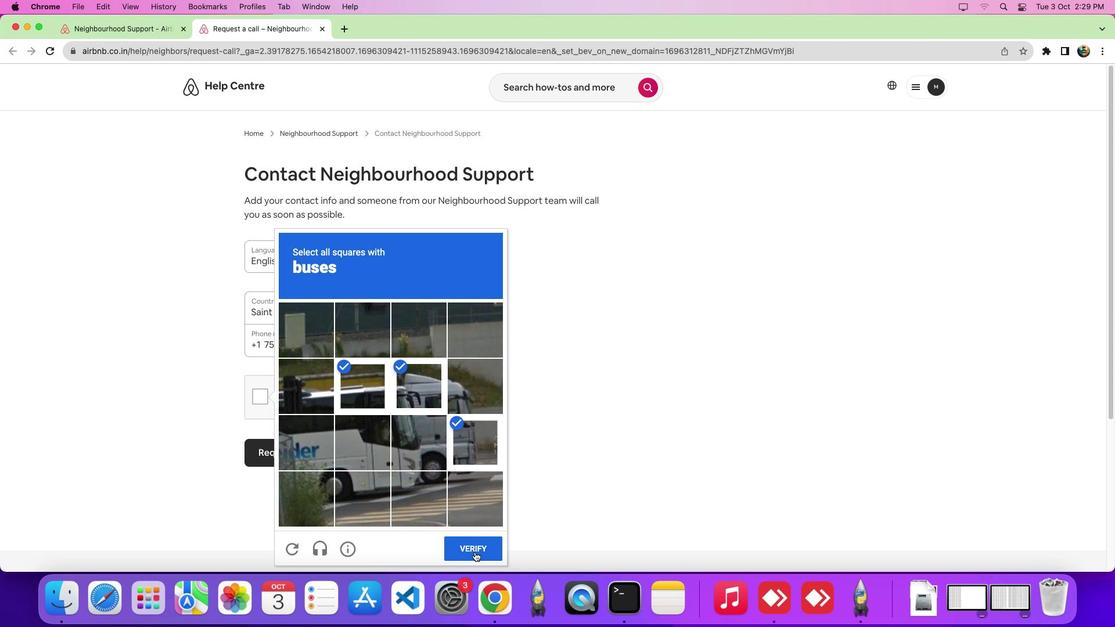 
Action: Mouse pressed left at (474, 552)
Screenshot: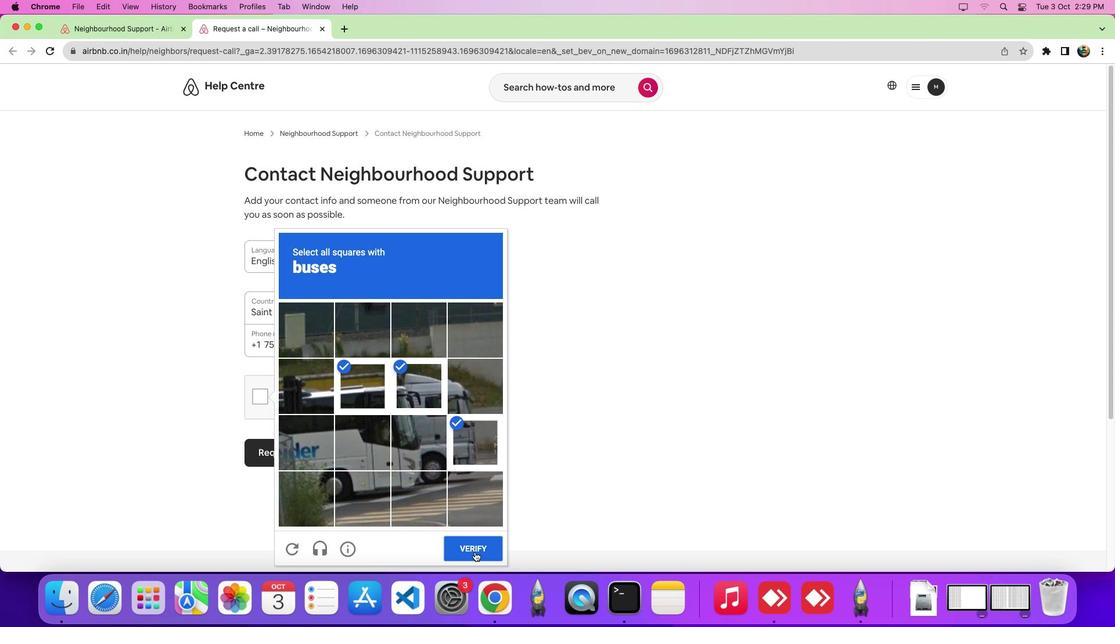 
Action: Mouse moved to (378, 320)
Screenshot: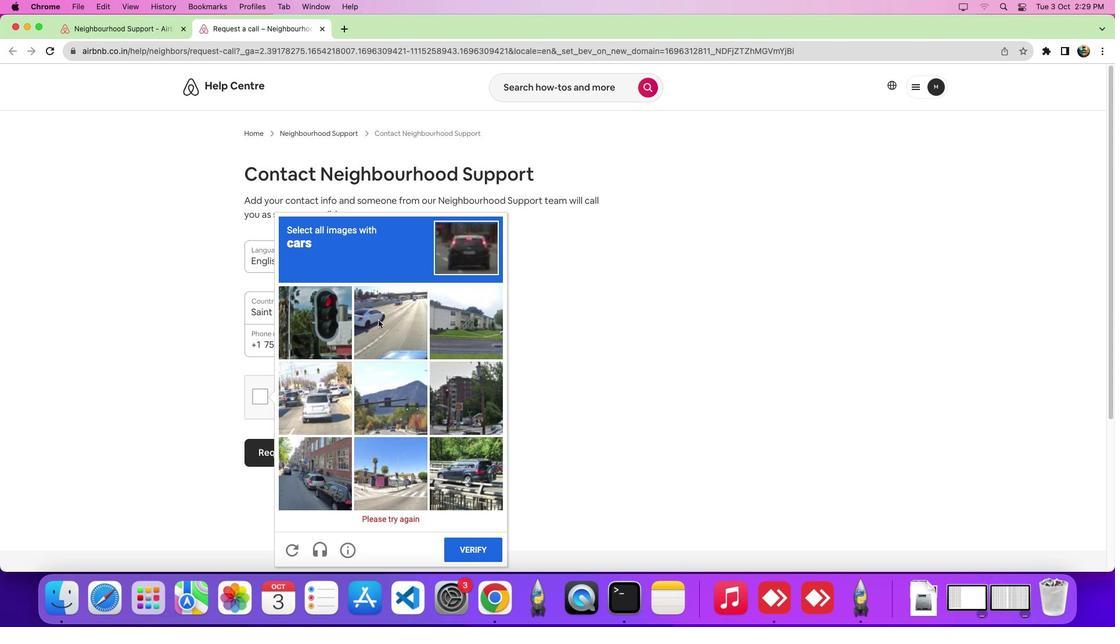 
Action: Mouse pressed left at (378, 320)
Screenshot: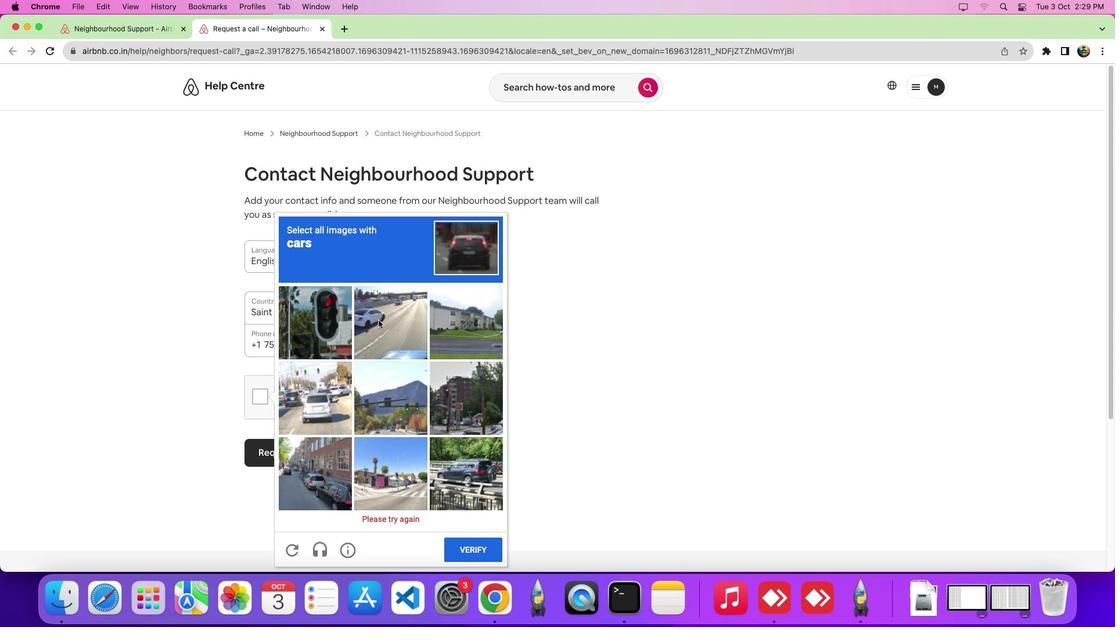 
Action: Mouse moved to (321, 424)
Screenshot: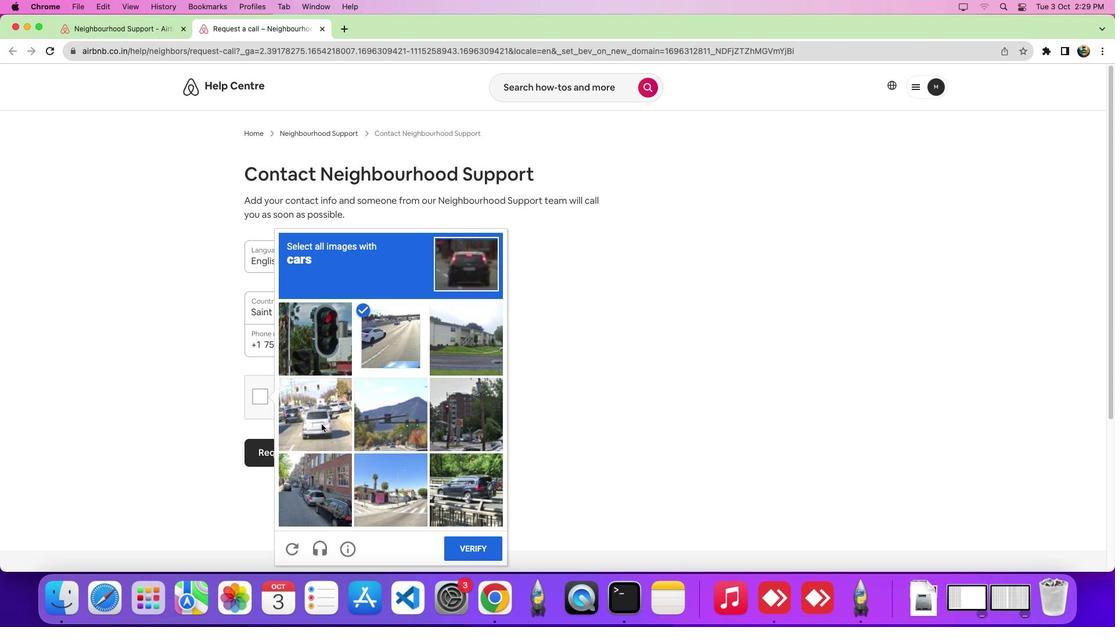 
Action: Mouse pressed left at (321, 424)
Screenshot: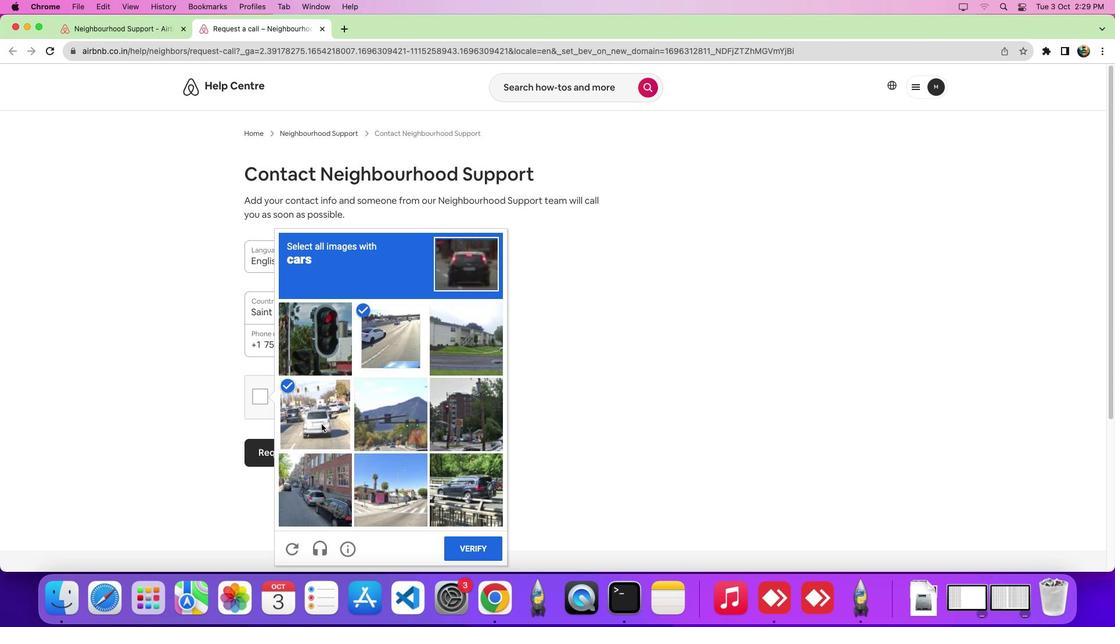 
Action: Mouse moved to (326, 494)
Screenshot: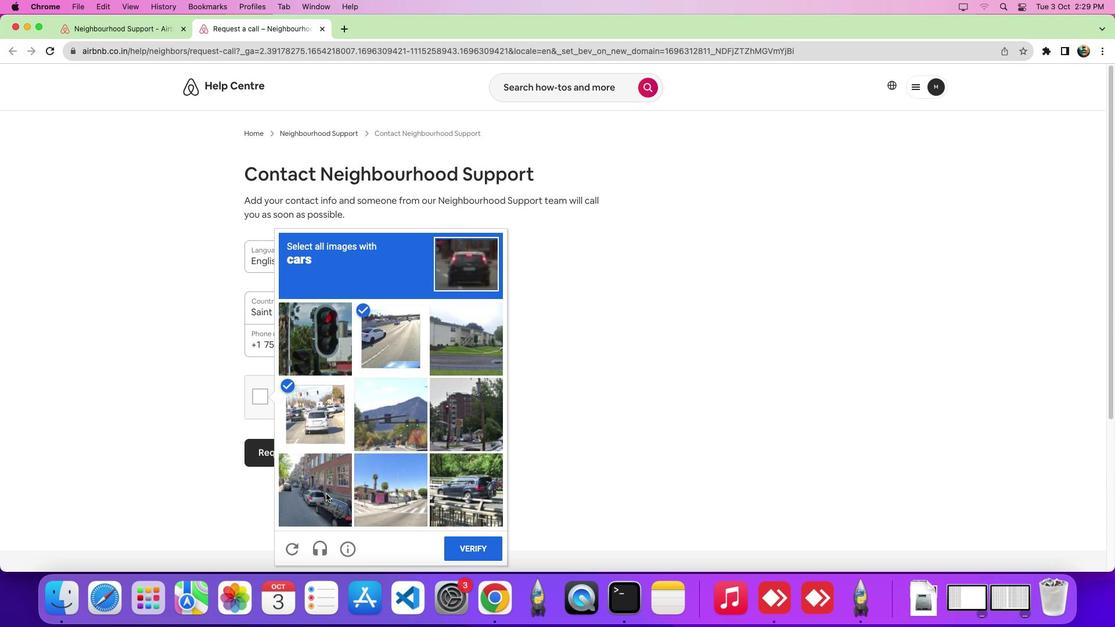 
Action: Mouse pressed left at (326, 494)
Screenshot: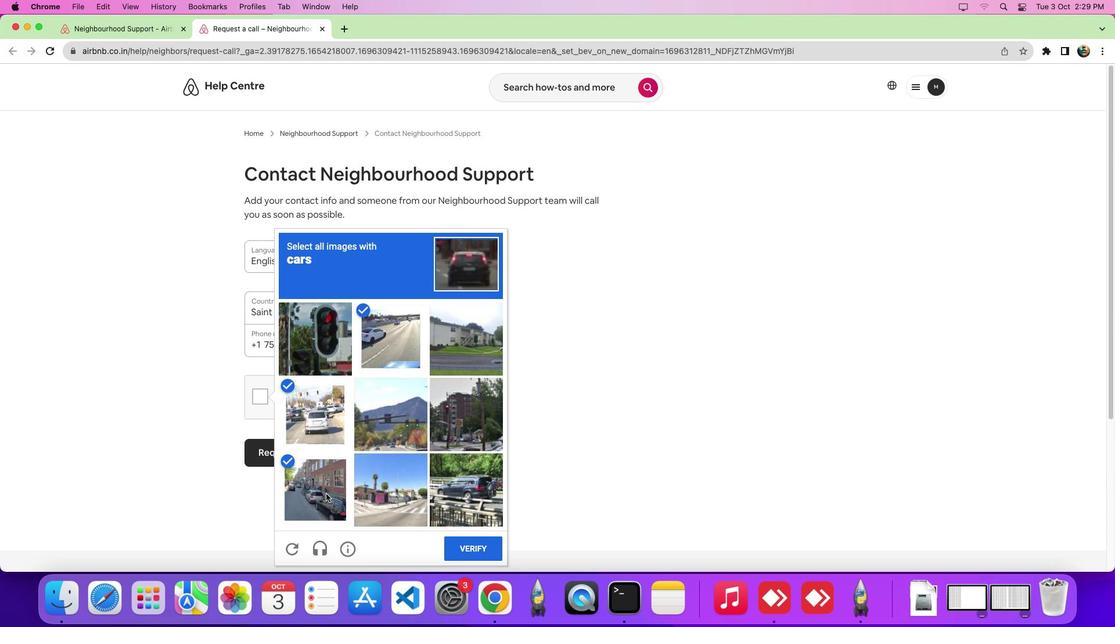 
Action: Mouse moved to (476, 544)
Screenshot: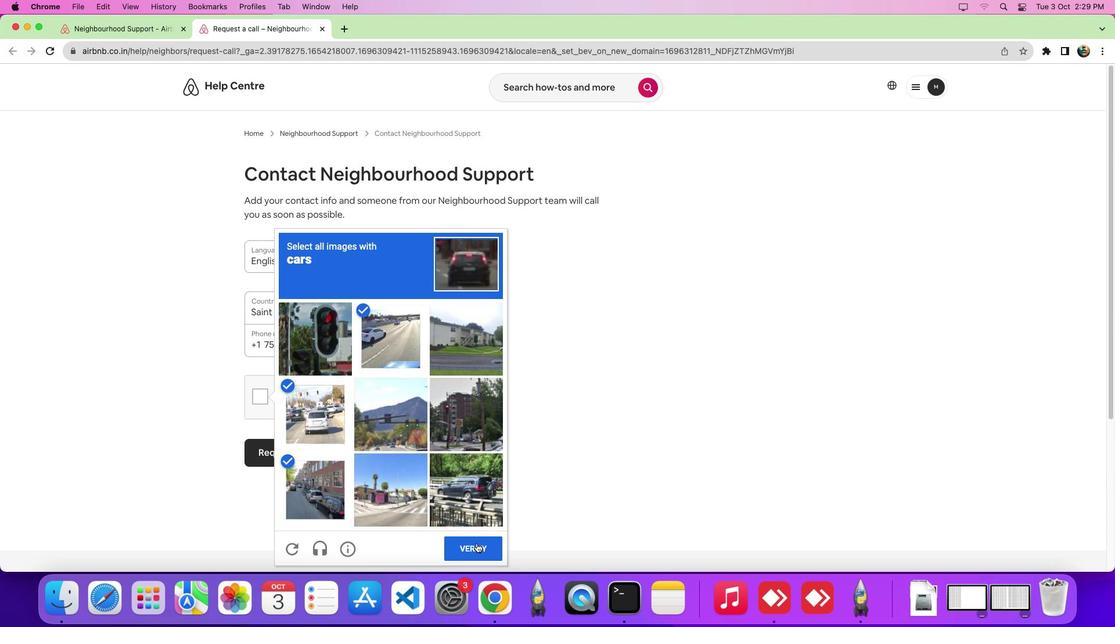 
Action: Mouse pressed left at (476, 544)
Screenshot: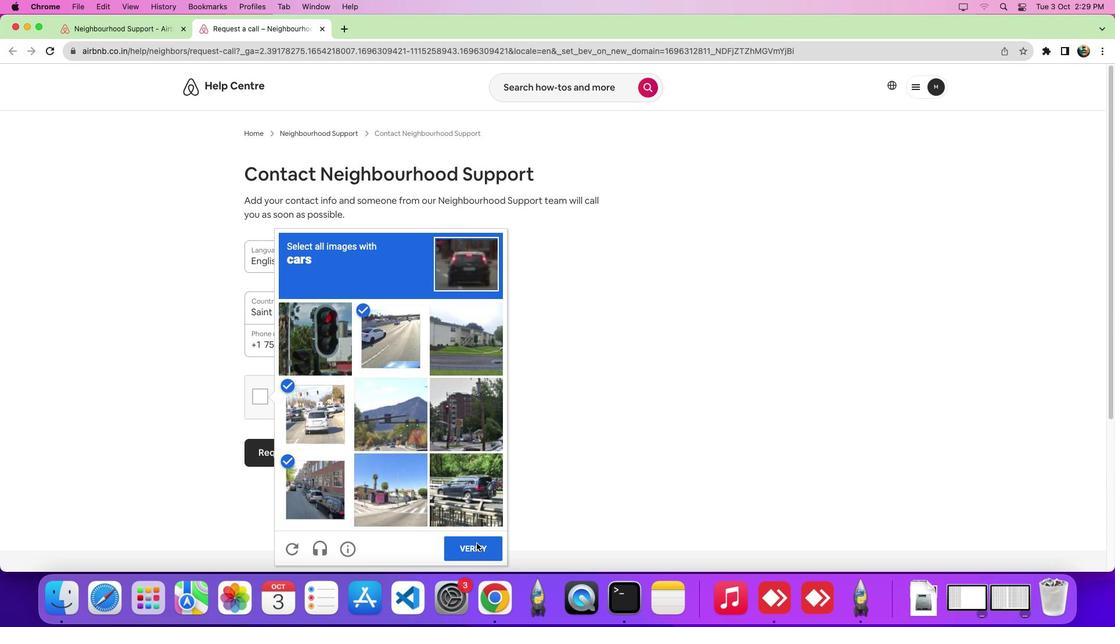 
Action: Mouse moved to (290, 453)
Screenshot: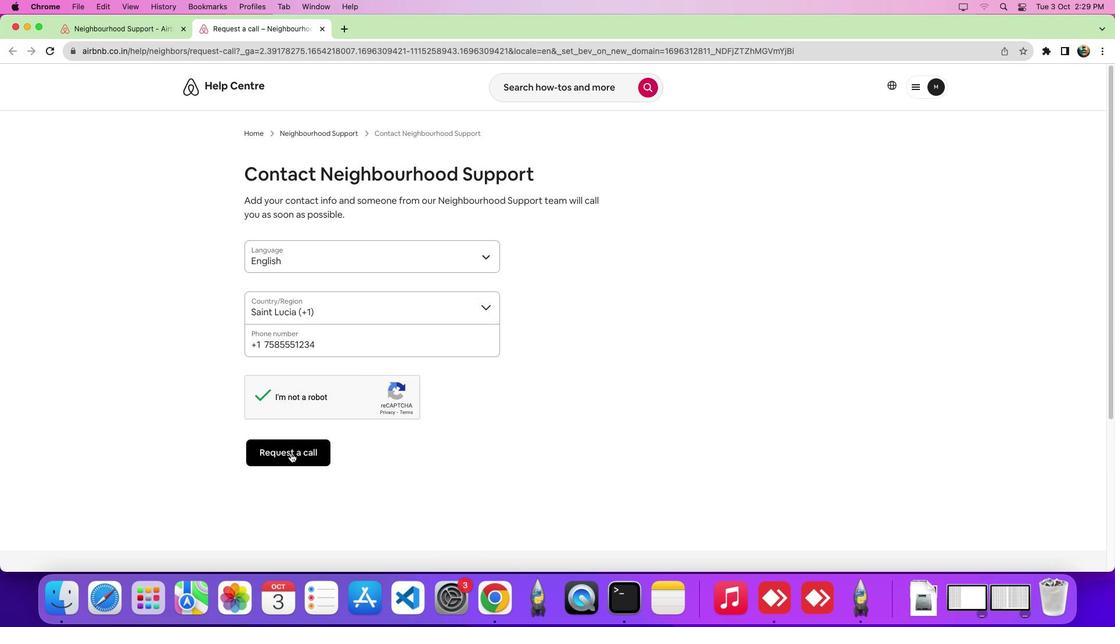 
Action: Mouse pressed left at (290, 453)
Screenshot: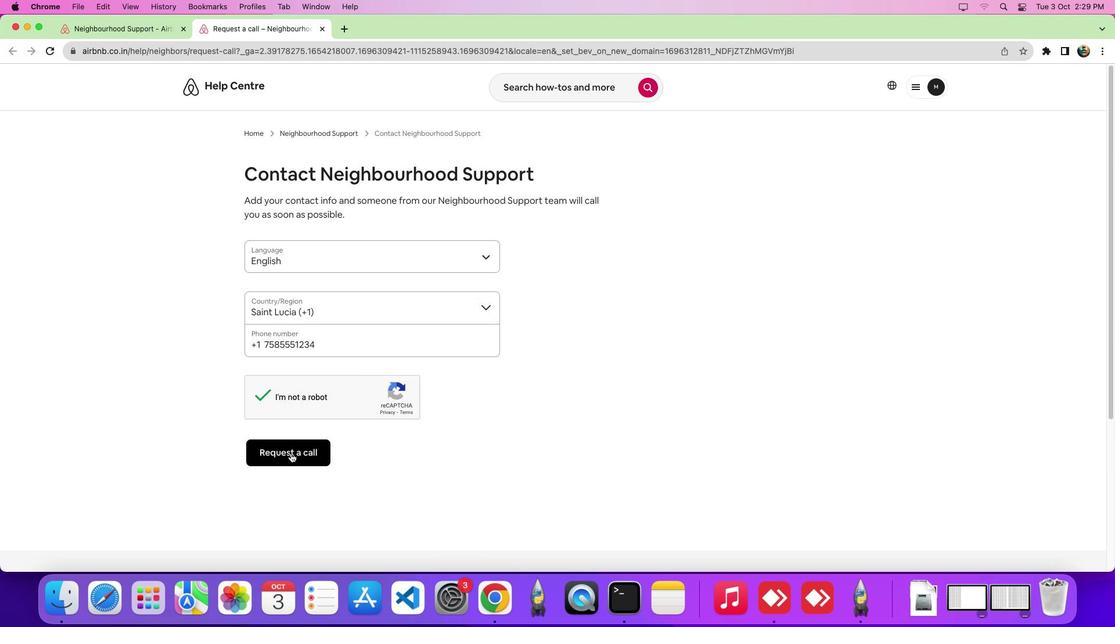 
Action: Mouse moved to (358, 459)
Screenshot: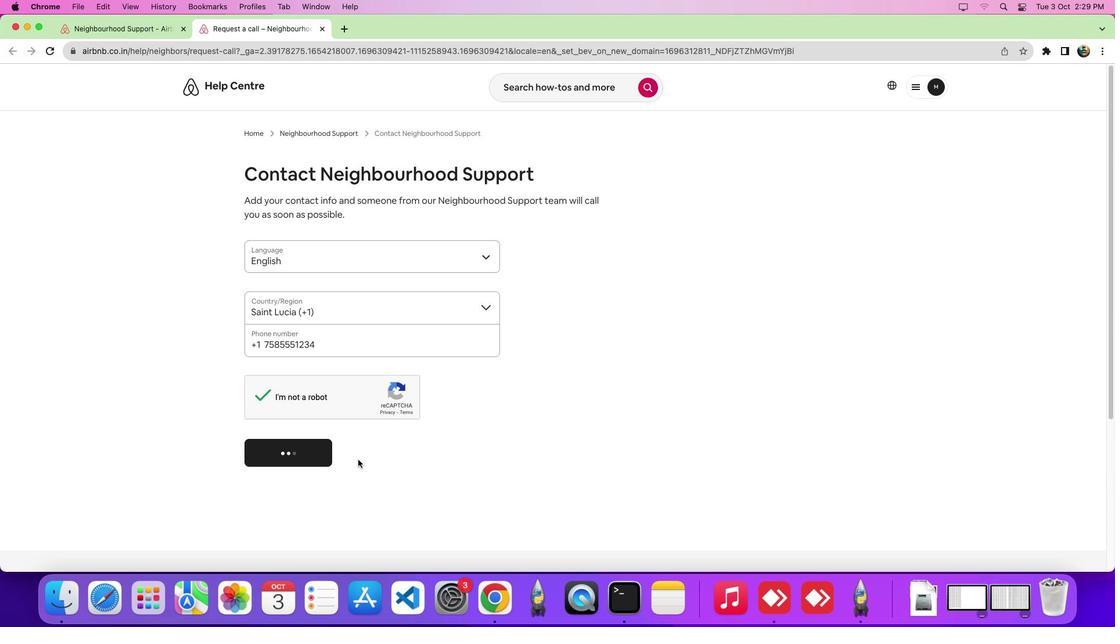 
